 Task: Open an excel sheet and write heading  Catalyst Sales. Add 10 people name  'Alexander Cooper, Victoria Hayes, Daniel Carter, Chloe Murphy, Christopher Ross, Natalie Price, Jack Peterson, Harper Foster, Joseph Gray, Lily Reed'Item code in between  2500-2700. Product range in between  4000-7000. Add Products   ASICS Shoe, Brooks Shoe, Clarks Shoe, Crocs Shoe, Dr. Martens Shoe, Ecco Shoe, Fila Shoe, Hush Puppies Shoe, Jordan Shoe, K-Swiss Shoe.Choose quantity  2 to 5 Tax 12 percent Total Add Amount. Save page  Catalyst Sales review book
Action: Mouse moved to (23, 22)
Screenshot: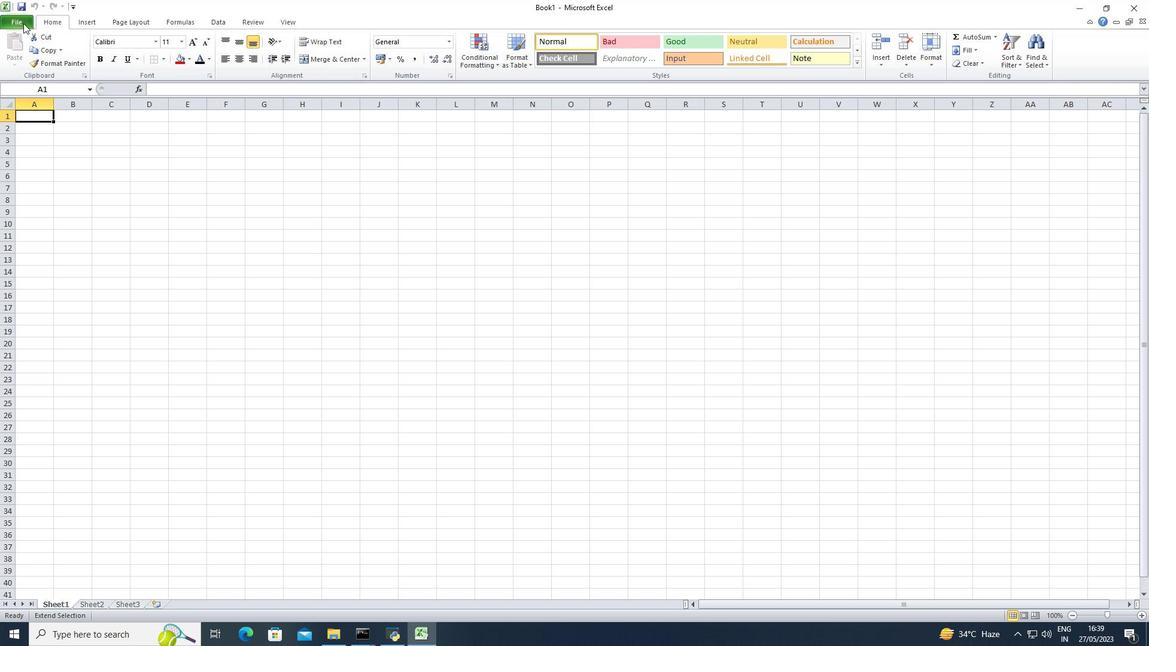 
Action: Mouse pressed left at (23, 22)
Screenshot: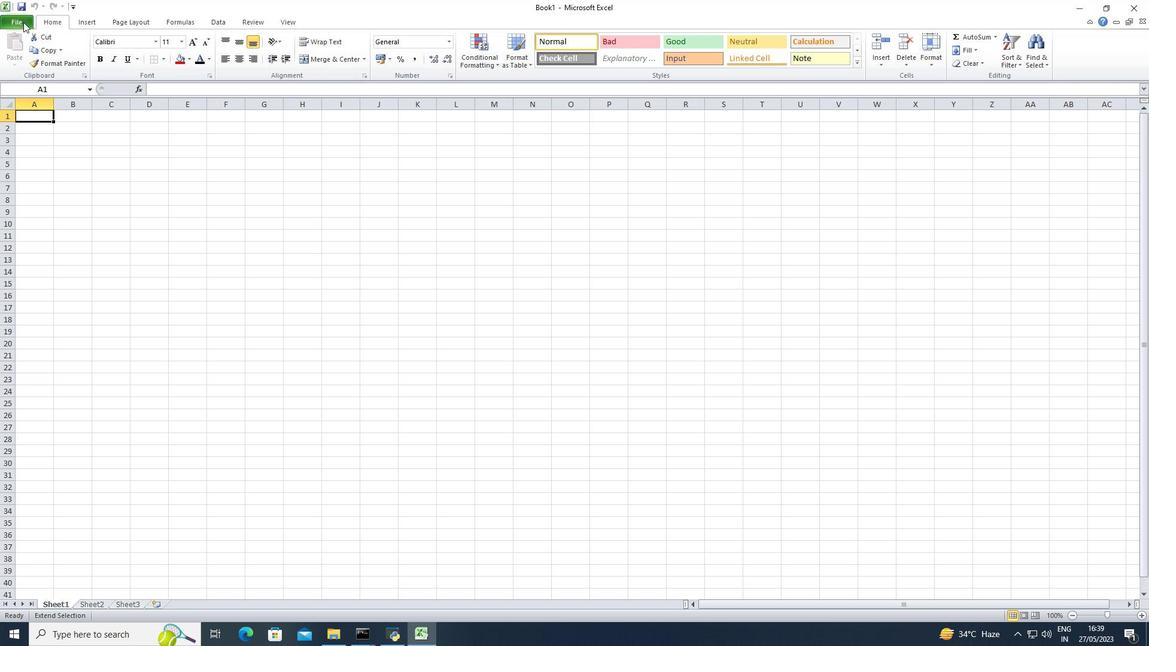 
Action: Mouse moved to (19, 160)
Screenshot: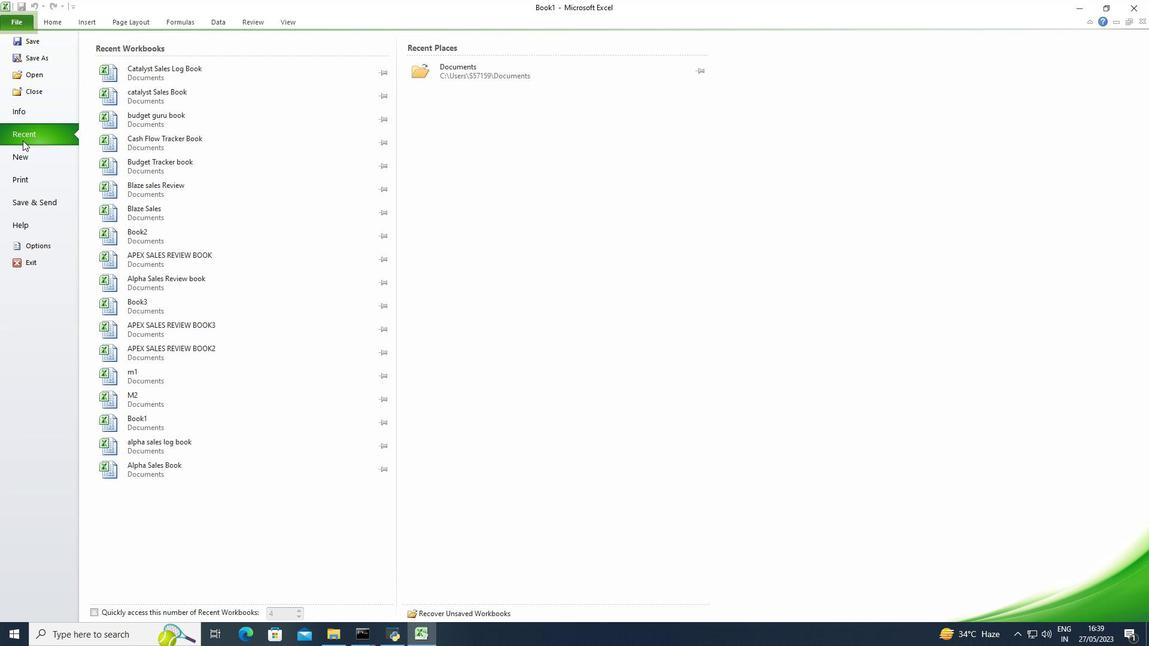 
Action: Mouse pressed left at (19, 160)
Screenshot: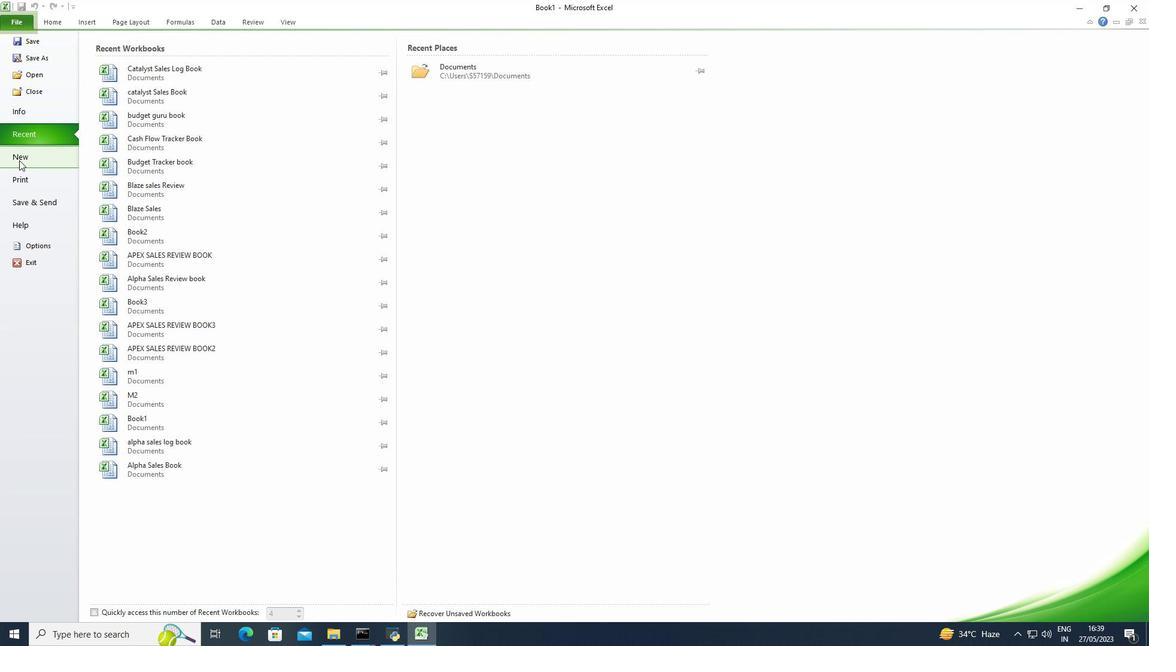 
Action: Mouse moved to (126, 119)
Screenshot: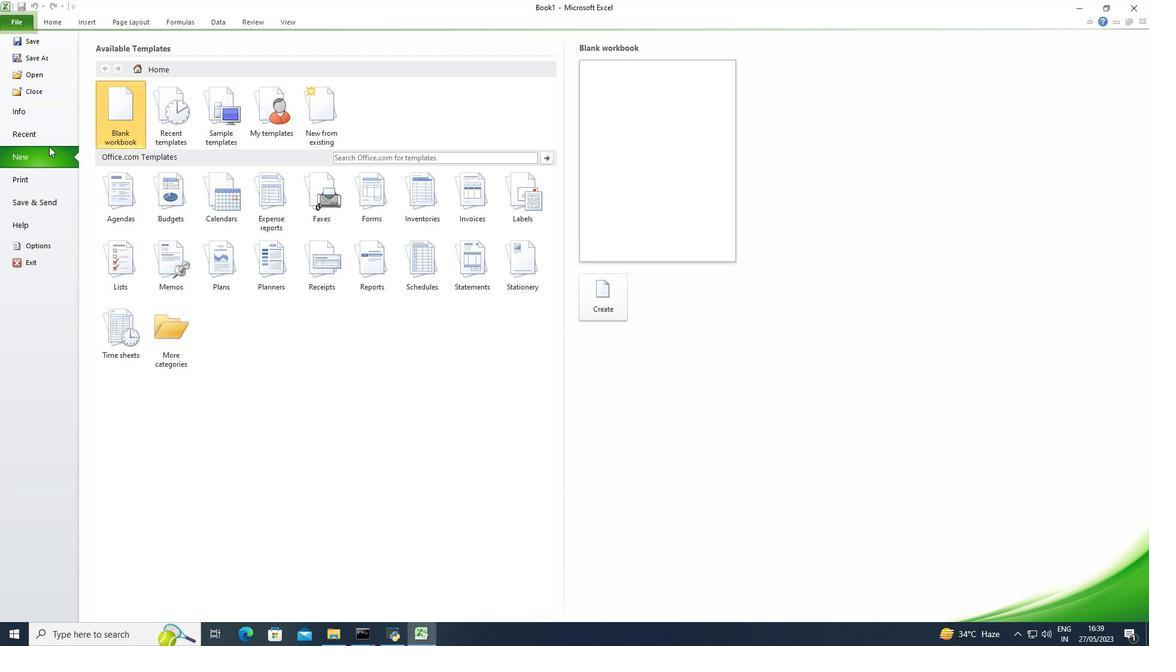 
Action: Mouse pressed left at (126, 119)
Screenshot: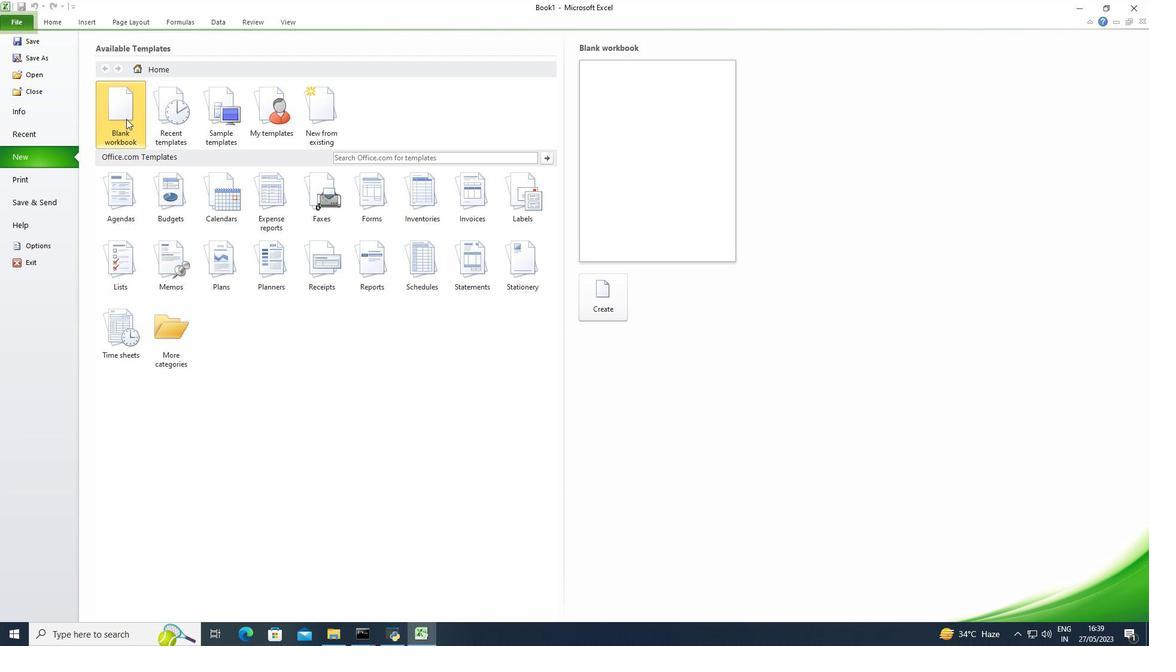 
Action: Mouse moved to (592, 286)
Screenshot: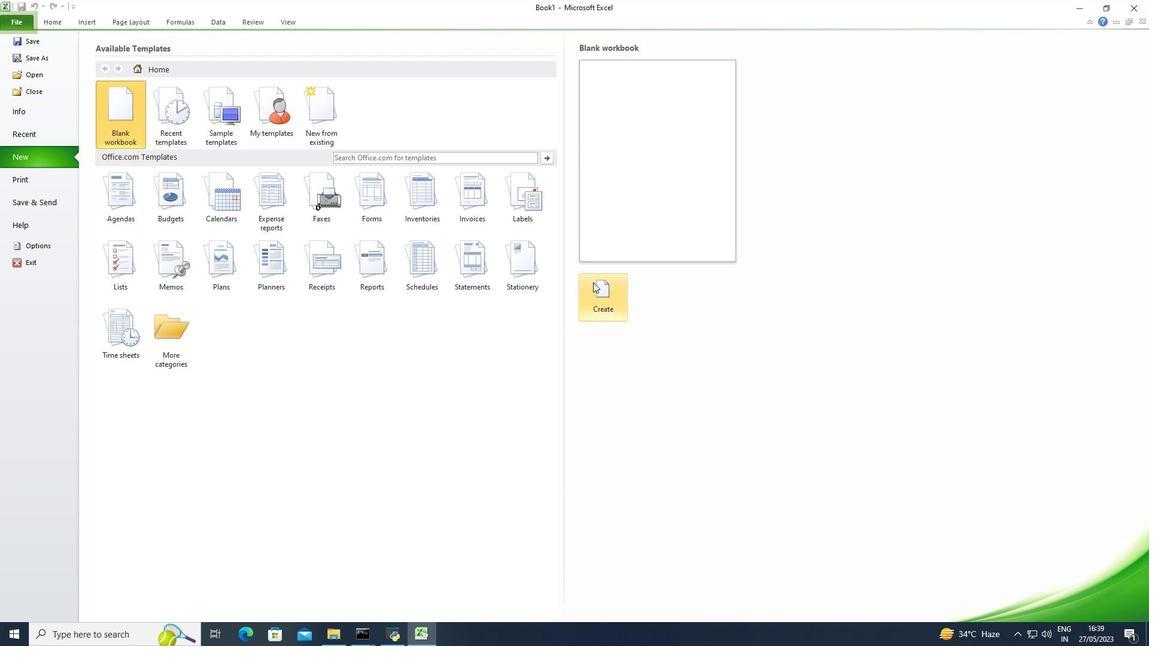 
Action: Mouse pressed left at (592, 286)
Screenshot: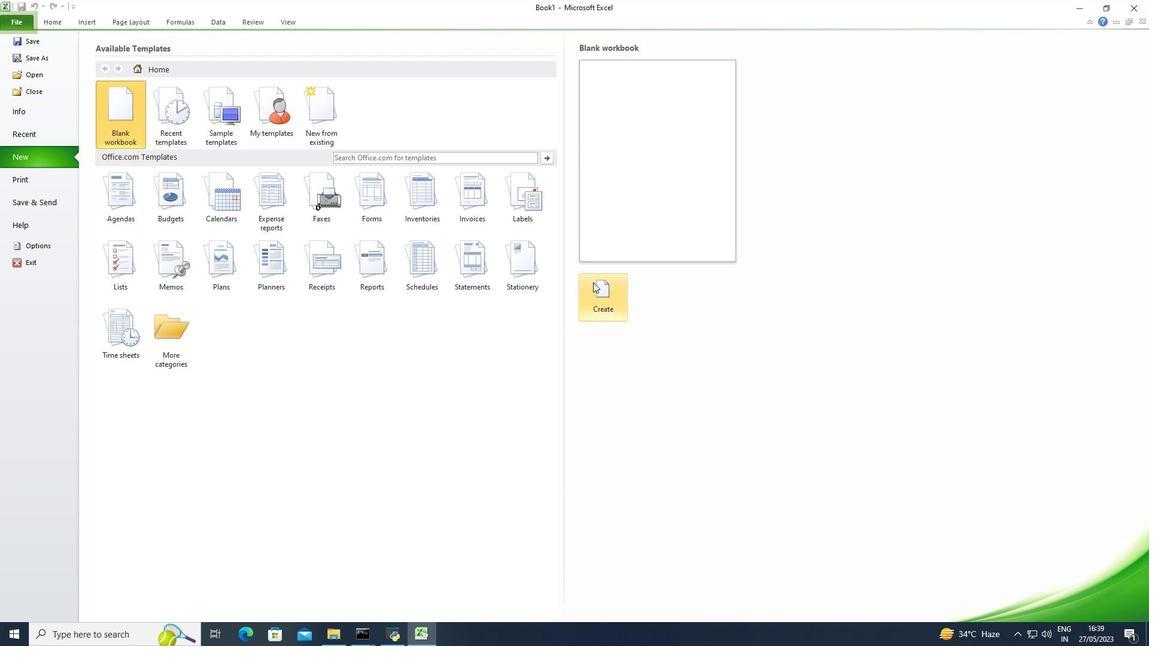 
Action: Mouse moved to (65, 141)
Screenshot: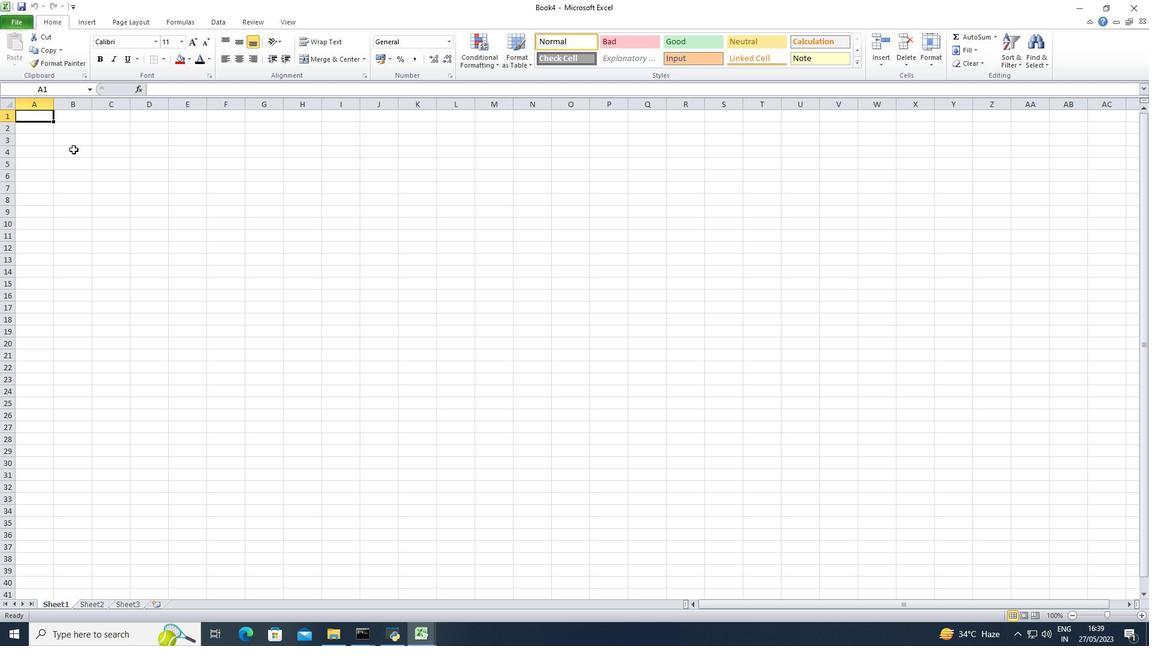 
Action: Key pressed <Key.shift>catalyst<Key.space><Key.shift>Sales
Screenshot: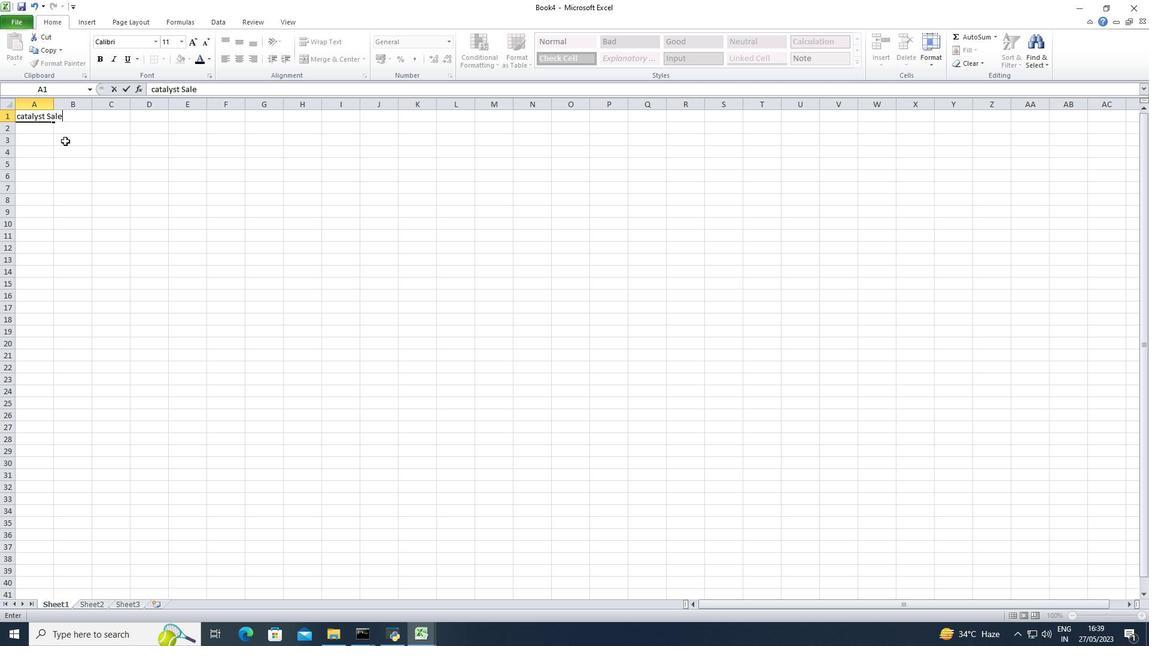 
Action: Mouse moved to (41, 128)
Screenshot: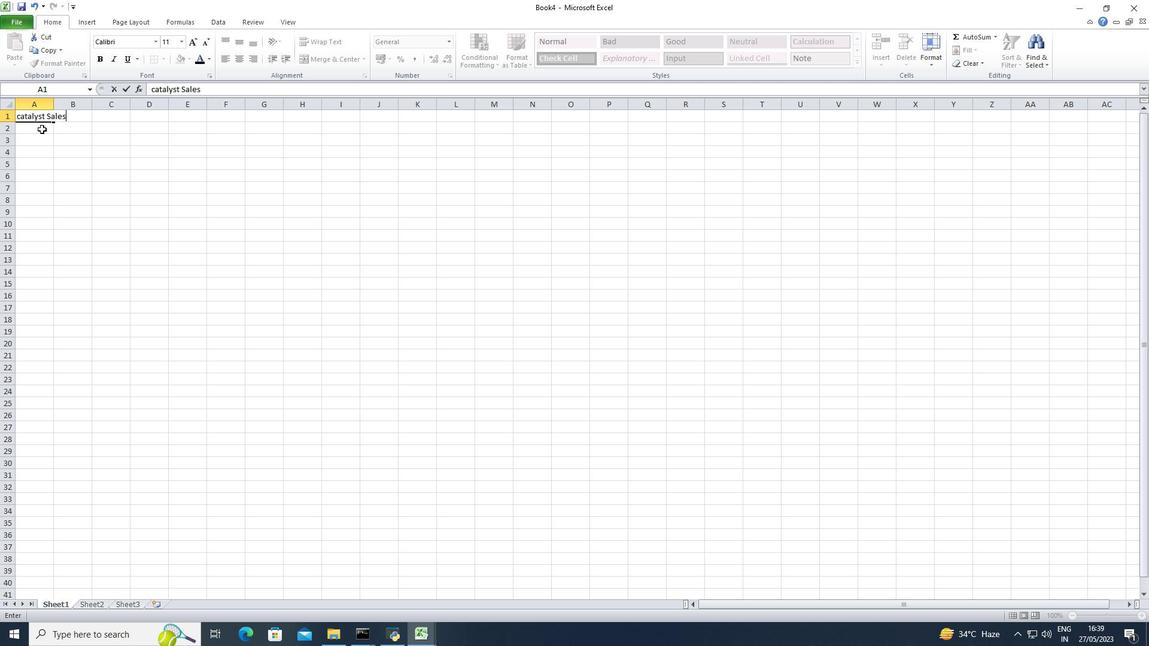 
Action: Mouse pressed left at (41, 128)
Screenshot: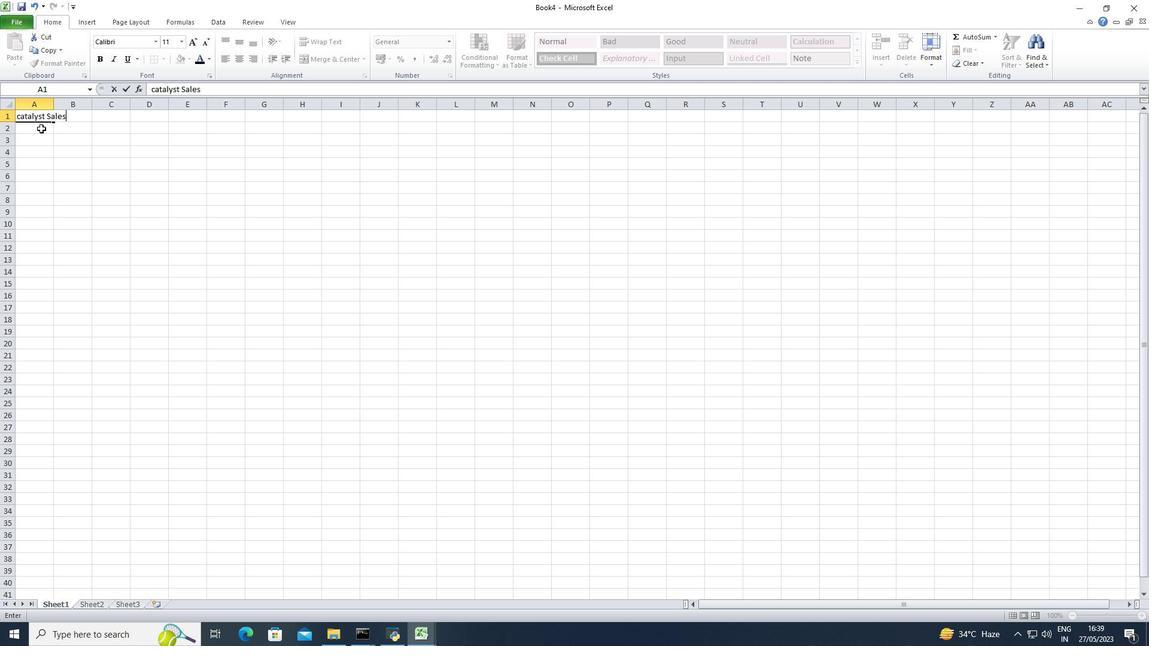 
Action: Key pressed <Key.shift>Name<Key.down><Key.shift>Alexander<Key.space><Key.shift>Cooper<Key.down><Key.shift><Key.shift><Key.shift><Key.shift><Key.shift><Key.shift><Key.shift><Key.shift><Key.shift><Key.shift><Key.shift><Key.shift><Key.shift><Key.shift><Key.shift><Key.shift><Key.shift><Key.shift><Key.shift><Key.shift><Key.shift><Key.shift><Key.shift><Key.shift><Key.shift><Key.shift><Key.shift>Victoria<Key.space><Key.shift>Hayes<Key.enter><Key.shift><Key.shift><Key.shift><Key.shift><Key.shift><Key.shift><Key.shift>Danial<Key.space><Key.shift><Key.shift><Key.shift><Key.shift><Key.shift><Key.shift><Key.shift><Key.shift><Key.shift>Carter<Key.enter><Key.shift><Key.shift><Key.shift><Key.shift><Key.shift><Key.shift><Key.shift>Chloe<Key.space><Key.shift><Key.shift><Key.shift><Key.shift><Key.shift><Key.shift><Key.shift><Key.shift><Key.shift><Key.shift>Murphy<Key.enter><Key.shift><Key.shift><Key.shift><Key.shift><Key.shift><Key.shift><Key.shift><Key.shift>Christopher<Key.space><Key.shift><Key.shift><Key.shift><Key.shift><Key.shift><Key.shift><Key.shift><Key.shift><Key.shift><Key.shift><Key.shift><Key.shift><Key.shift><Key.shift><Key.shift><Key.shift><Key.shift><Key.shift><Key.shift><Key.shift><Key.shift><Key.shift><Key.shift><Key.shift><Key.shift>Ross<Key.enter><Key.shift><Key.shift><Key.shift><Key.shift><Key.shift><Key.shift><Key.shift><Key.shift><Key.shift><Key.shift><Key.shift><Key.shift><Key.shift>Natalie<Key.space><Key.shift><Key.shift><Key.shift><Key.shift><Key.shift><Key.shift><Key.shift><Key.shift><Key.shift><Key.shift><Key.shift><Key.shift><Key.shift><Key.shift><Key.shift><Key.shift><Key.shift><Key.shift><Key.shift><Key.shift>Price<Key.enter><Key.shift>Jack<Key.space><Key.shift>Peterson<Key.enter><Key.shift>Harper<Key.space><Key.shift>Foster<Key.enter><Key.shift><Key.shift><Key.shift><Key.shift>Joseph<Key.space><Key.shift><Key.shift><Key.shift><Key.shift><Key.shift><Key.shift><Key.shift><Key.shift><Key.shift><Key.shift><Key.shift><Key.shift><Key.shift><Key.shift><Key.shift><Key.shift><Key.shift><Key.shift><Key.shift><Key.shift><Key.shift><Key.shift><Key.shift><Key.shift><Key.shift><Key.shift><Key.shift><Key.shift><Key.shift><Key.shift><Key.shift><Key.shift>Gre<Key.backspace>ay<Key.enter><Key.shift>LI<Key.backspace>ily<Key.space><Key.shift><Key.shift><Key.shift><Key.shift><Key.shift><Key.shift><Key.shift><Key.shift><Key.shift><Key.shift><Key.shift><Key.shift><Key.shift><Key.shift><Key.shift>Reed
Screenshot: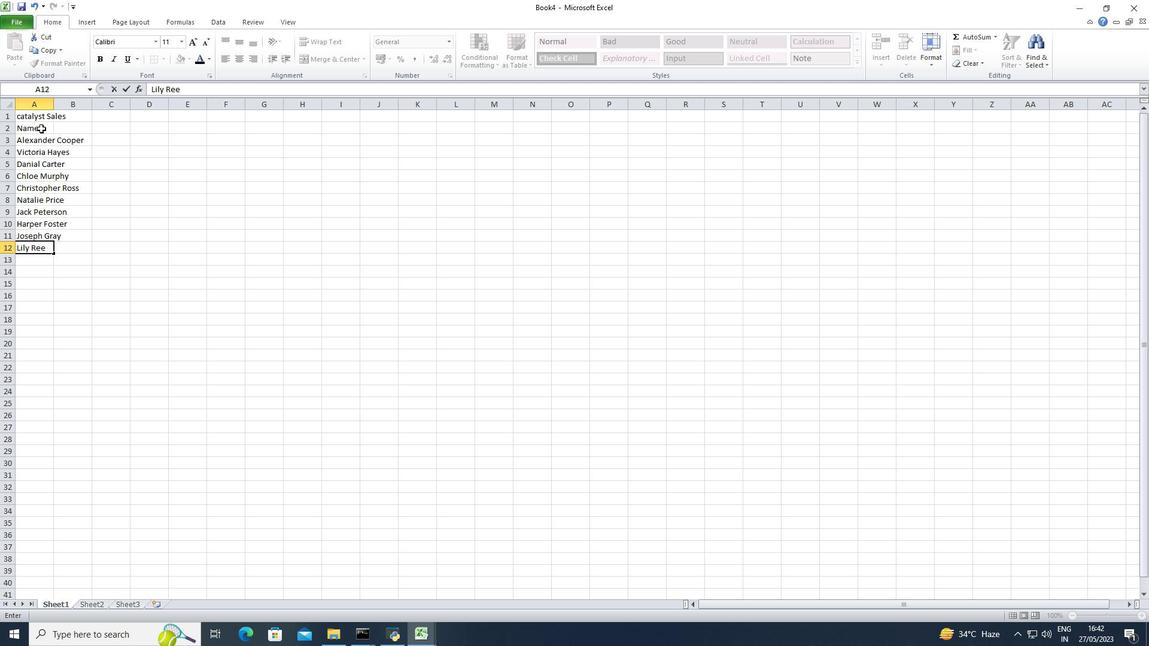 
Action: Mouse moved to (54, 114)
Screenshot: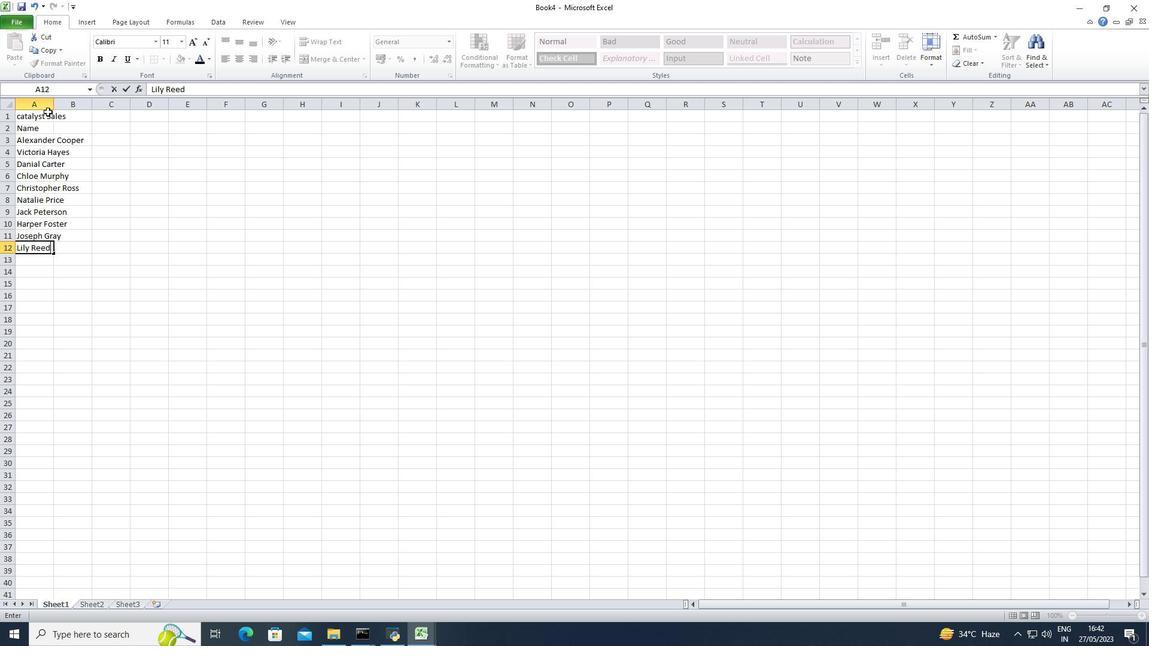 
Action: Mouse pressed left at (54, 114)
Screenshot: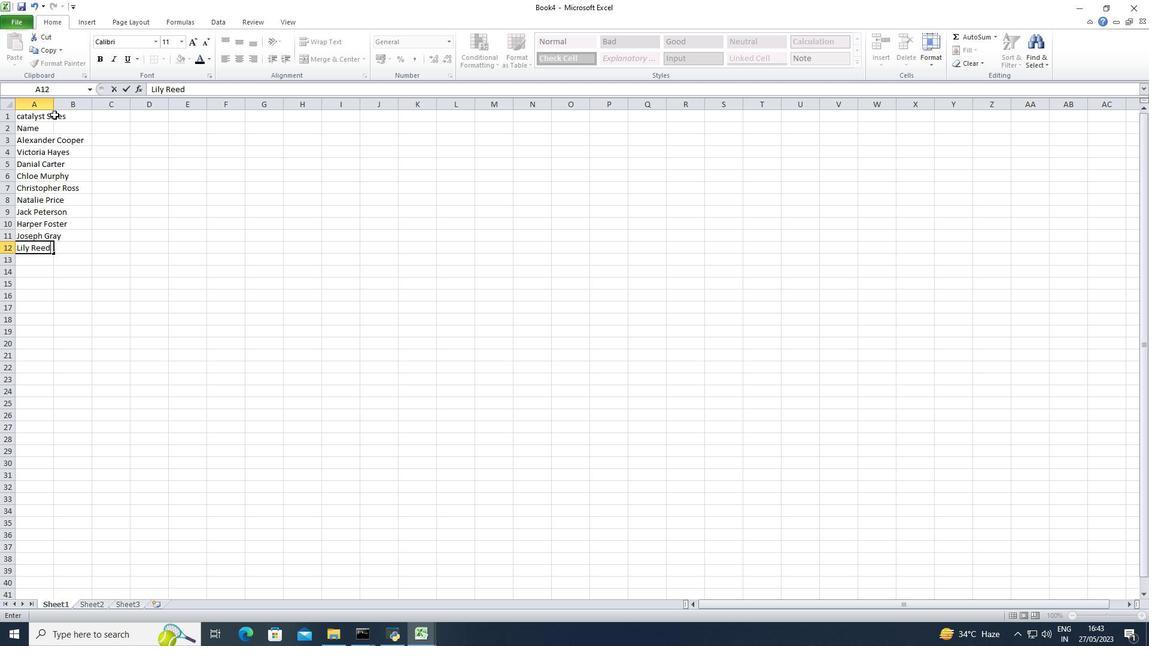 
Action: Mouse pressed left at (54, 114)
Screenshot: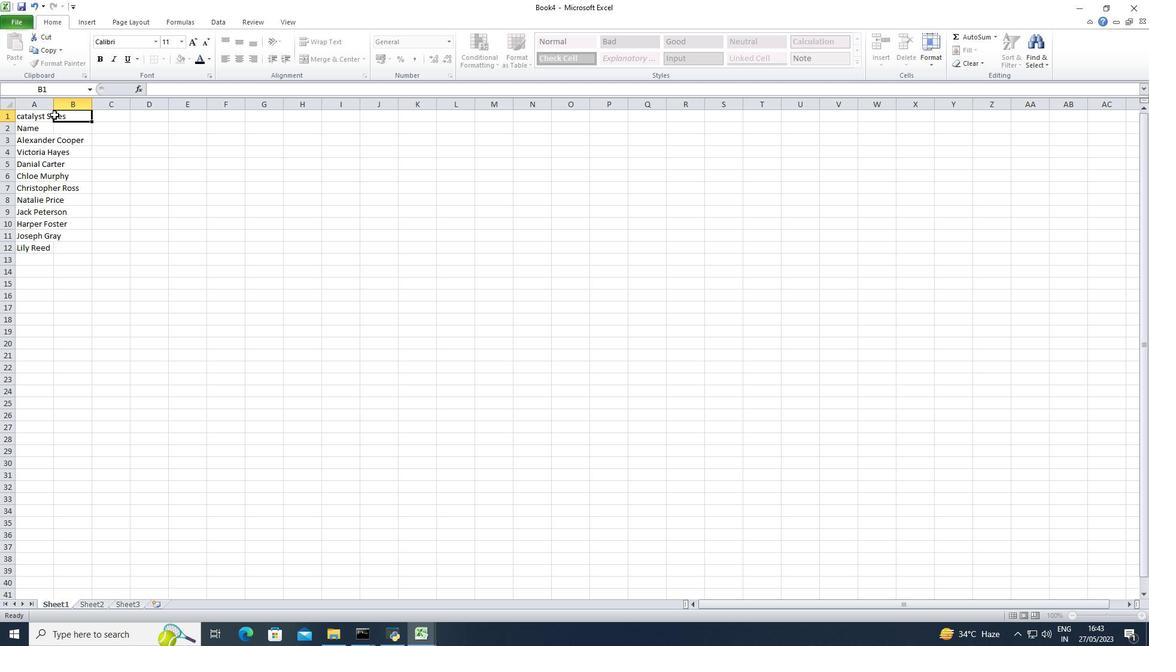 
Action: Mouse moved to (53, 126)
Screenshot: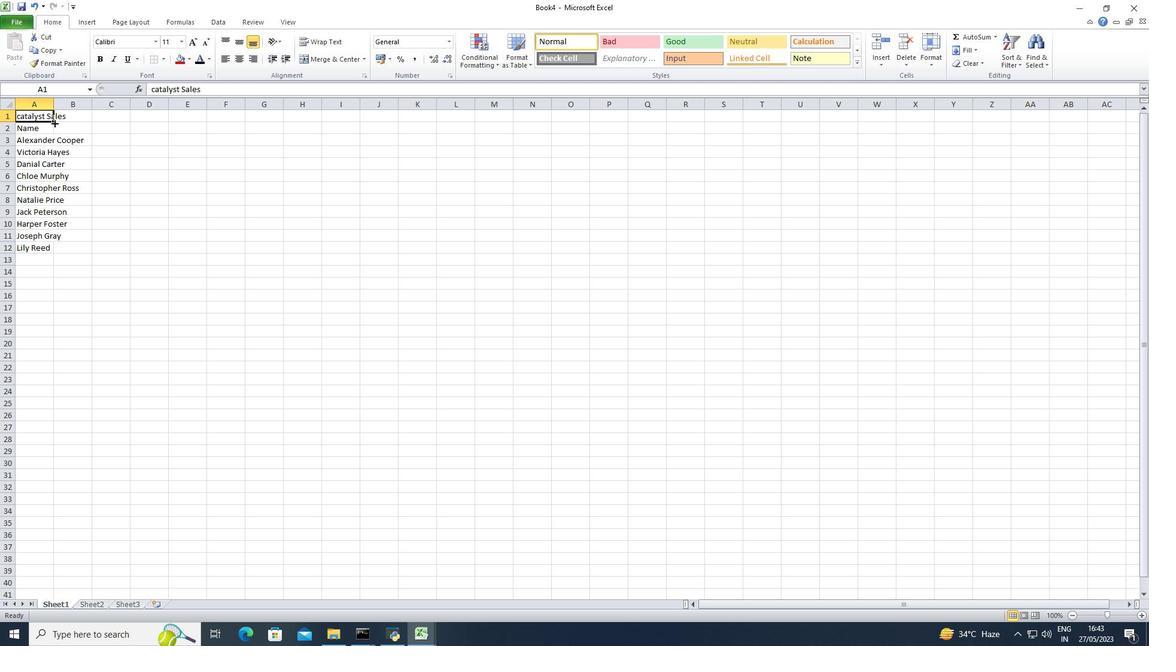 
Action: Mouse pressed left at (53, 126)
Screenshot: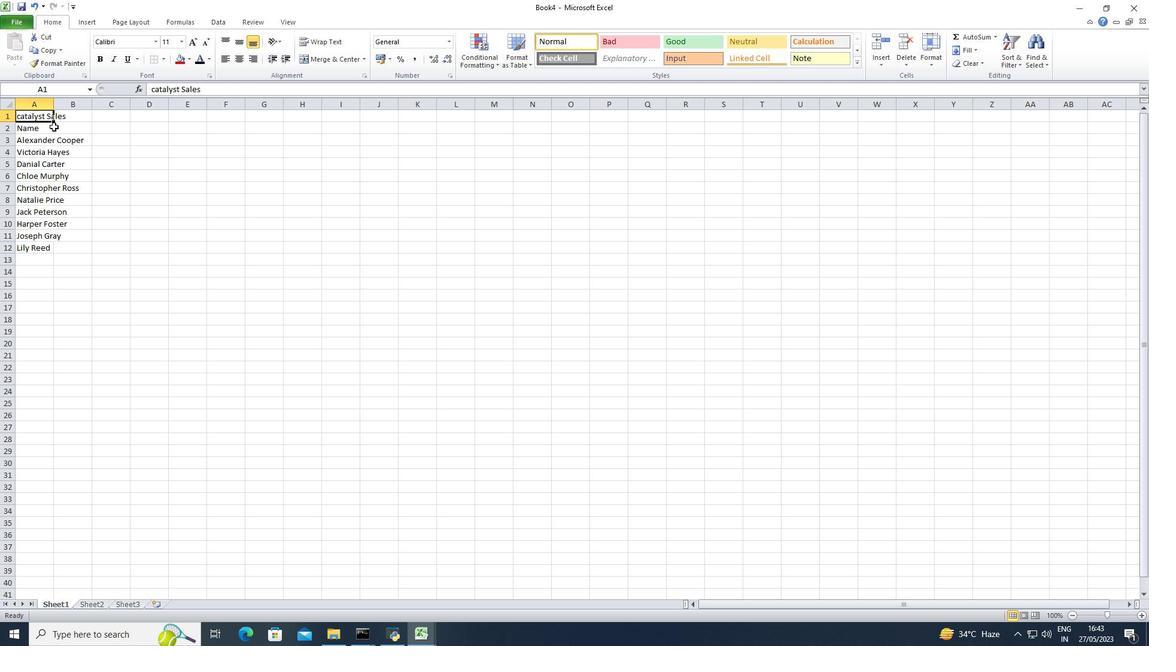 
Action: Mouse pressed left at (53, 126)
Screenshot: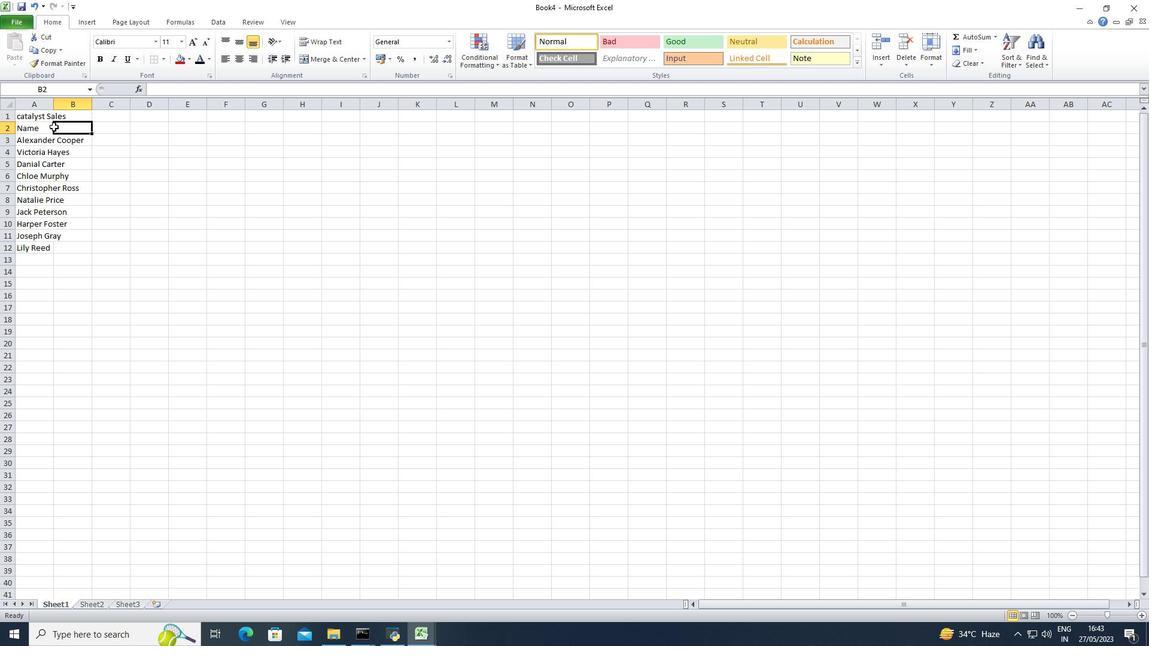 
Action: Mouse pressed left at (53, 126)
Screenshot: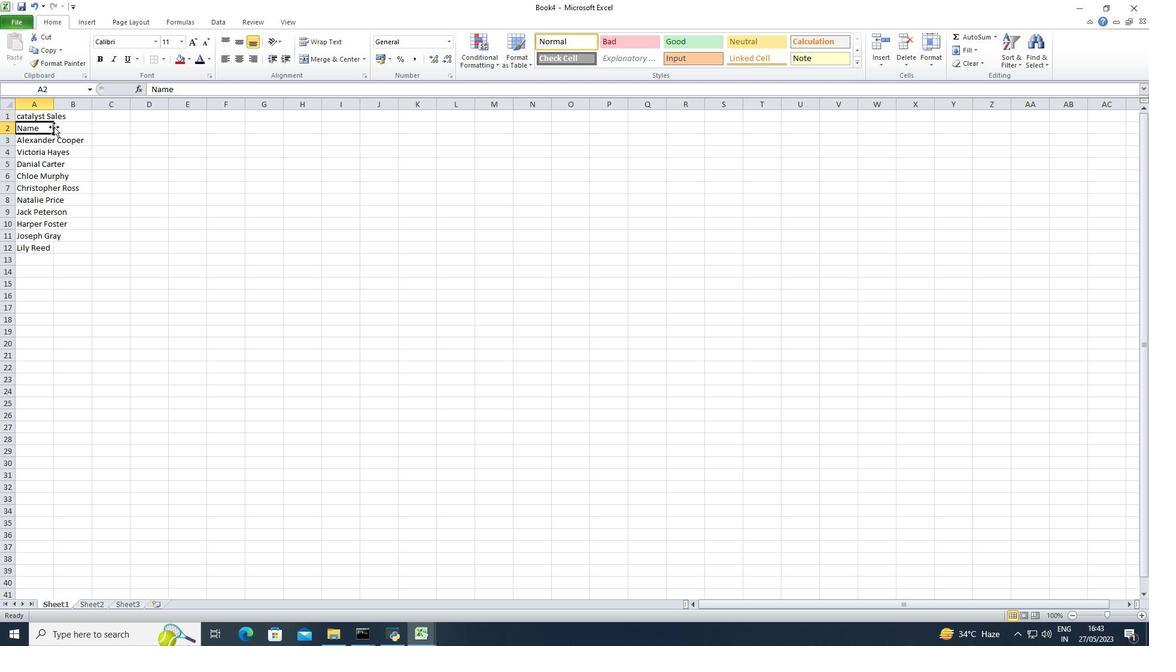 
Action: Mouse moved to (70, 131)
Screenshot: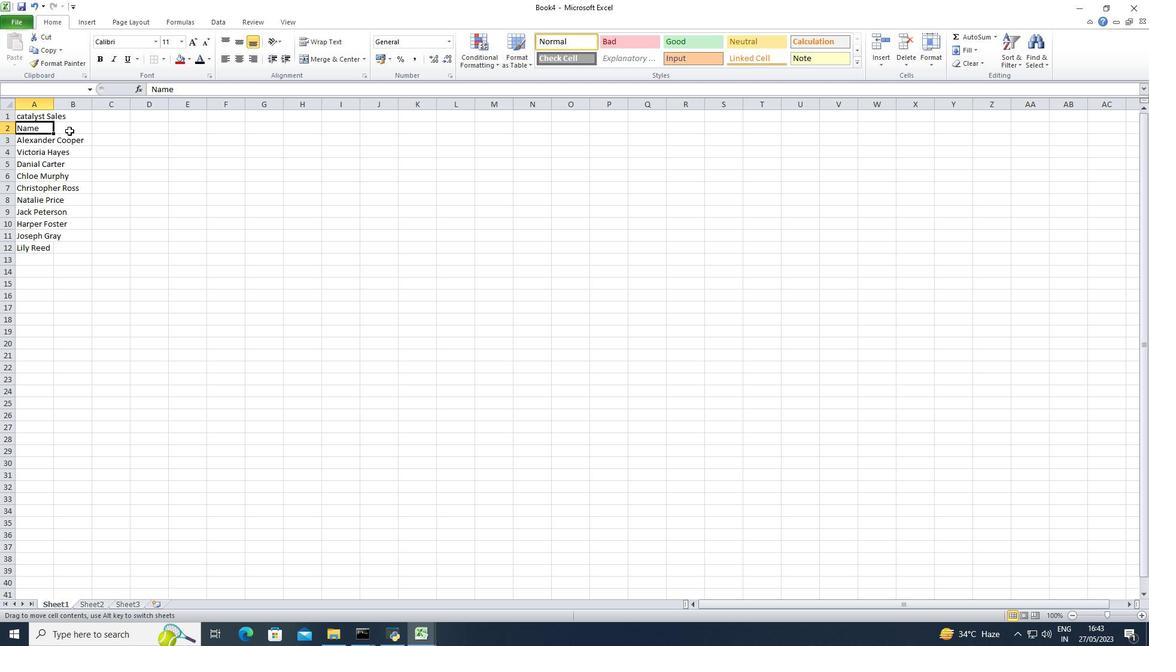 
Action: Mouse pressed left at (70, 131)
Screenshot: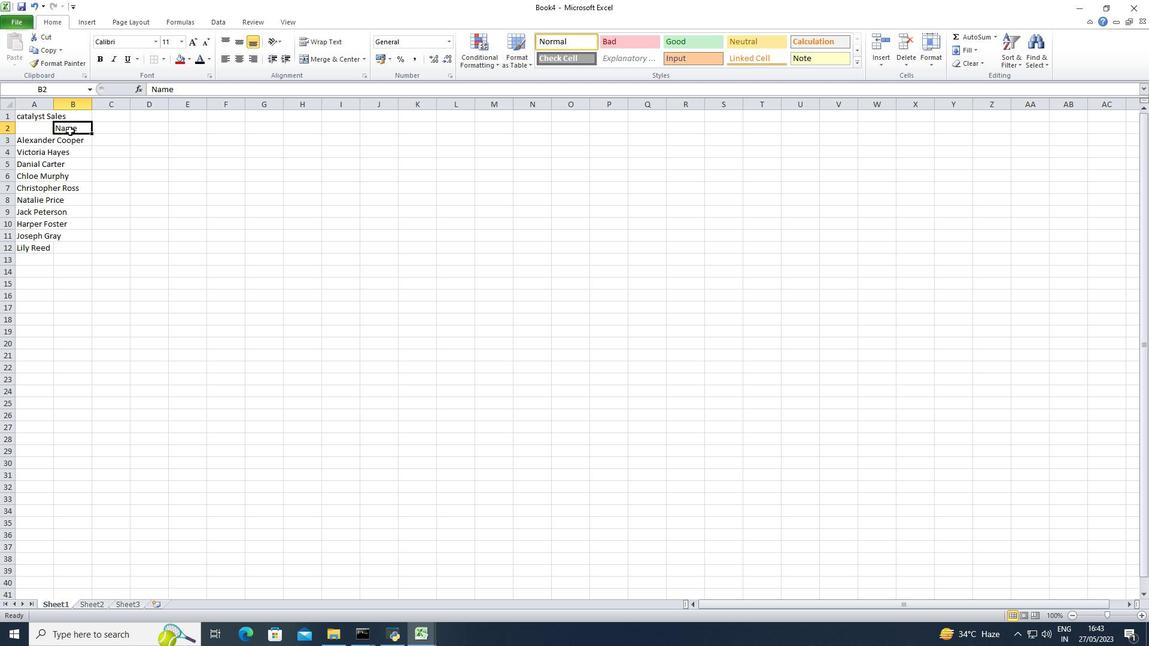 
Action: Mouse moved to (104, 161)
Screenshot: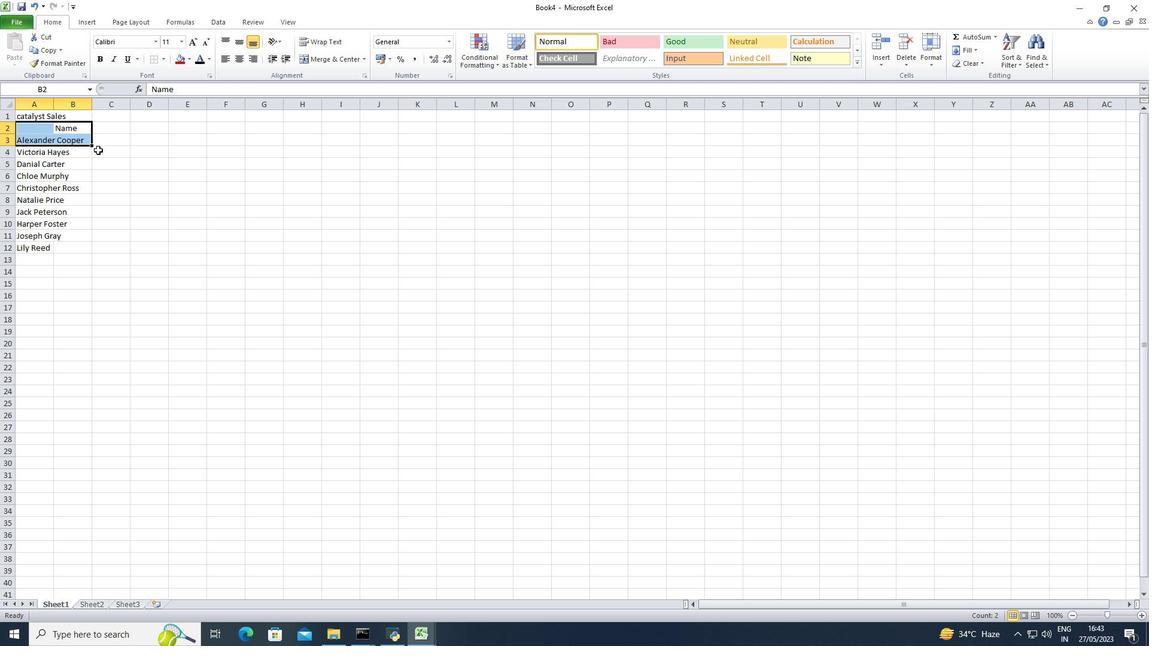 
Action: Mouse pressed left at (104, 161)
Screenshot: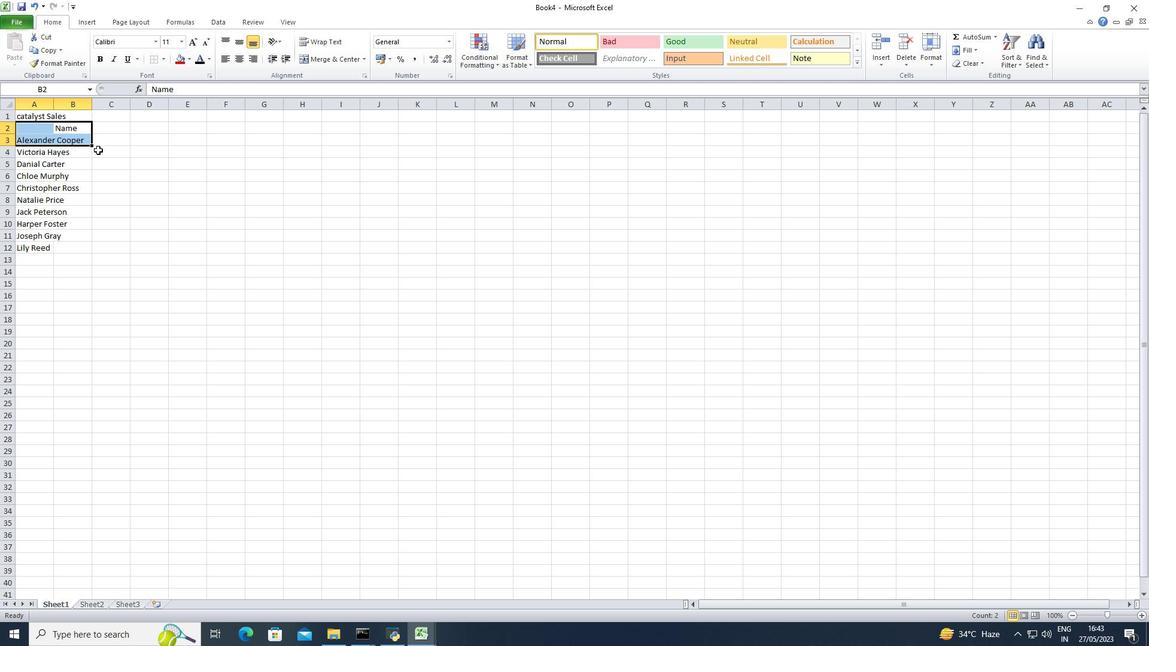 
Action: Mouse moved to (104, 162)
Screenshot: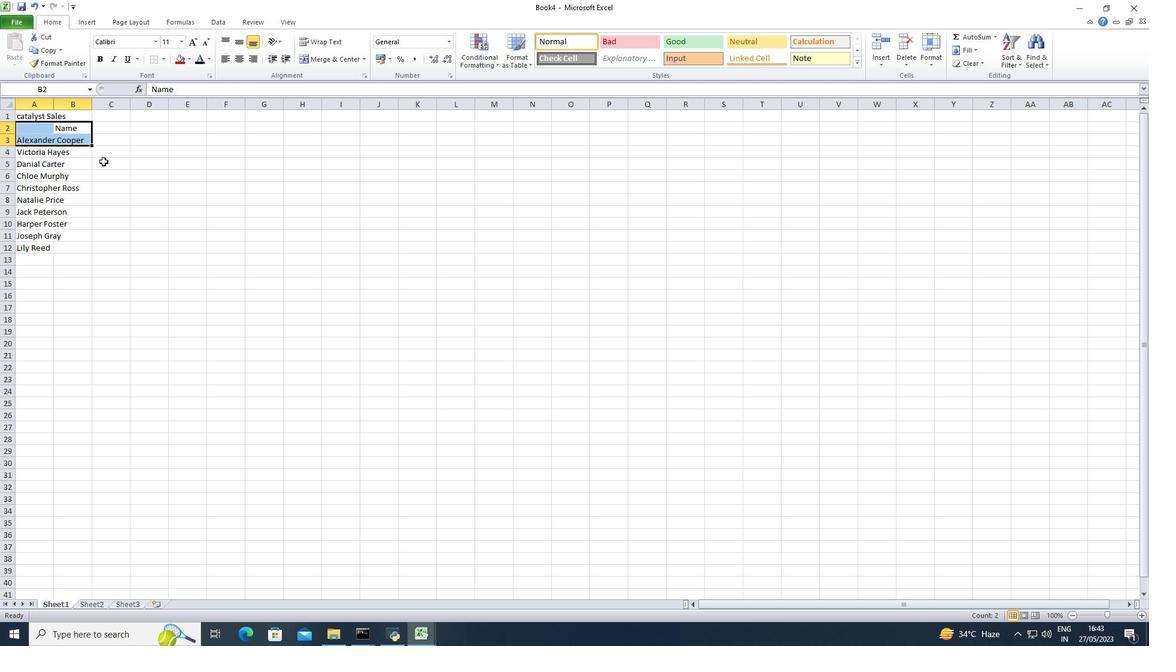 
Action: Mouse pressed left at (104, 162)
Screenshot: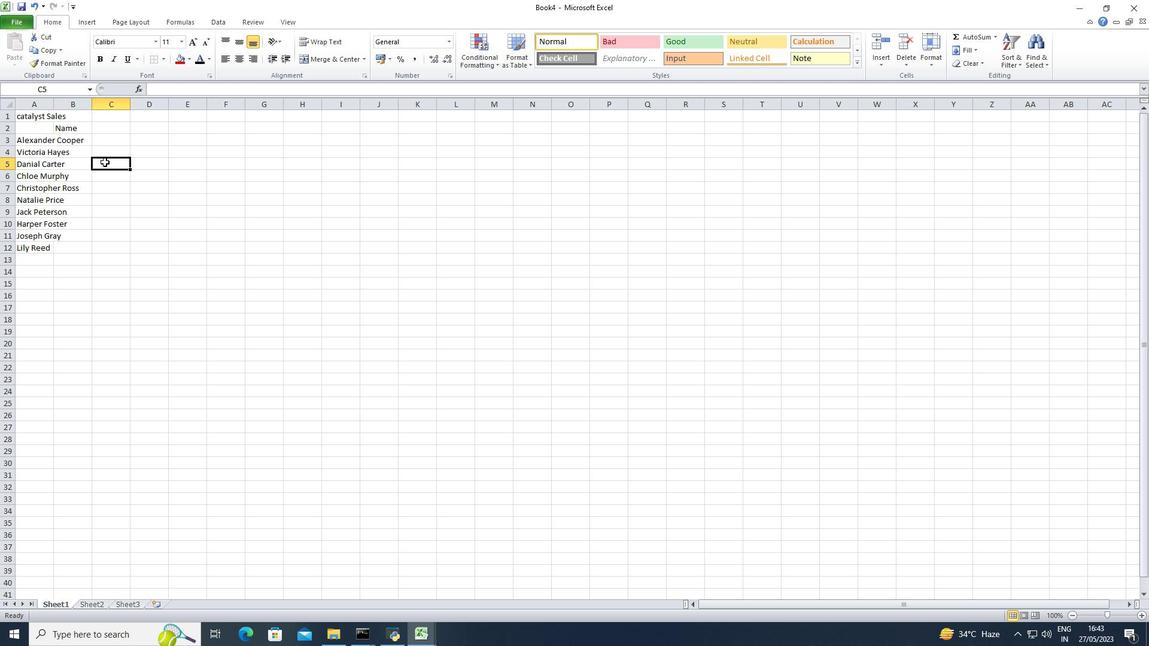 
Action: Mouse moved to (71, 133)
Screenshot: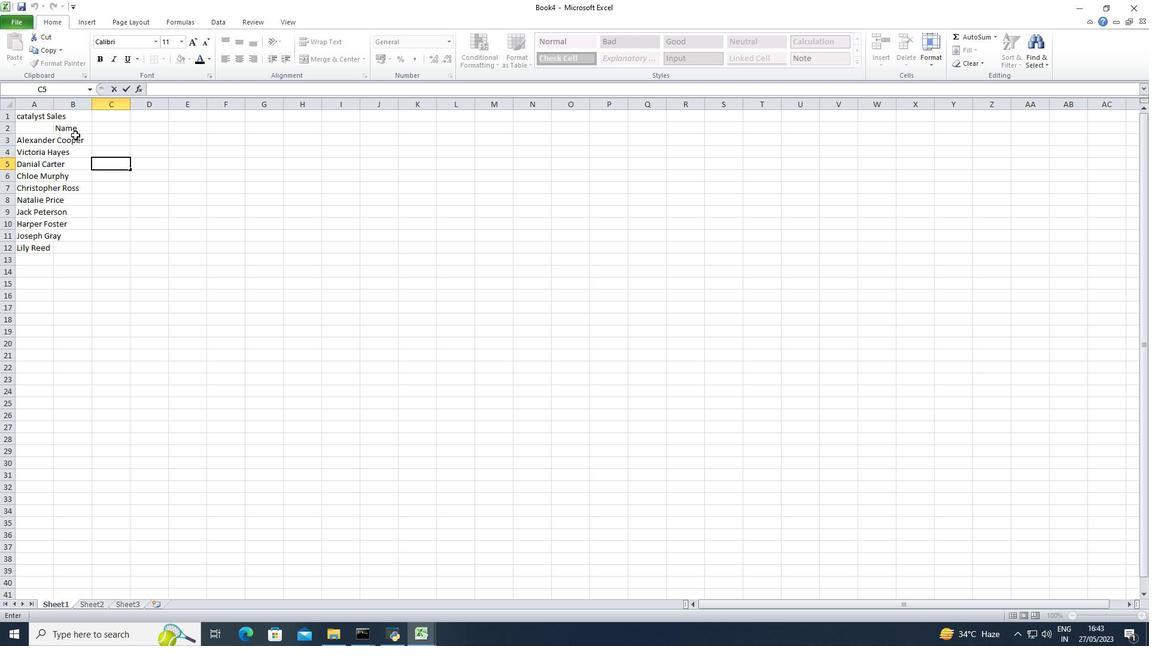 
Action: Mouse pressed left at (71, 133)
Screenshot: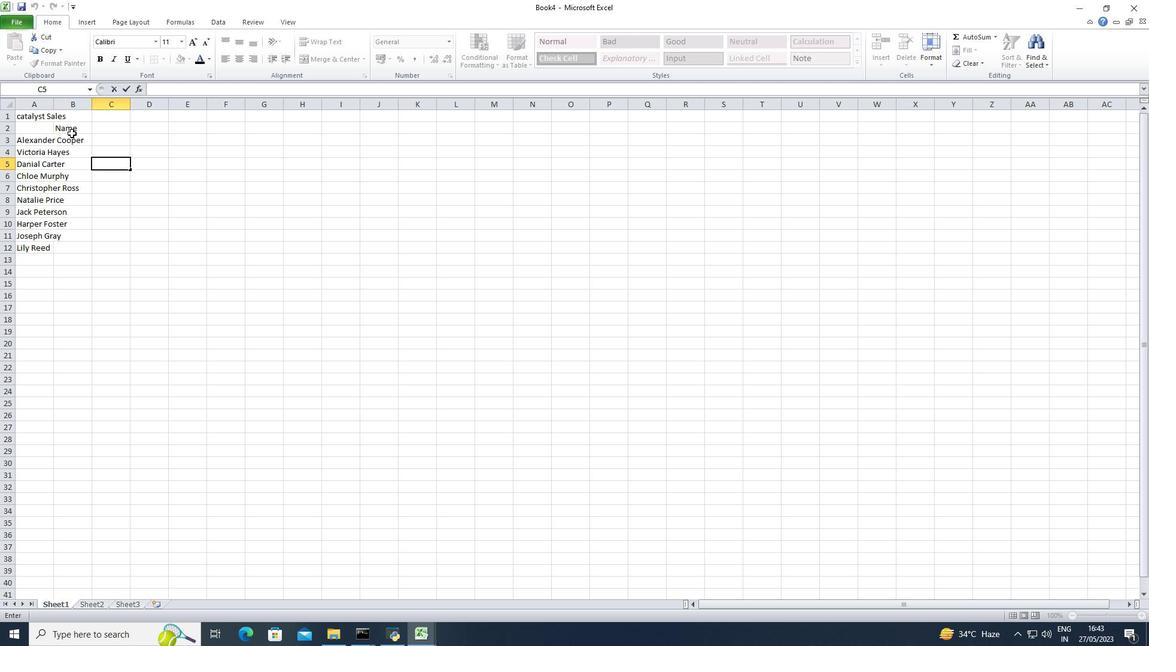 
Action: Mouse moved to (43, 131)
Screenshot: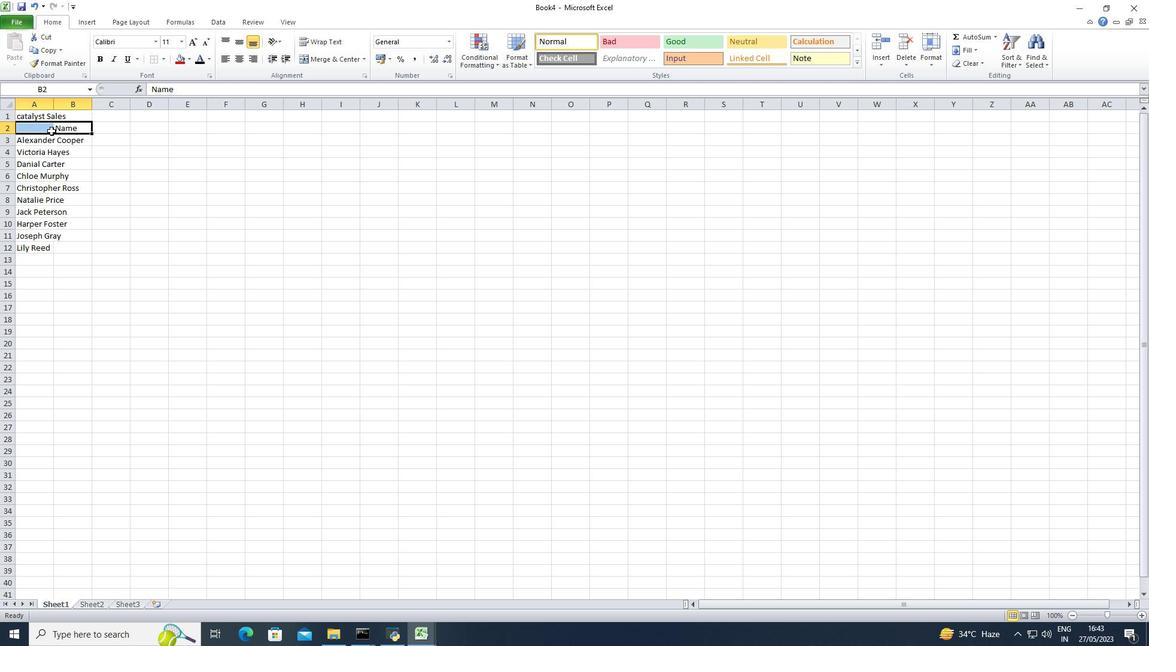 
Action: Mouse pressed left at (43, 131)
Screenshot: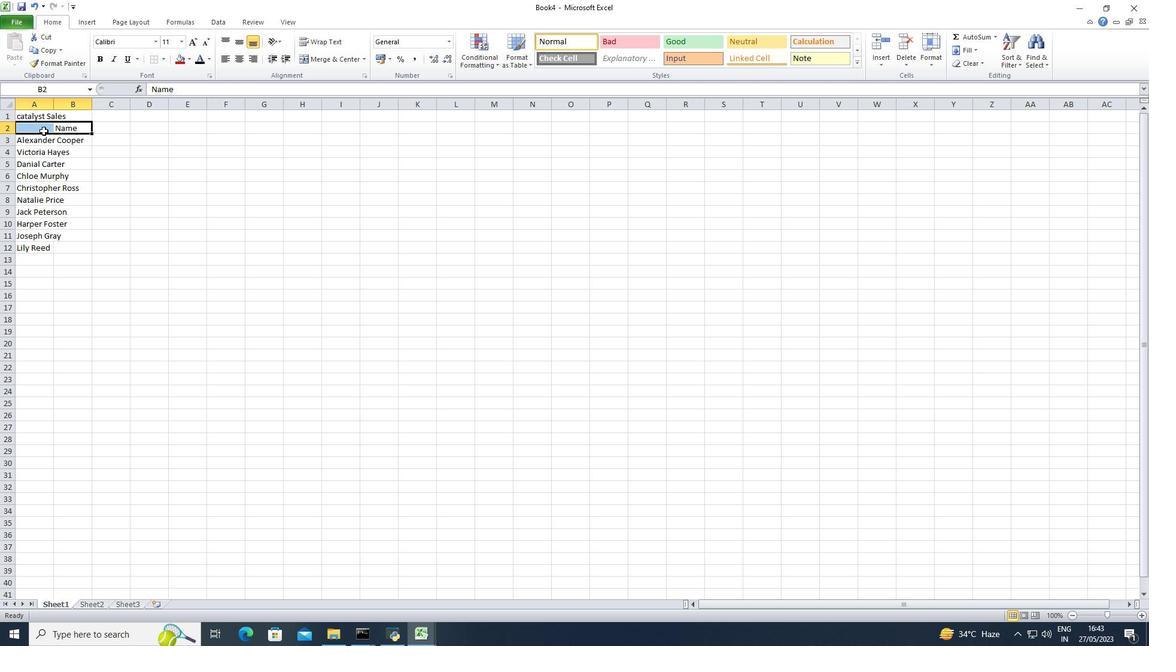 
Action: Mouse moved to (64, 130)
Screenshot: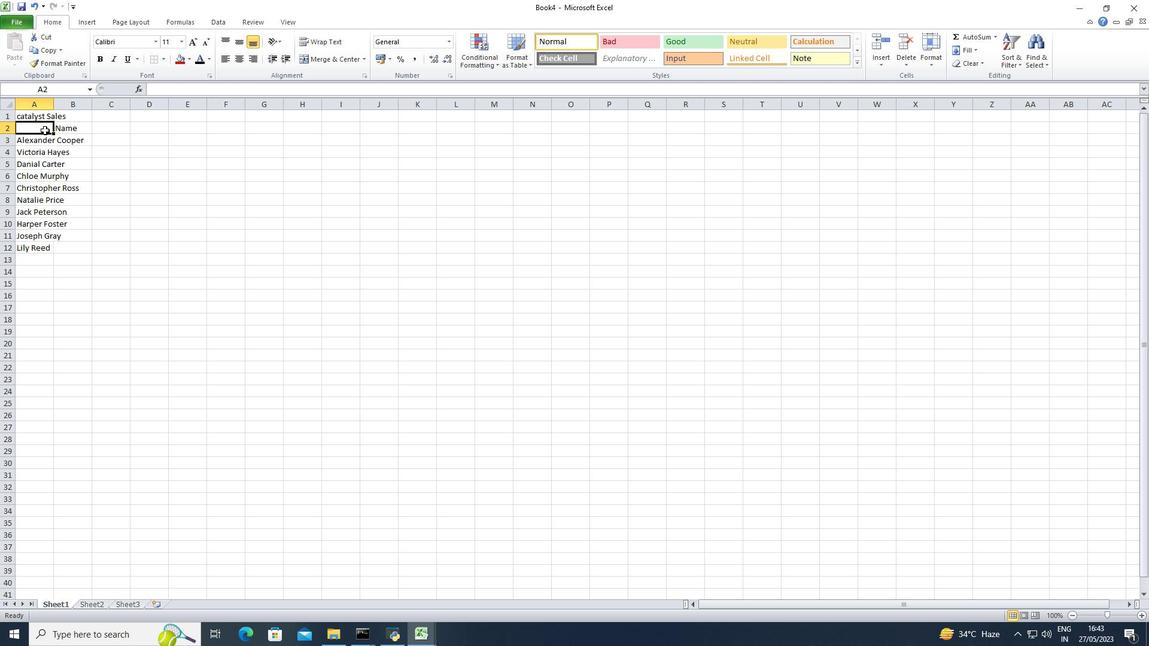 
Action: Mouse pressed left at (64, 130)
Screenshot: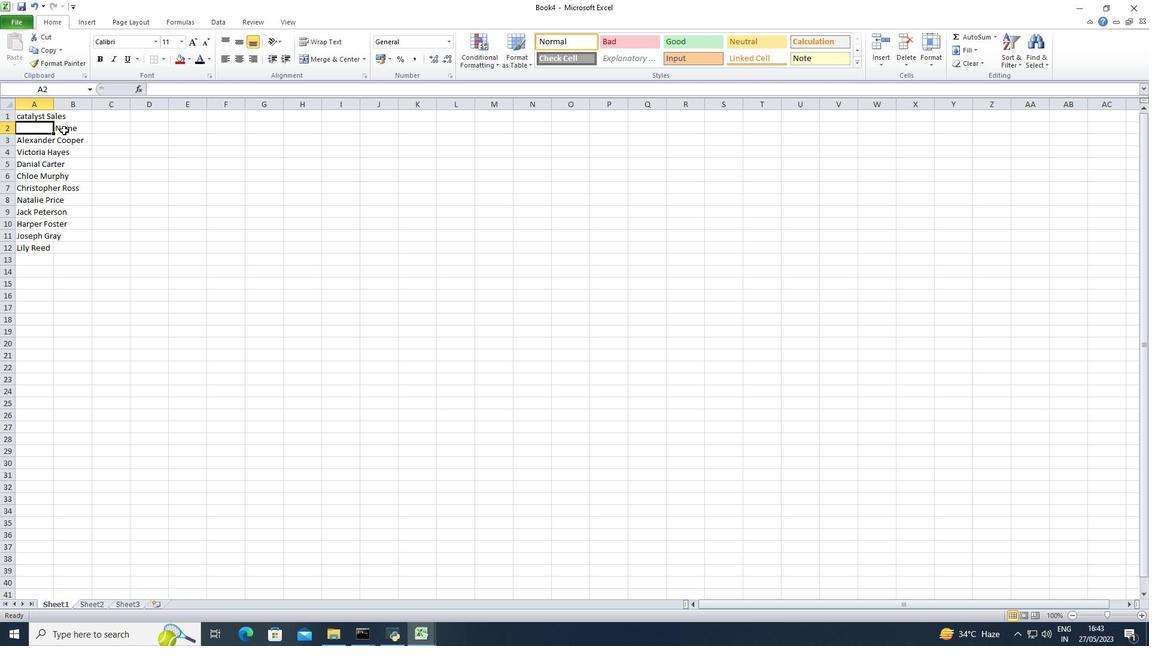 
Action: Mouse pressed left at (64, 130)
Screenshot: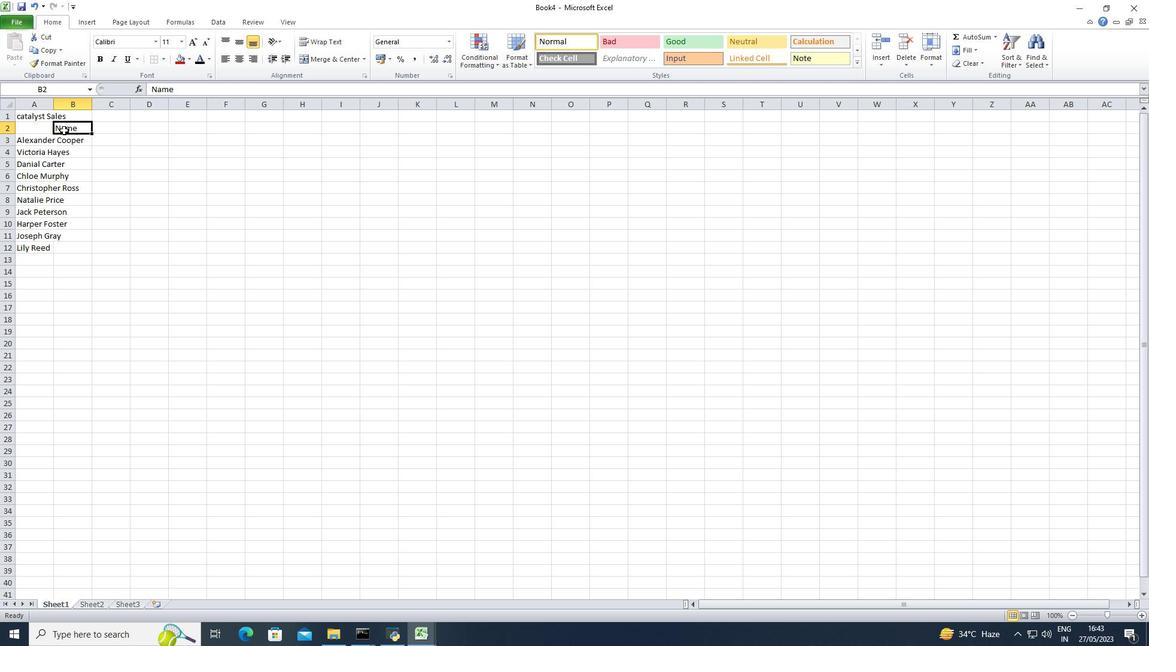 
Action: Mouse moved to (66, 132)
Screenshot: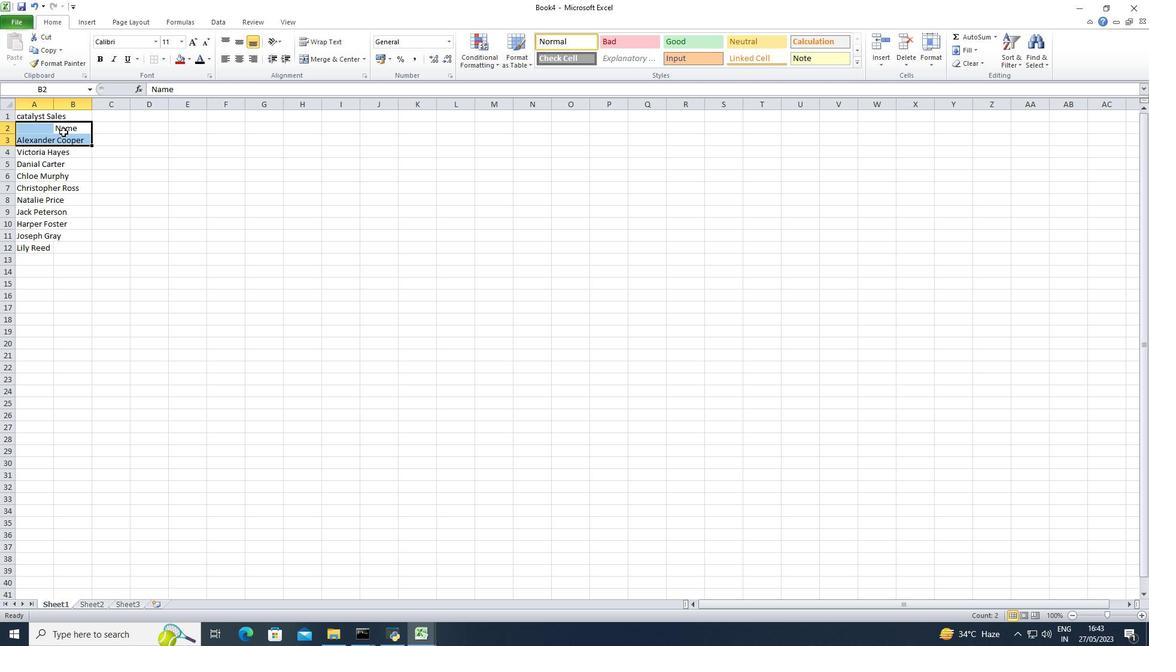 
Action: Mouse pressed left at (66, 132)
Screenshot: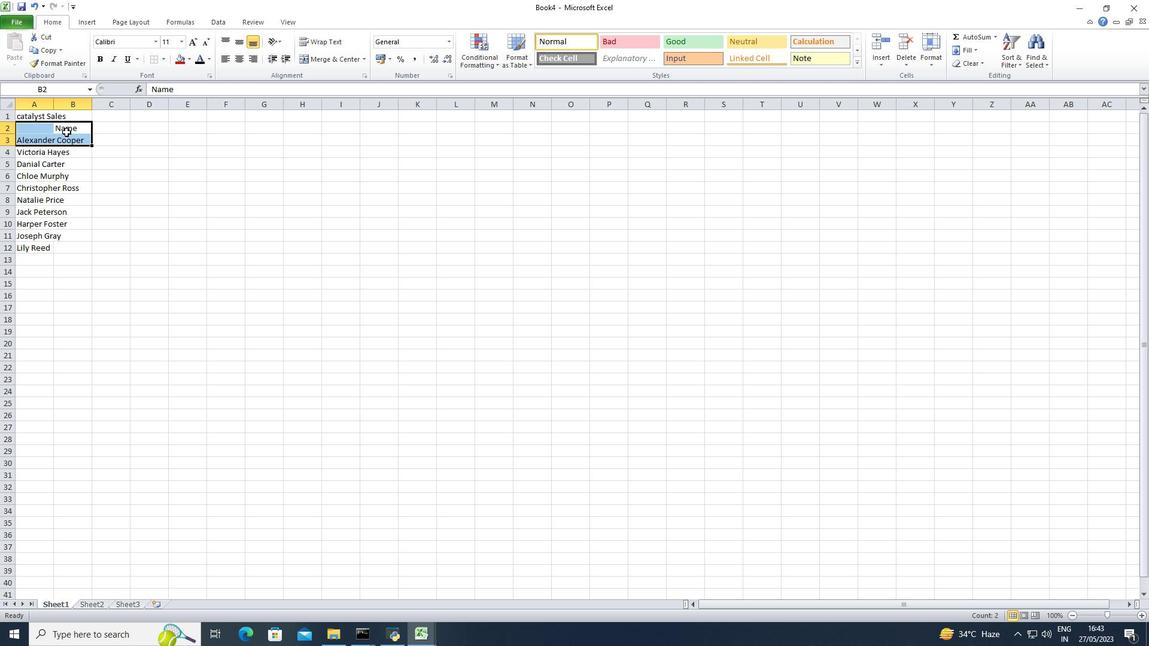 
Action: Mouse moved to (67, 131)
Screenshot: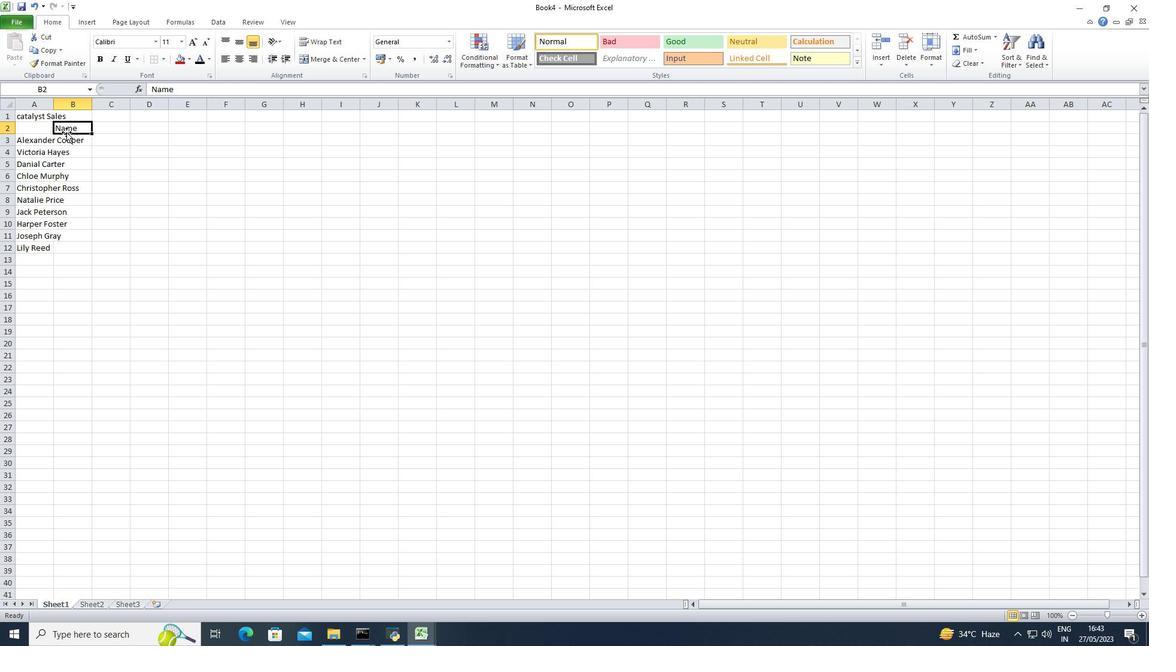 
Action: Mouse pressed left at (67, 131)
Screenshot: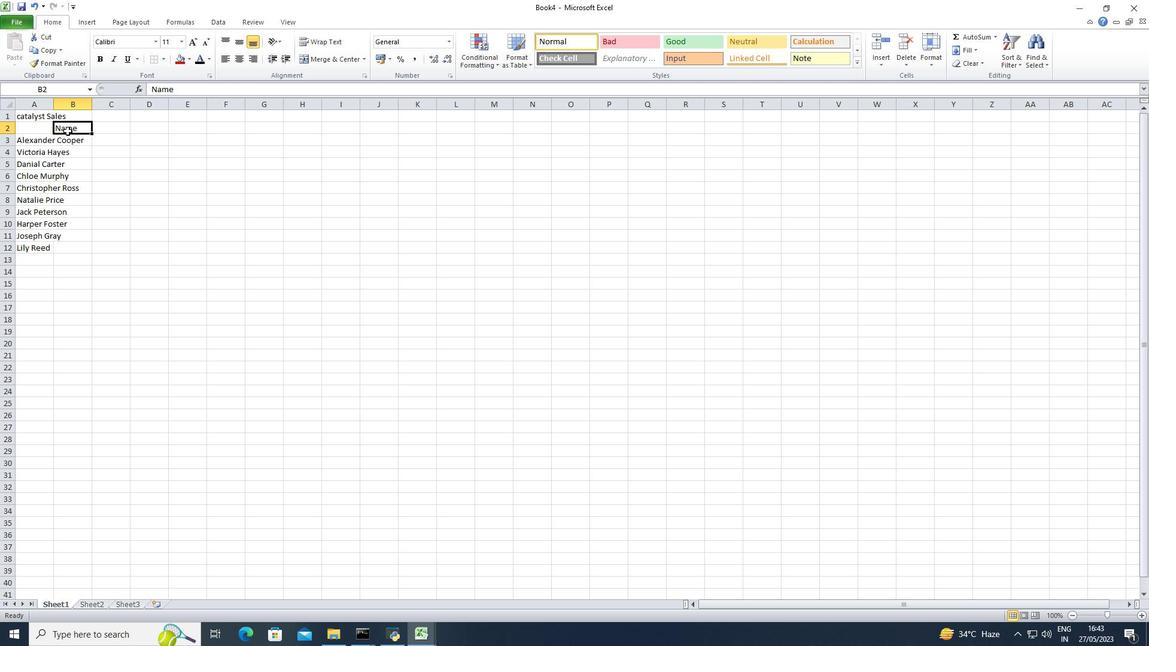 
Action: Mouse moved to (108, 130)
Screenshot: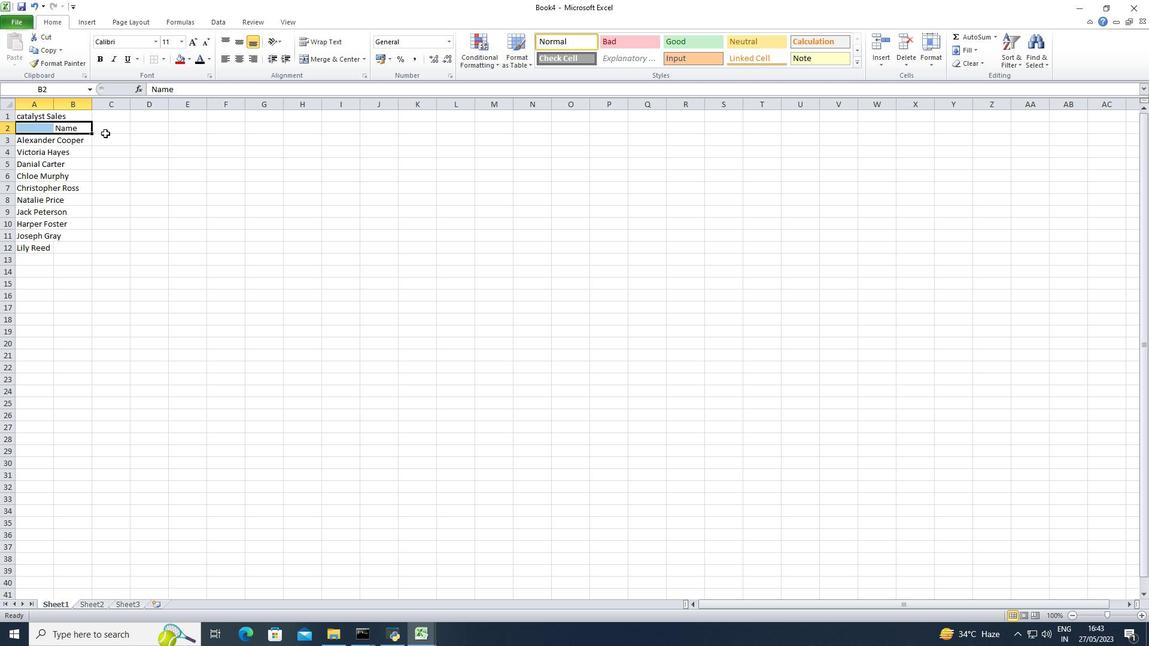 
Action: Mouse pressed left at (108, 130)
Screenshot: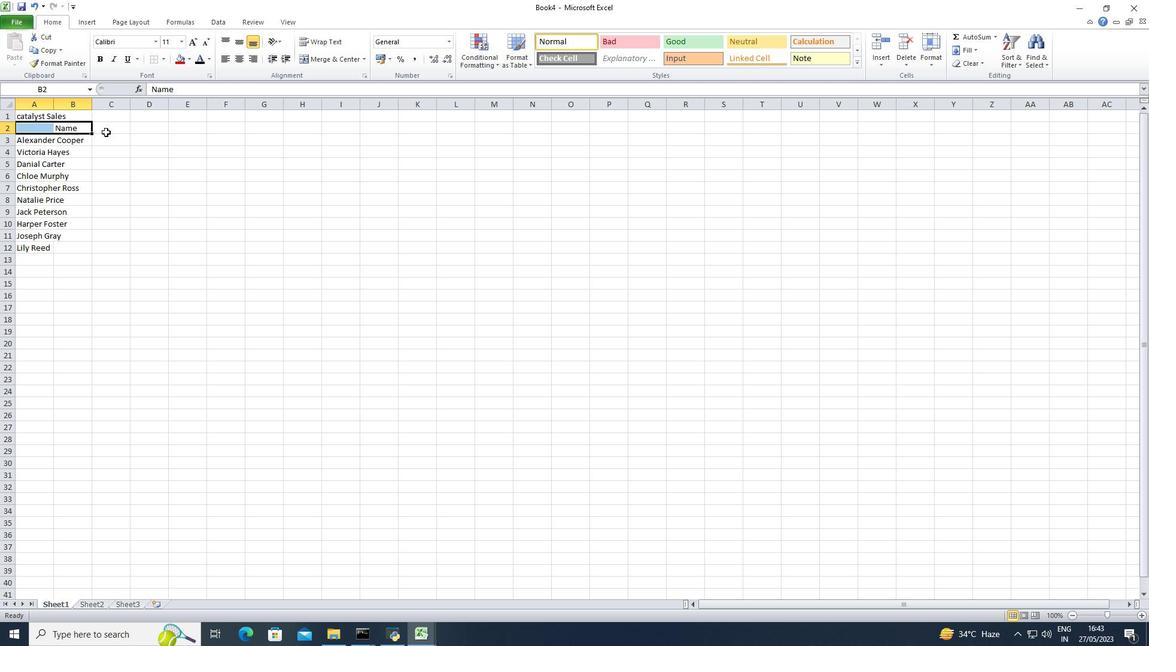 
Action: Mouse moved to (96, 152)
Screenshot: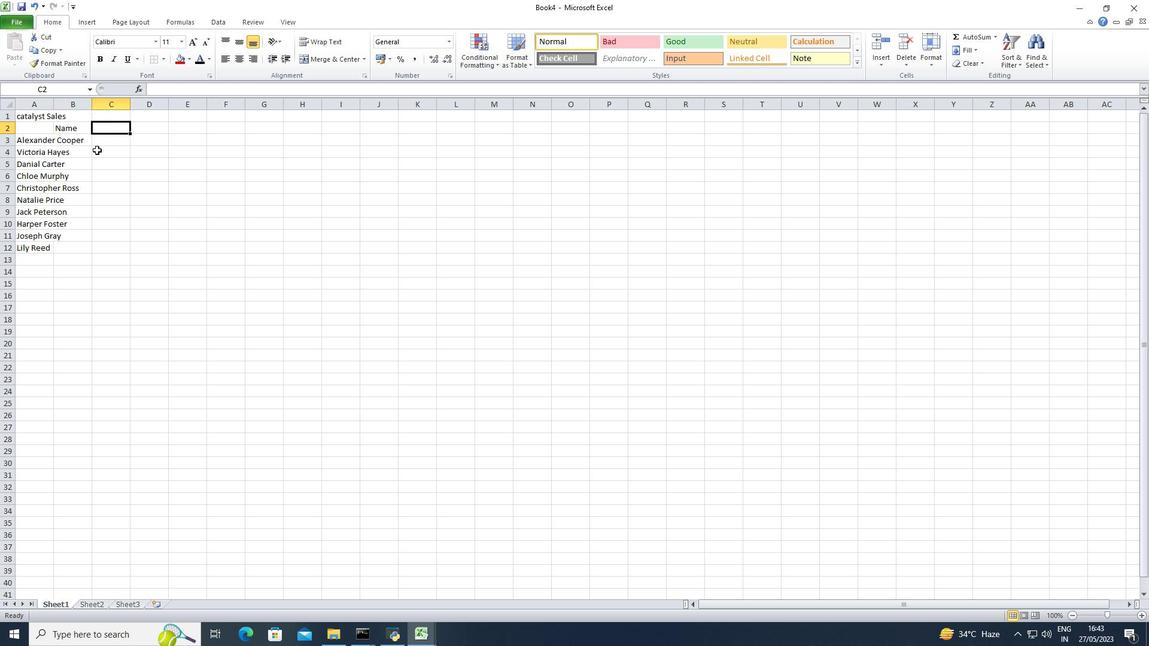 
Action: Key pressed <Key.shift>Item<Key.space><Key.shift>Code<Key.enter>2563<Key.enter>2591<Key.enter>2654<Key.enter>2648<Key.enter>2598<Key.enter>2536<Key.enter>2649<Key.enter>2679<Key.enter>2145<Key.backspace><Key.backspace><Key.backspace>546<Key.enter>2637<Key.enter>
Screenshot: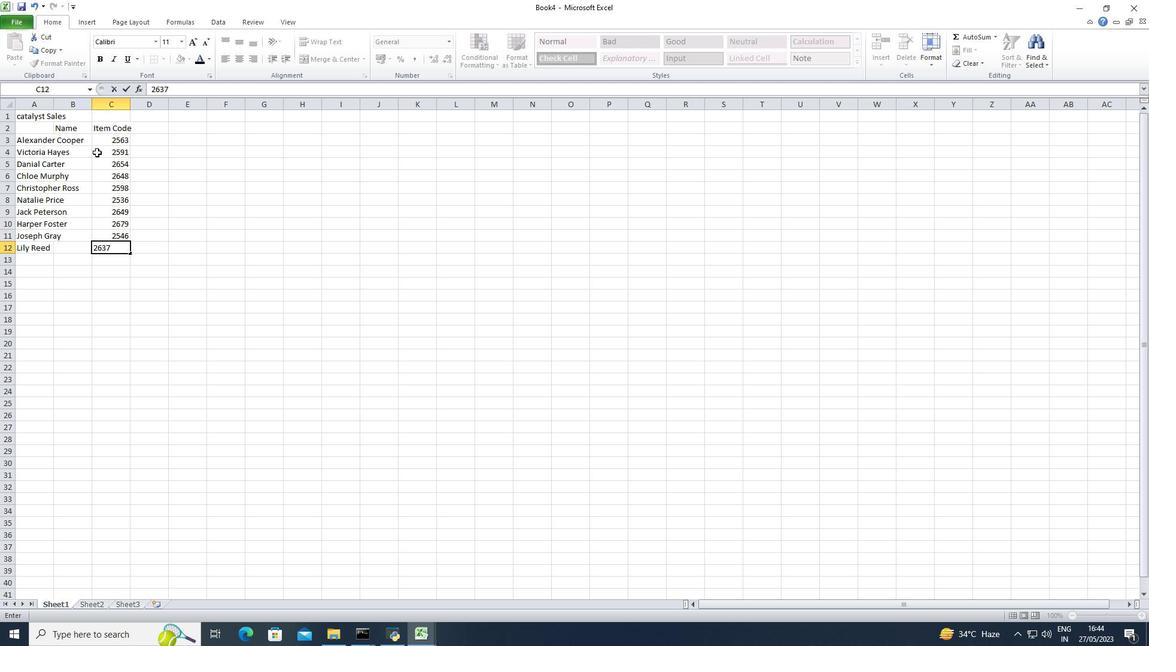
Action: Mouse moved to (138, 131)
Screenshot: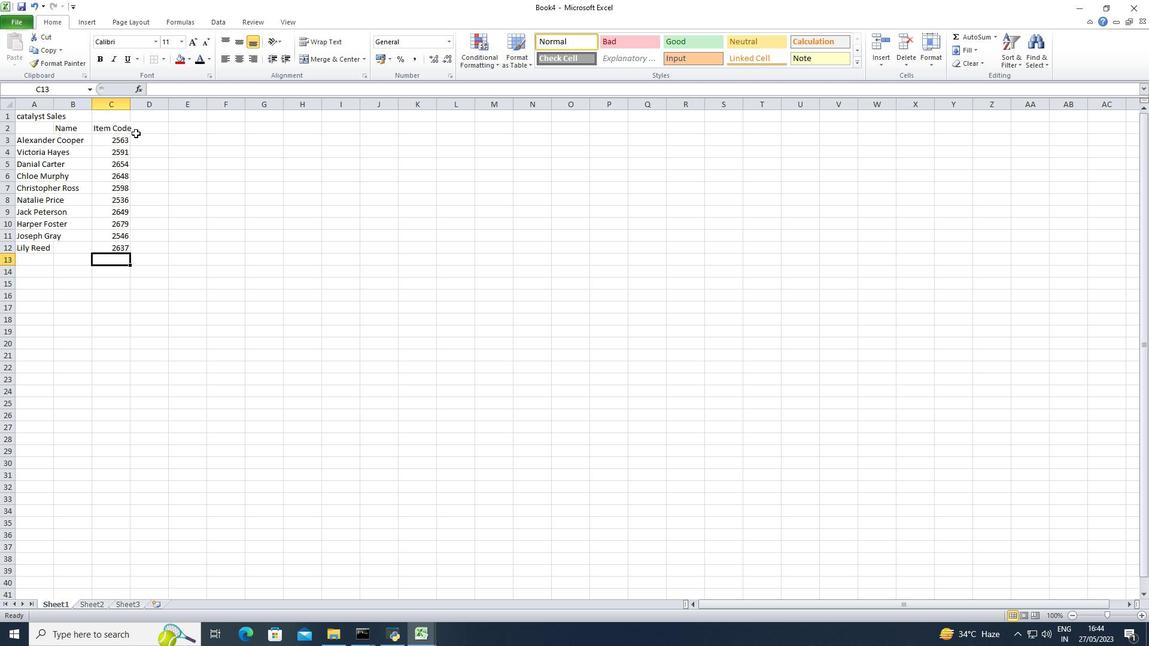 
Action: Mouse pressed left at (138, 131)
Screenshot: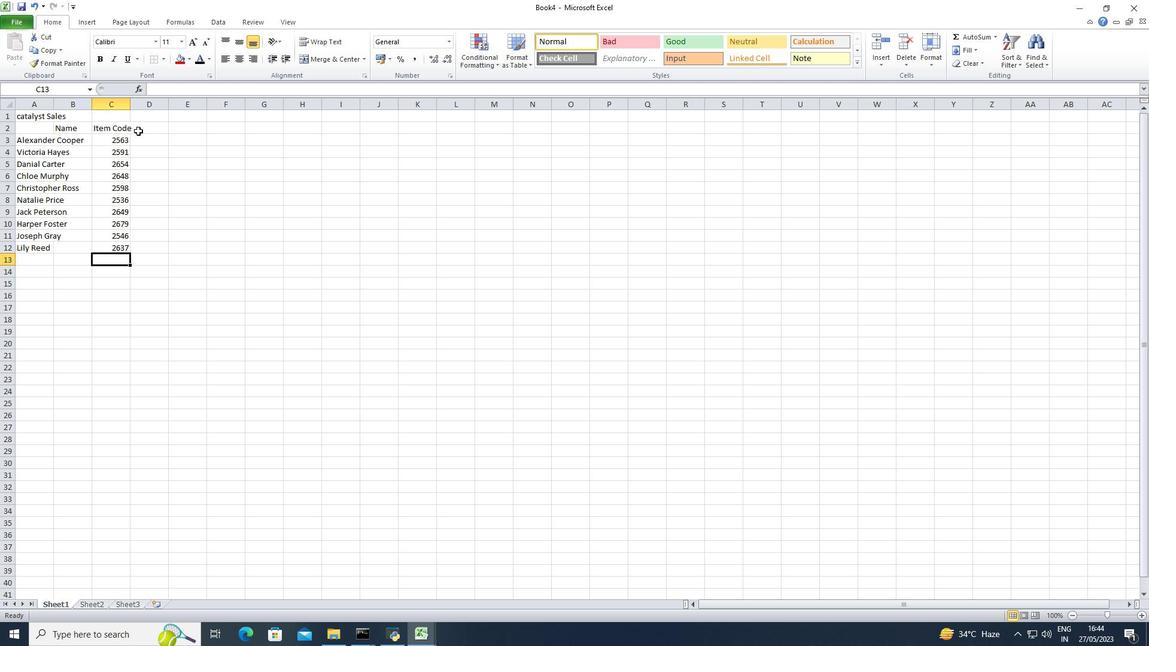 
Action: Mouse moved to (67, 125)
Screenshot: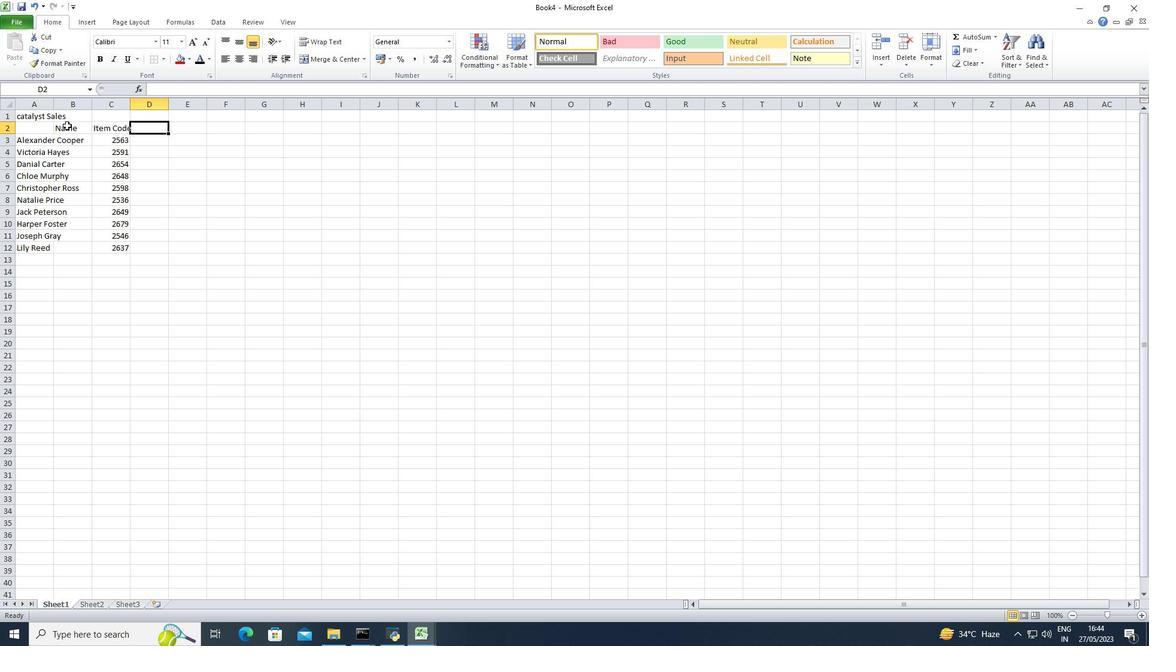 
Action: Mouse pressed left at (67, 125)
Screenshot: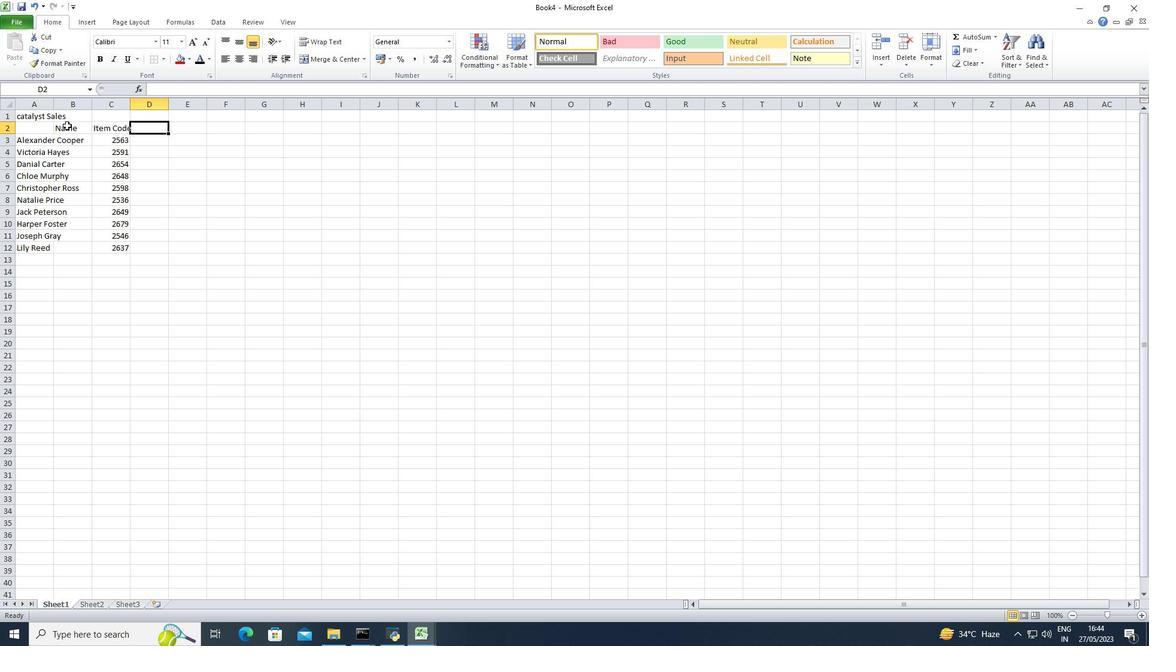 
Action: Mouse moved to (67, 125)
Screenshot: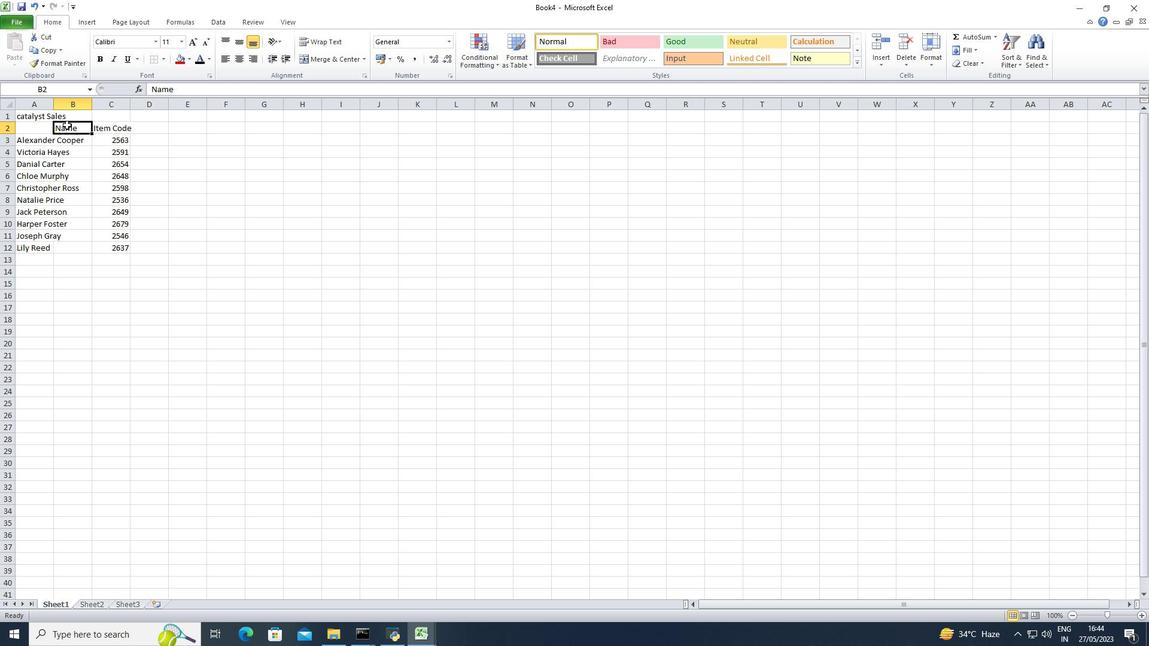 
Action: Key pressed ctrl+X
Screenshot: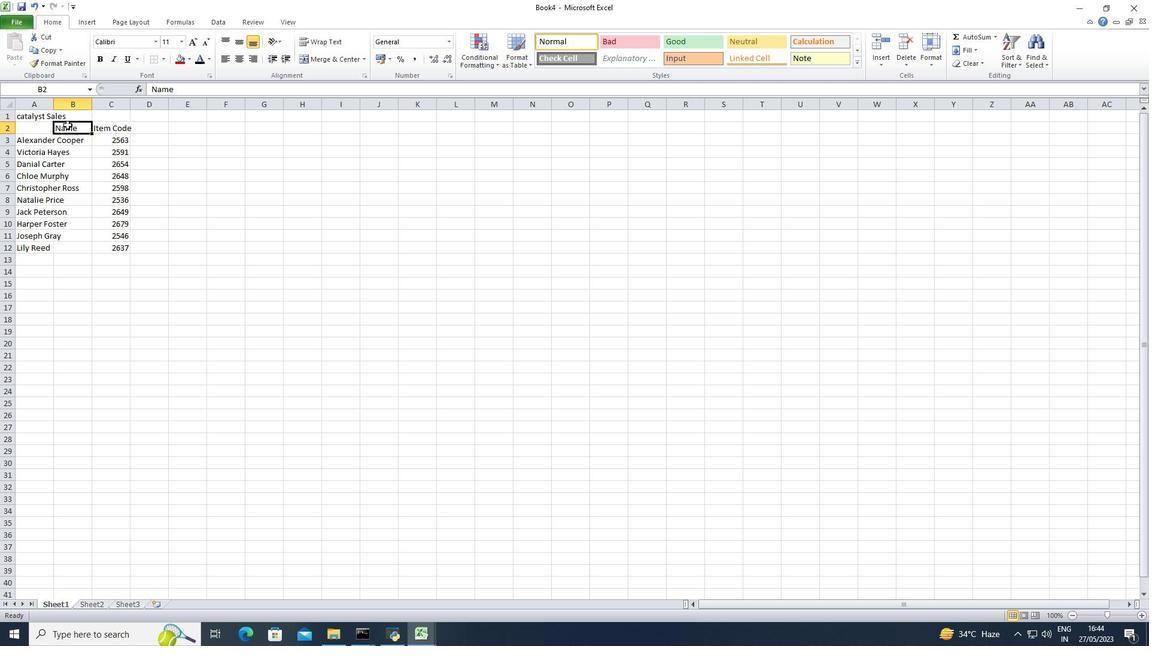 
Action: Mouse moved to (32, 129)
Screenshot: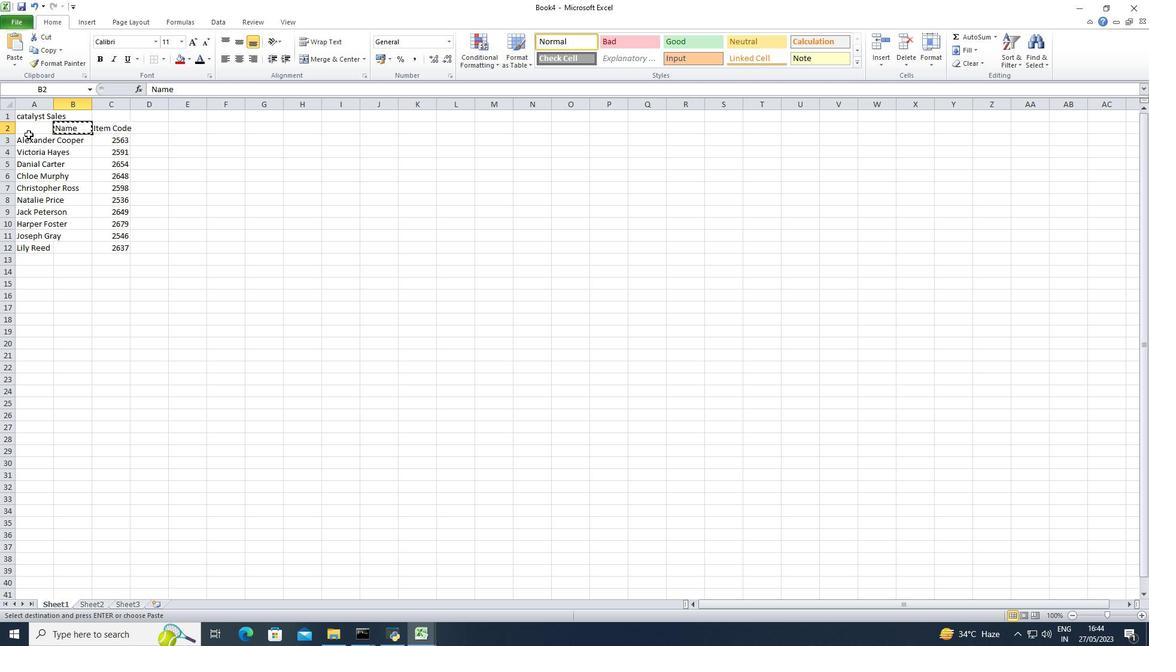 
Action: Mouse pressed left at (32, 129)
Screenshot: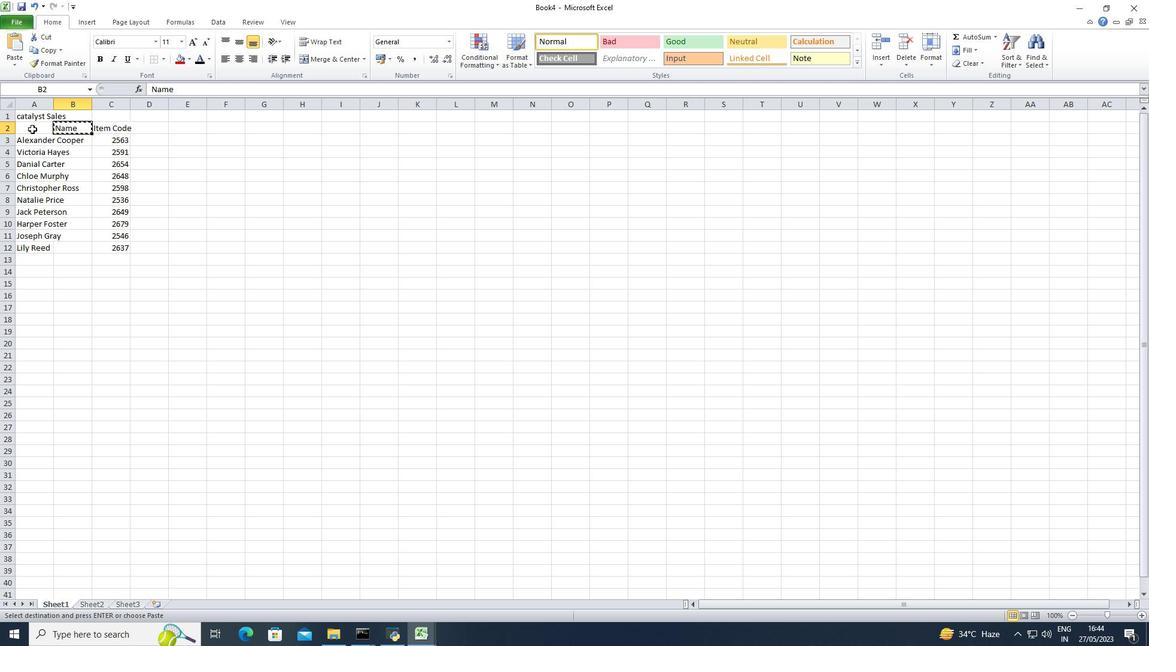 
Action: Key pressed ctrl+V
Screenshot: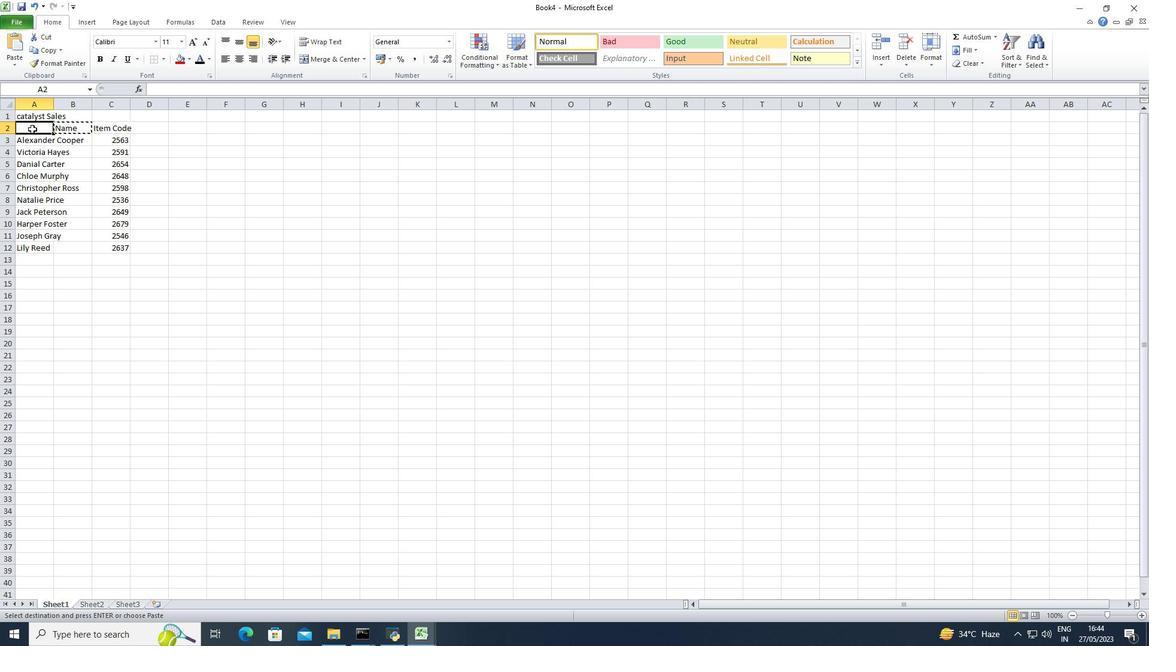 
Action: Mouse moved to (101, 127)
Screenshot: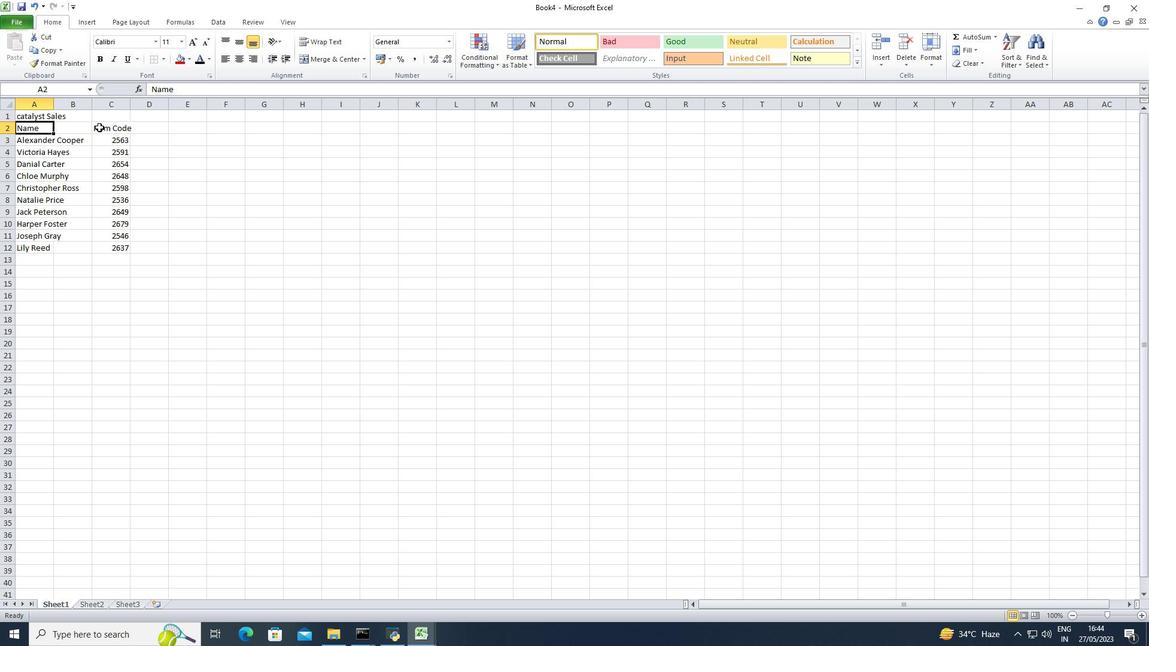
Action: Mouse pressed left at (101, 127)
Screenshot: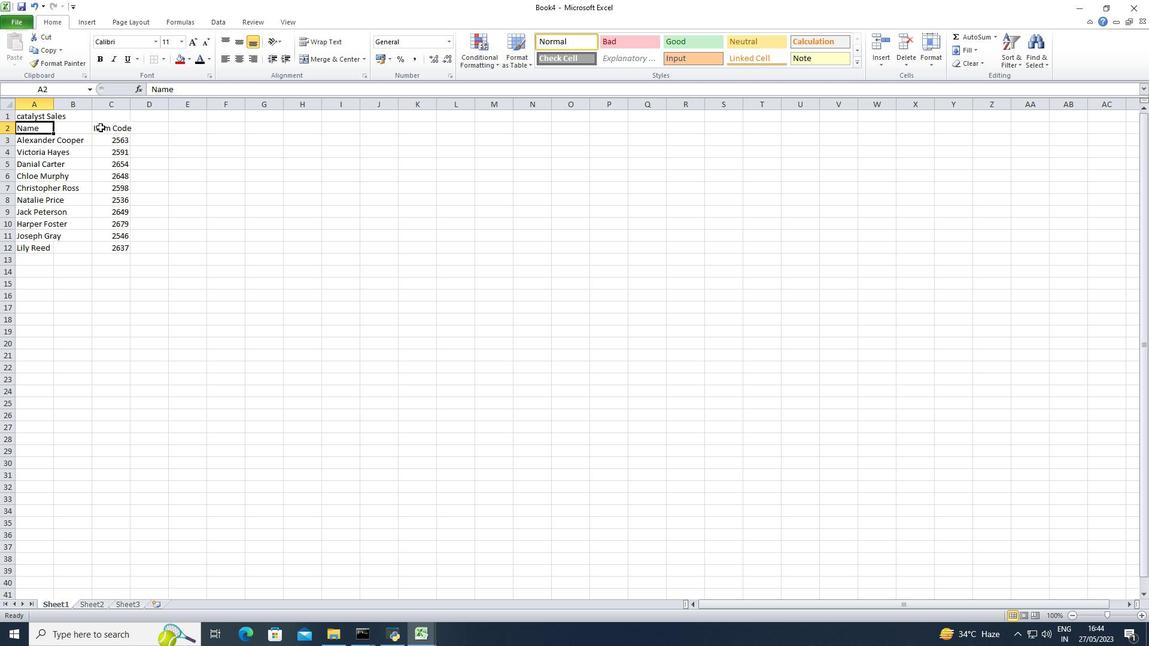 
Action: Mouse moved to (125, 251)
Screenshot: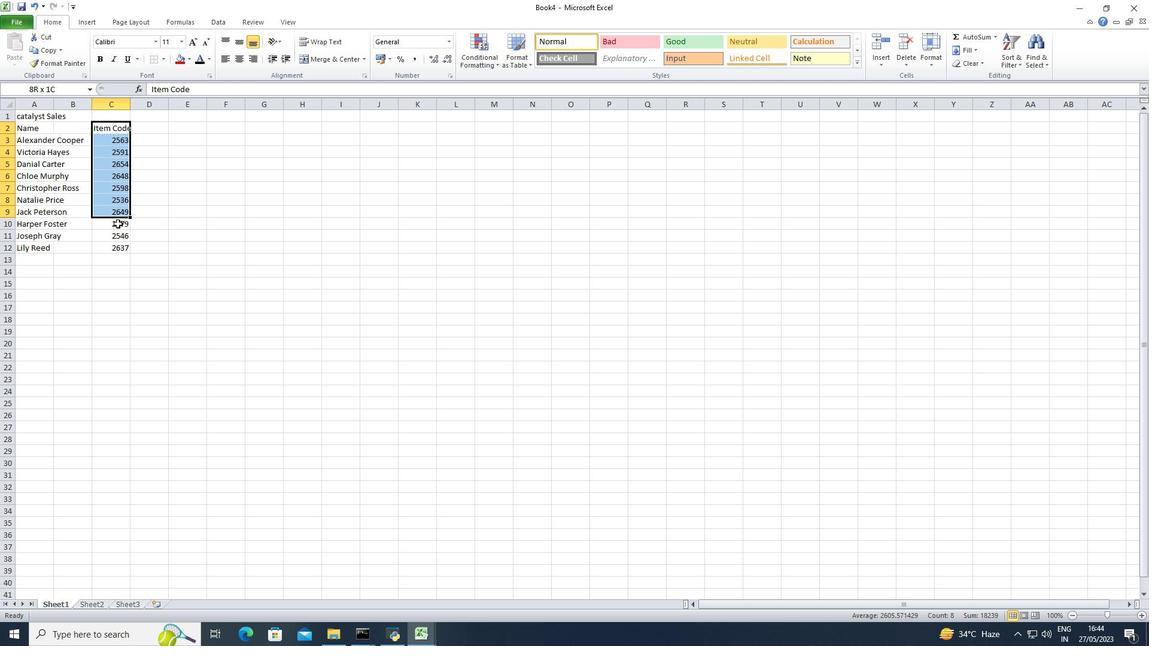
Action: Key pressed ctrl+X
Screenshot: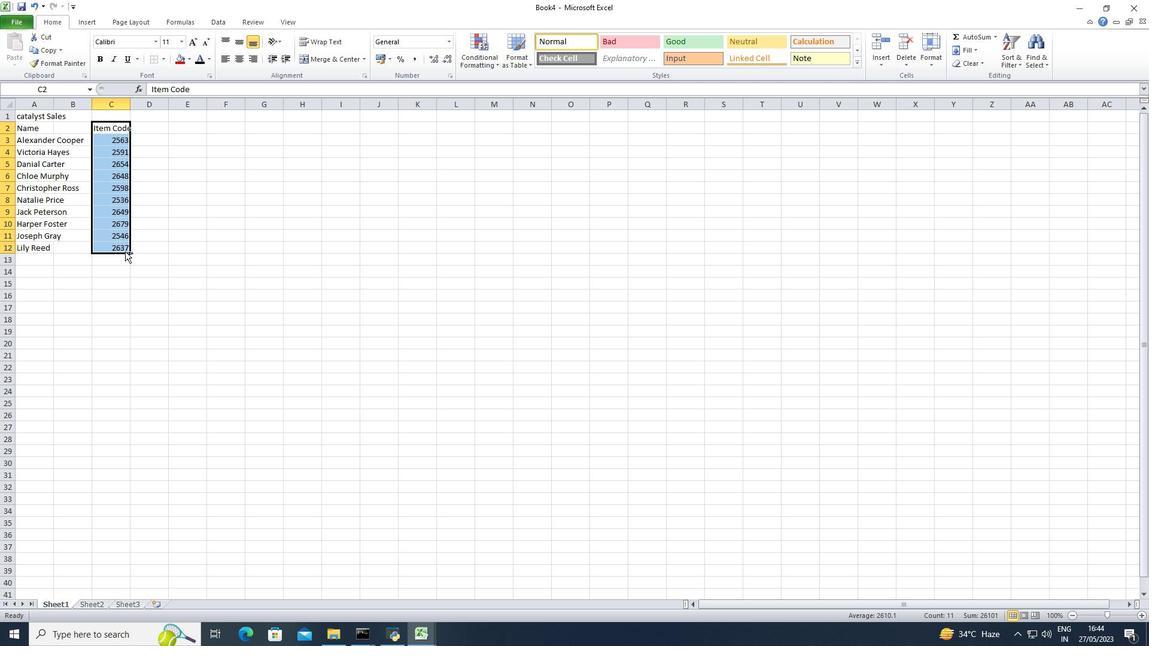 
Action: Mouse moved to (70, 130)
Screenshot: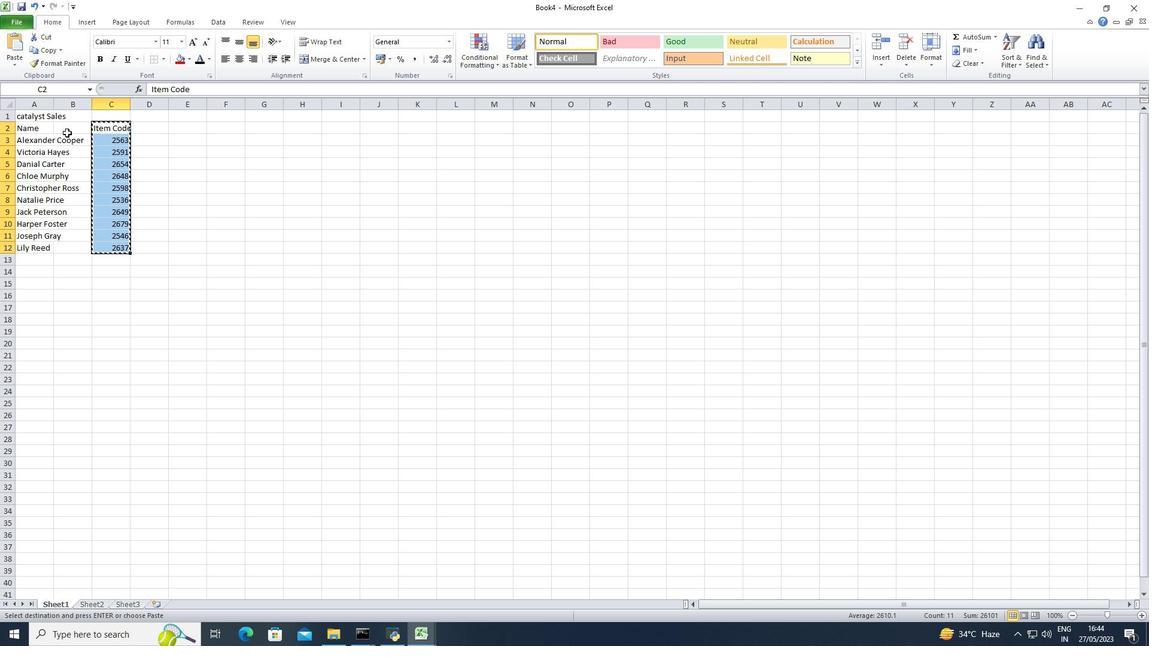 
Action: Mouse pressed left at (70, 130)
Screenshot: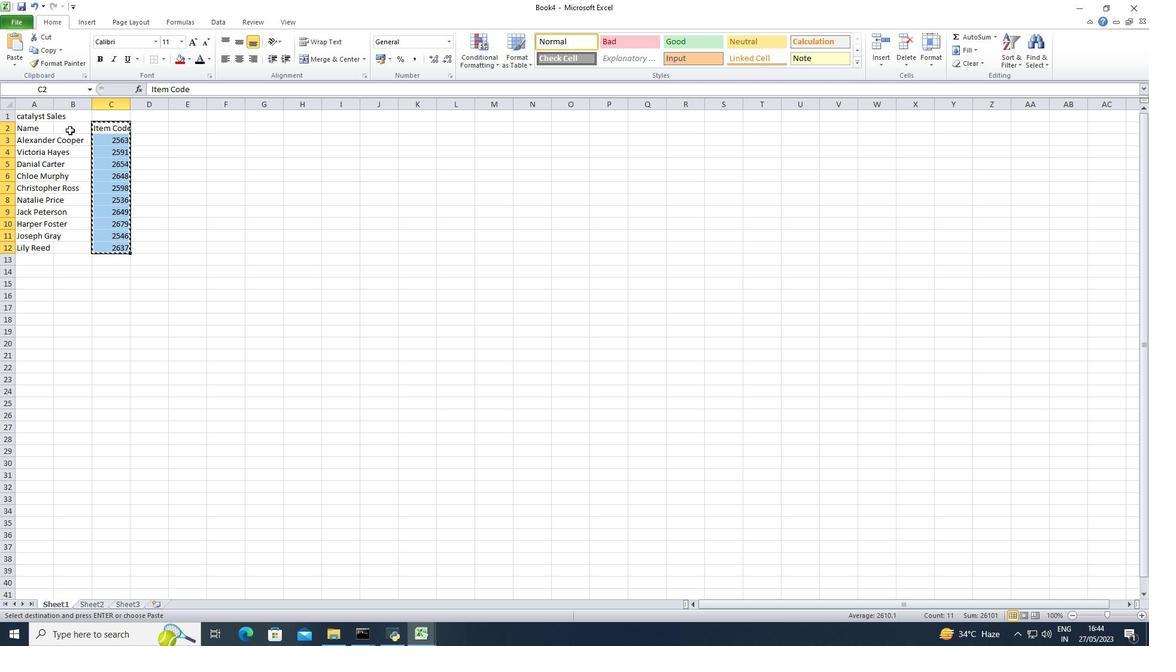 
Action: Key pressed ctrl+V
Screenshot: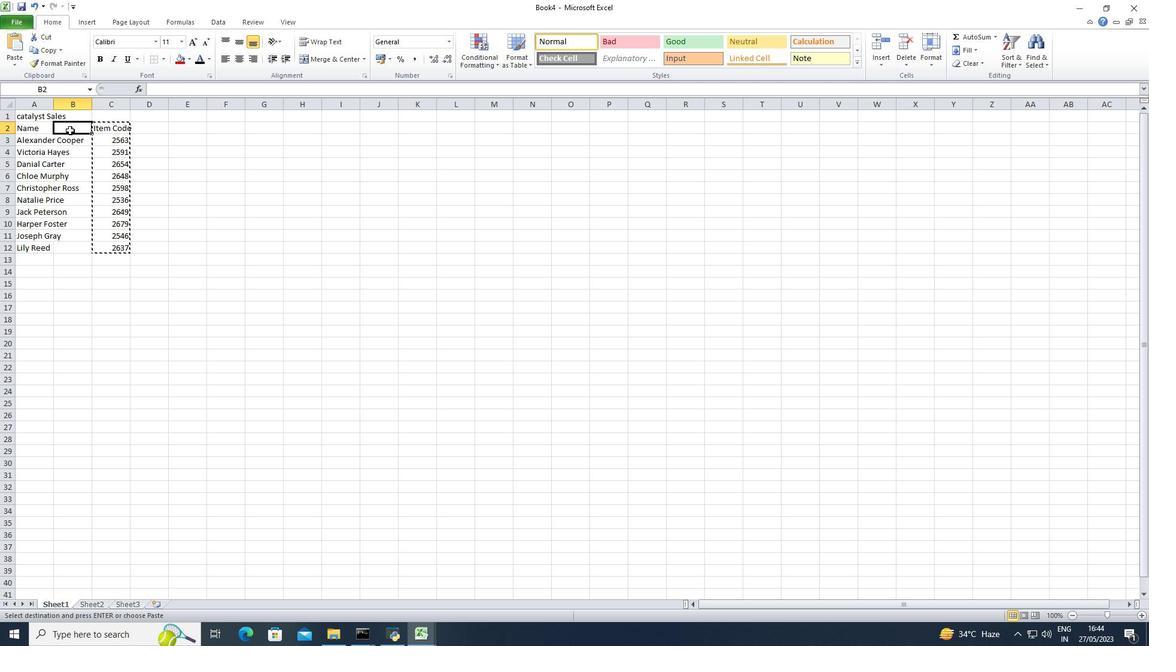 
Action: Mouse moved to (55, 109)
Screenshot: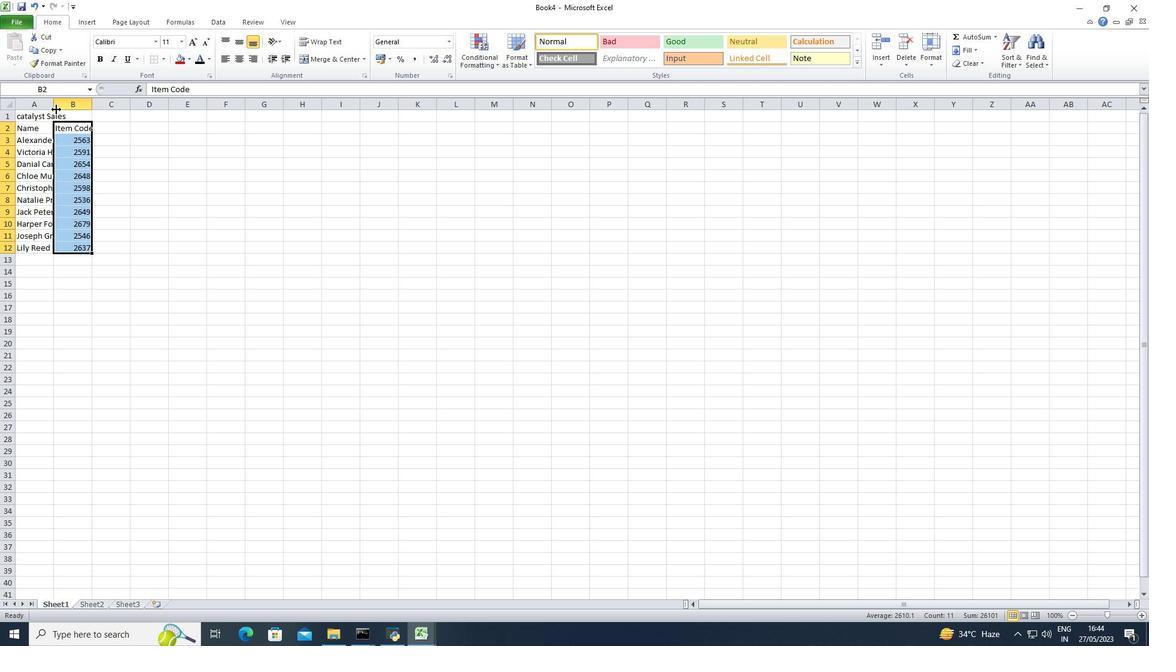 
Action: Mouse pressed left at (55, 109)
Screenshot: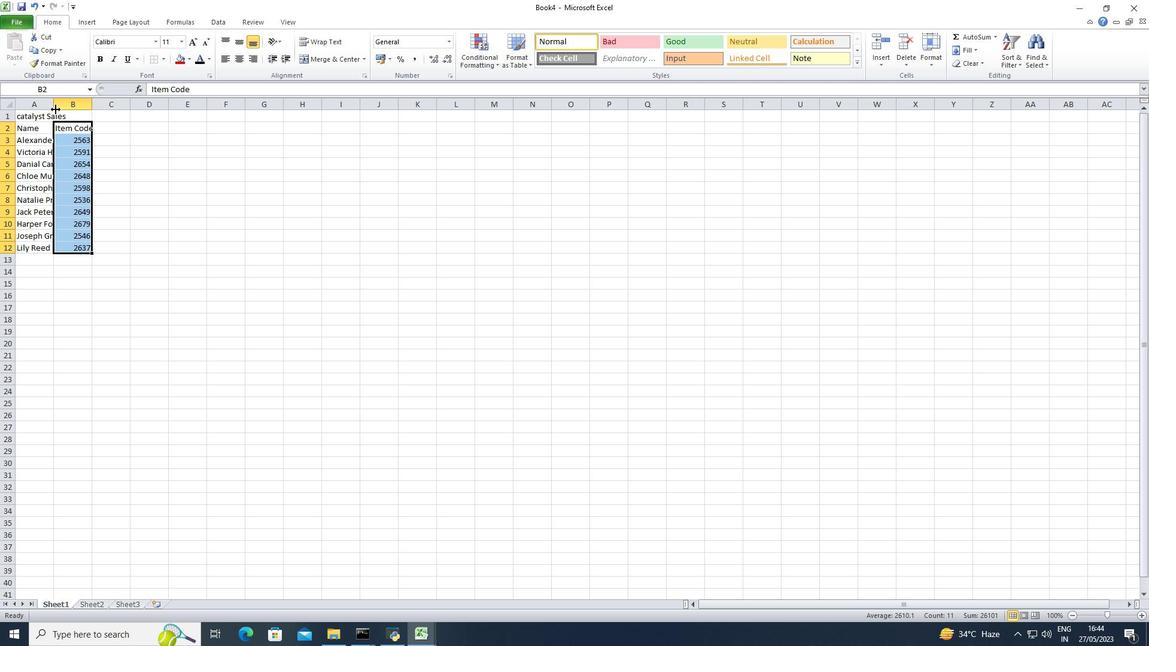
Action: Mouse pressed left at (55, 109)
Screenshot: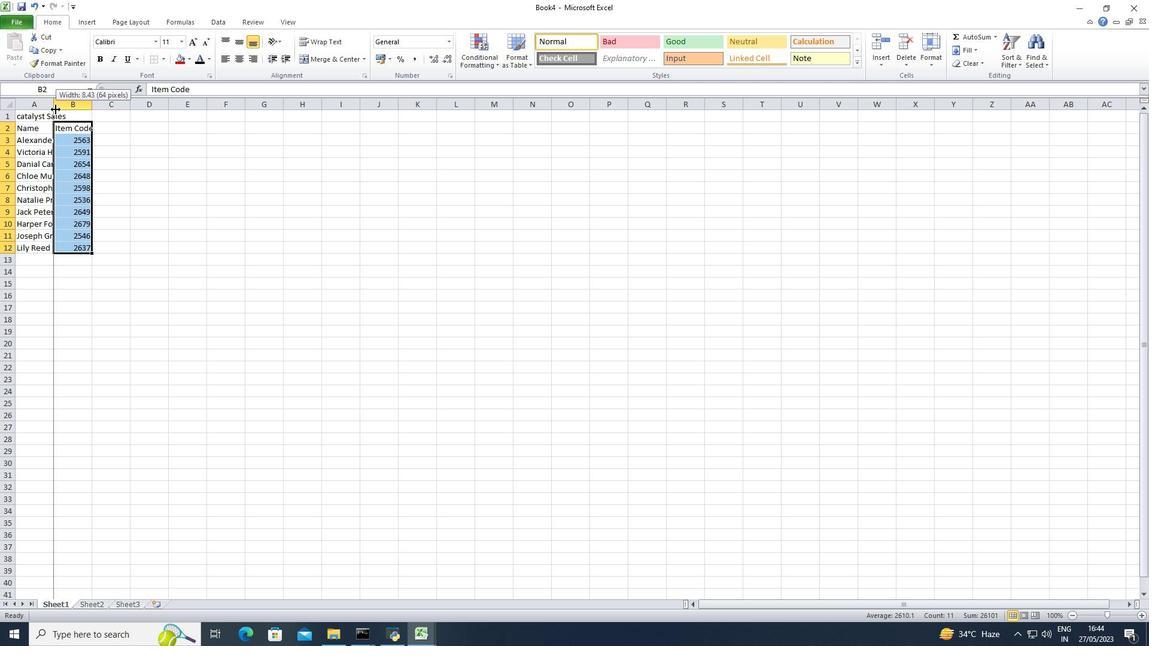 
Action: Mouse moved to (126, 107)
Screenshot: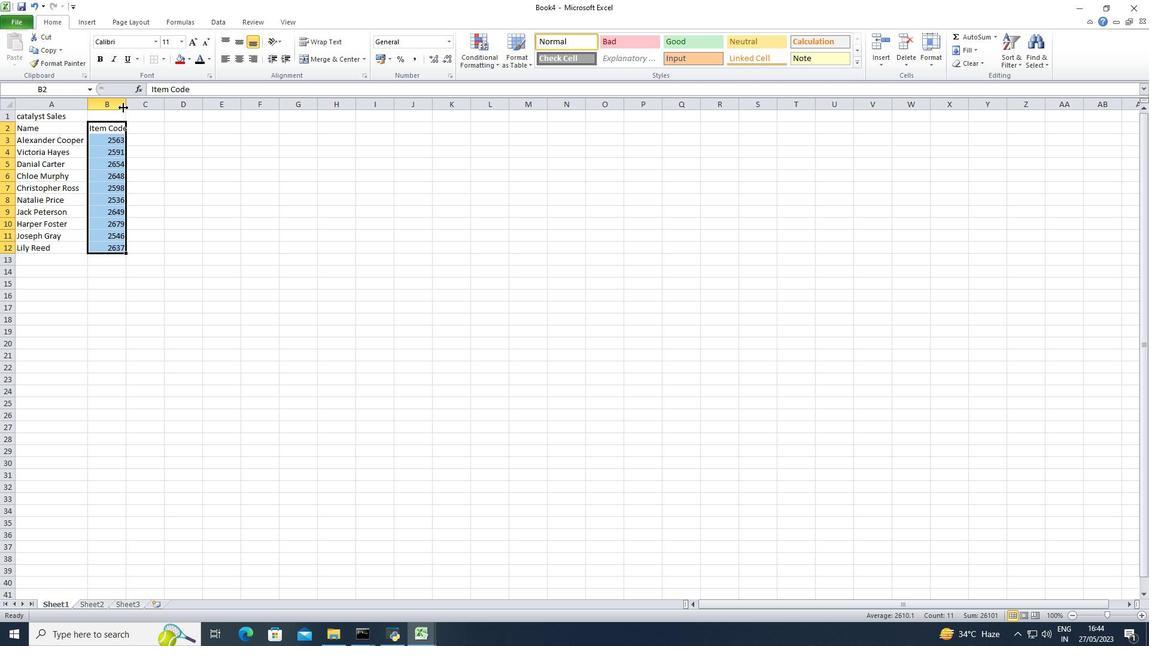 
Action: Mouse pressed left at (126, 107)
Screenshot: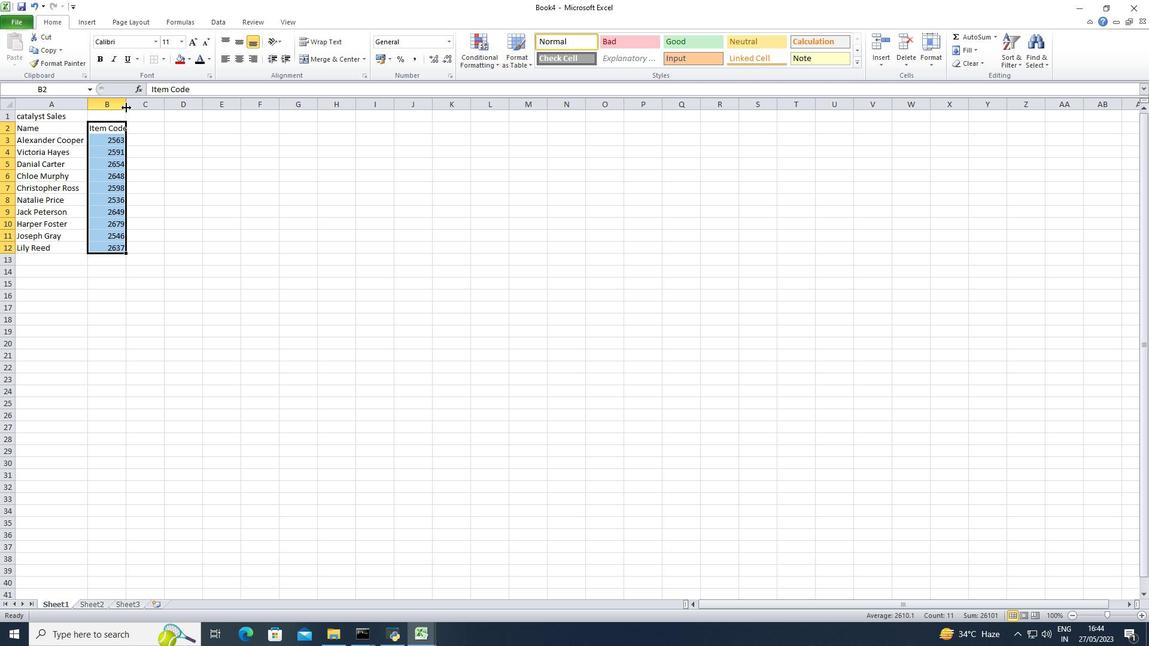 
Action: Mouse pressed left at (126, 107)
Screenshot: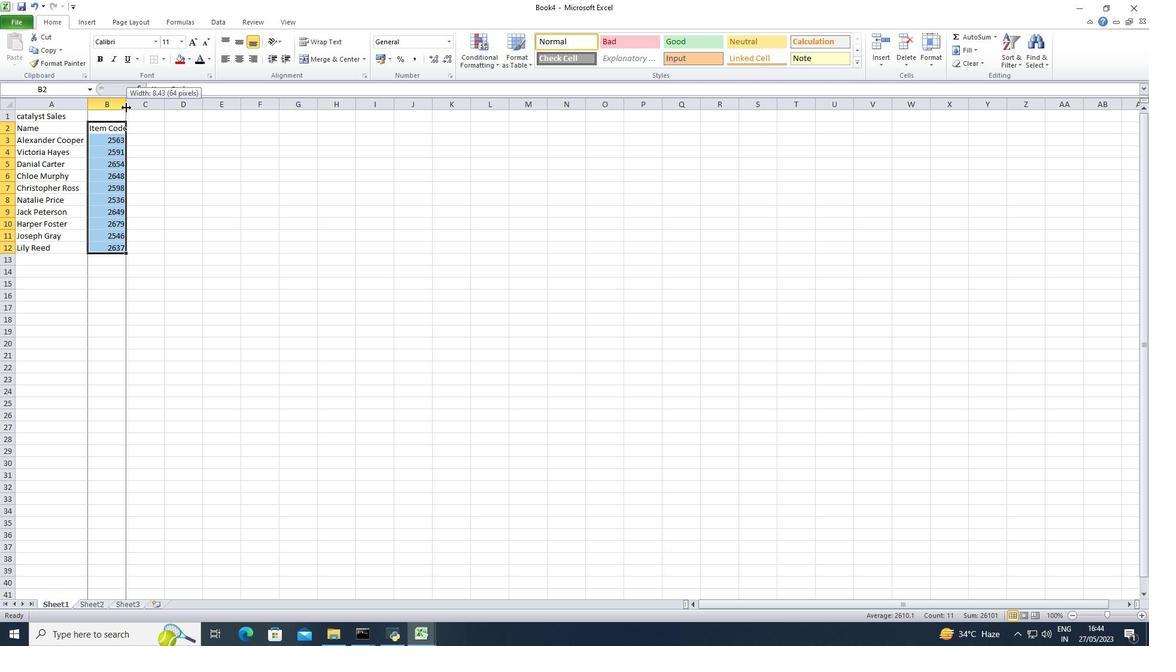 
Action: Mouse moved to (145, 128)
Screenshot: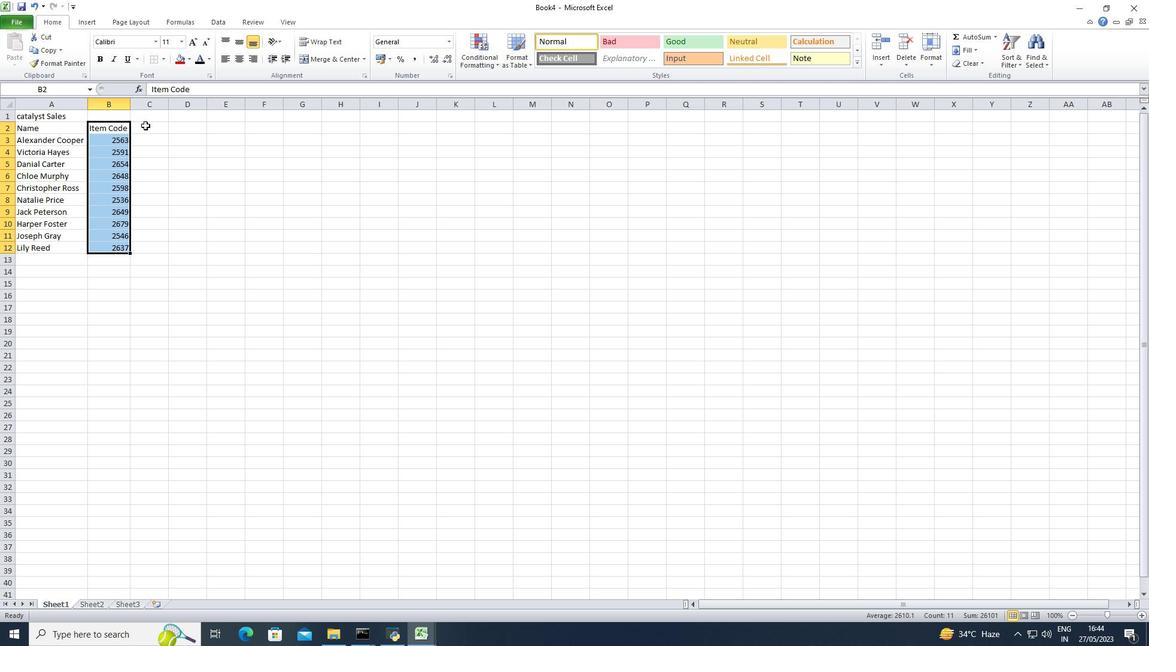 
Action: Mouse pressed left at (145, 128)
Screenshot: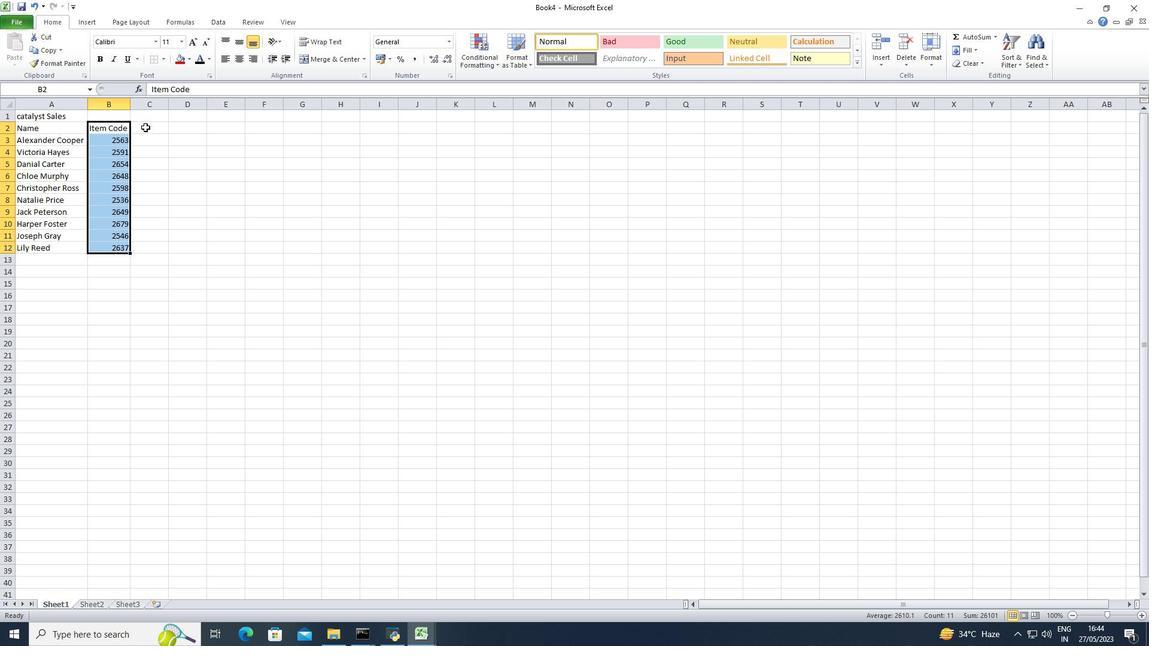 
Action: Mouse moved to (144, 128)
Screenshot: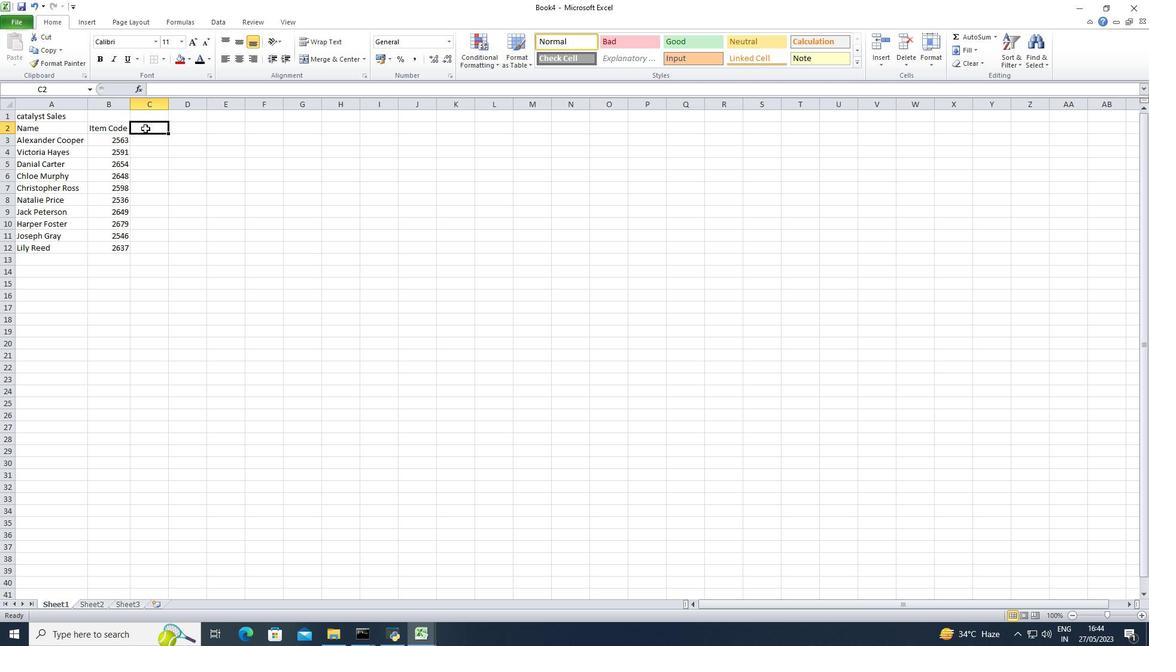 
Action: Key pressed products<Key.space><Key.shift>Range
Screenshot: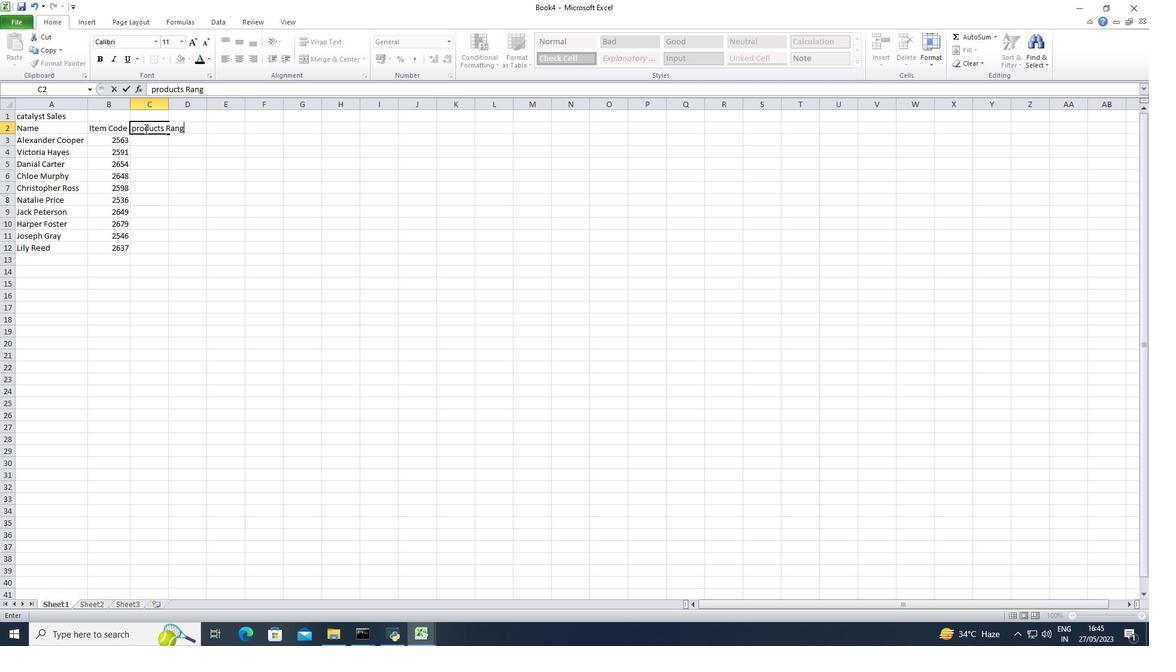
Action: Mouse moved to (135, 129)
Screenshot: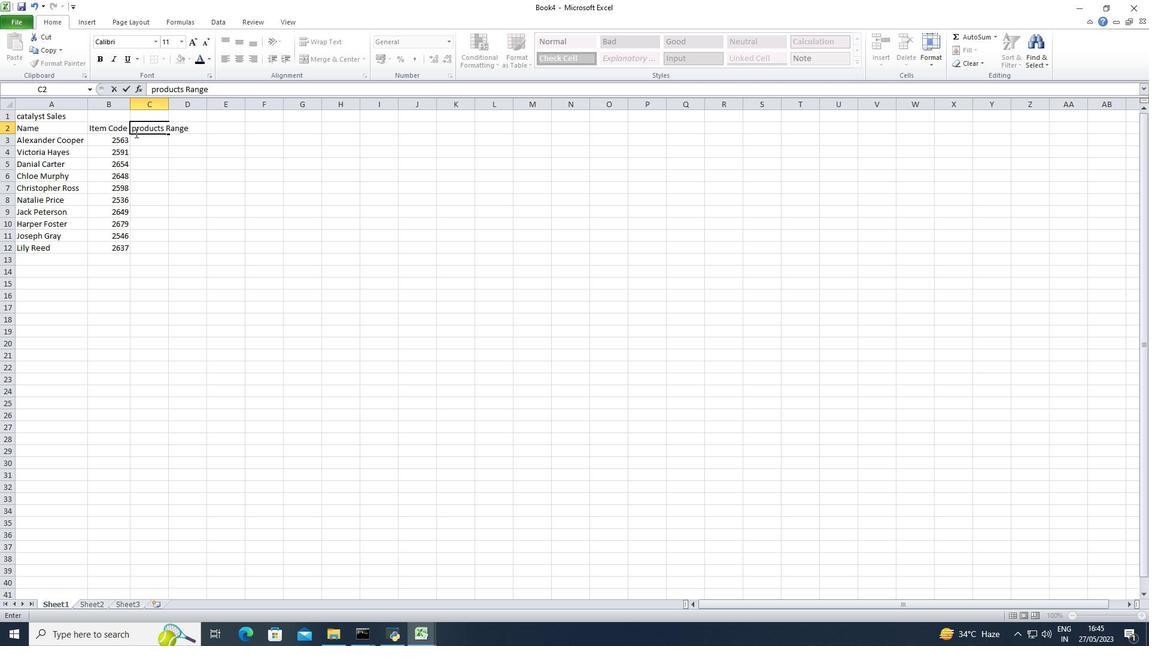 
Action: Mouse pressed left at (135, 129)
Screenshot: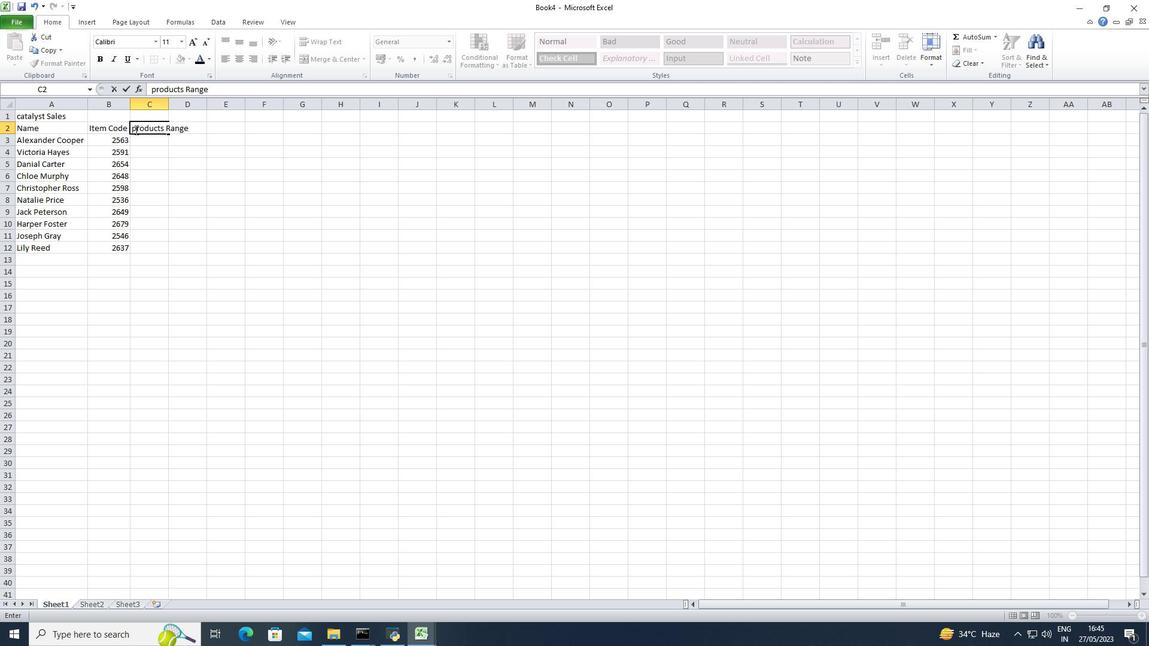 
Action: Key pressed <Key.backspace><Key.shift>P
Screenshot: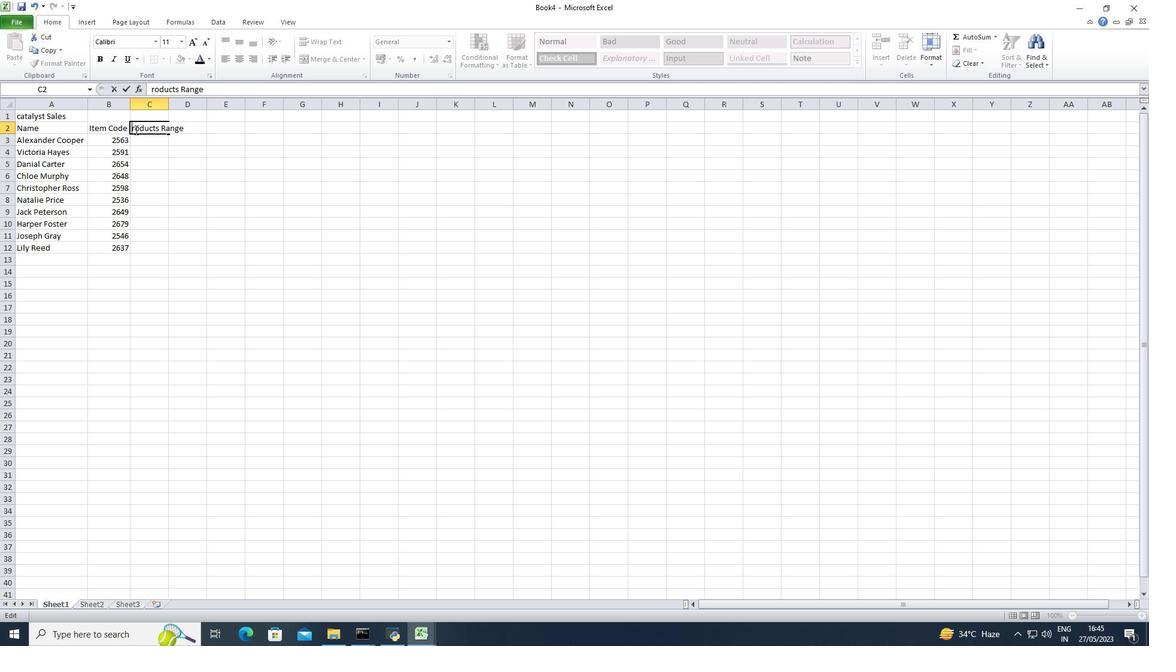 
Action: Mouse moved to (146, 143)
Screenshot: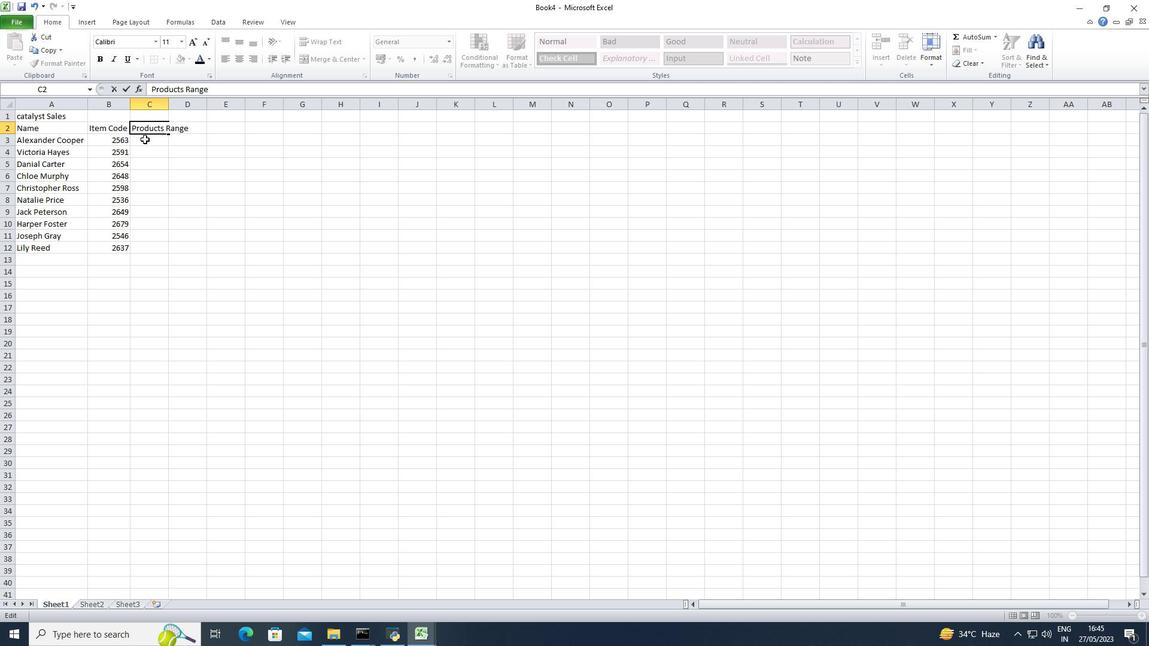 
Action: Mouse pressed left at (146, 143)
Screenshot: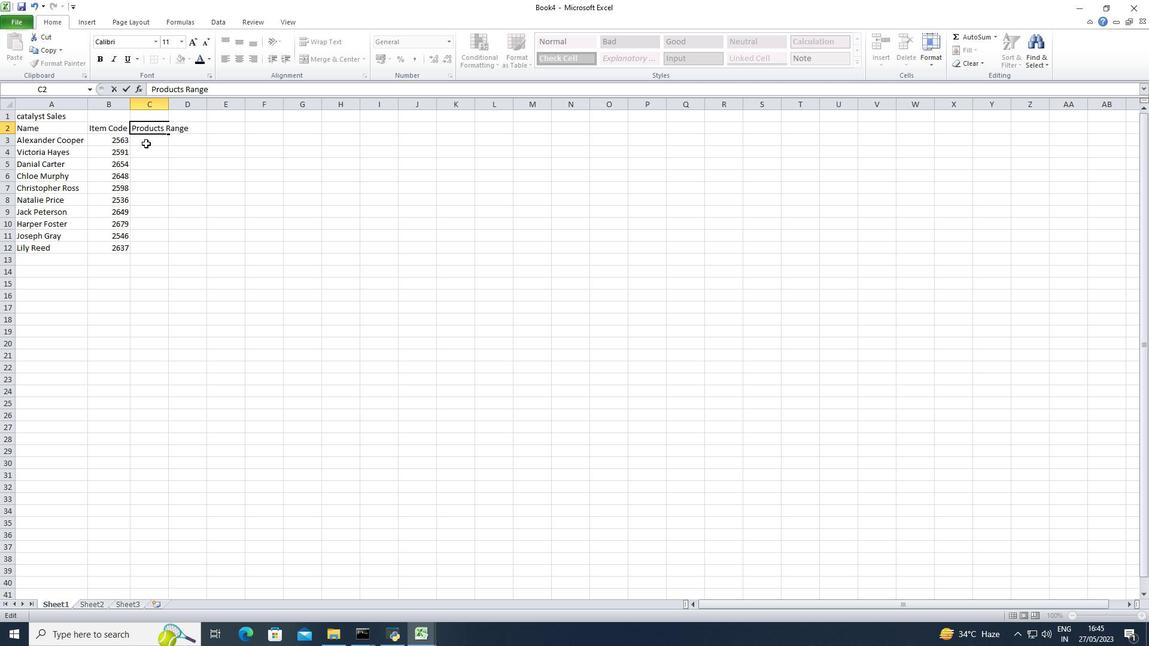 
Action: Key pressed 4005<Key.down>4521<Key.down>6852<Key.down>5789<Key.down>3654<Key.backspace><Key.backspace><Key.backspace><Key.backspace>4968<Key.down>5289<Key.down>68452<Key.backspace><Key.down>5732<Key.down>6189<Key.down>5276<Key.right>
Screenshot: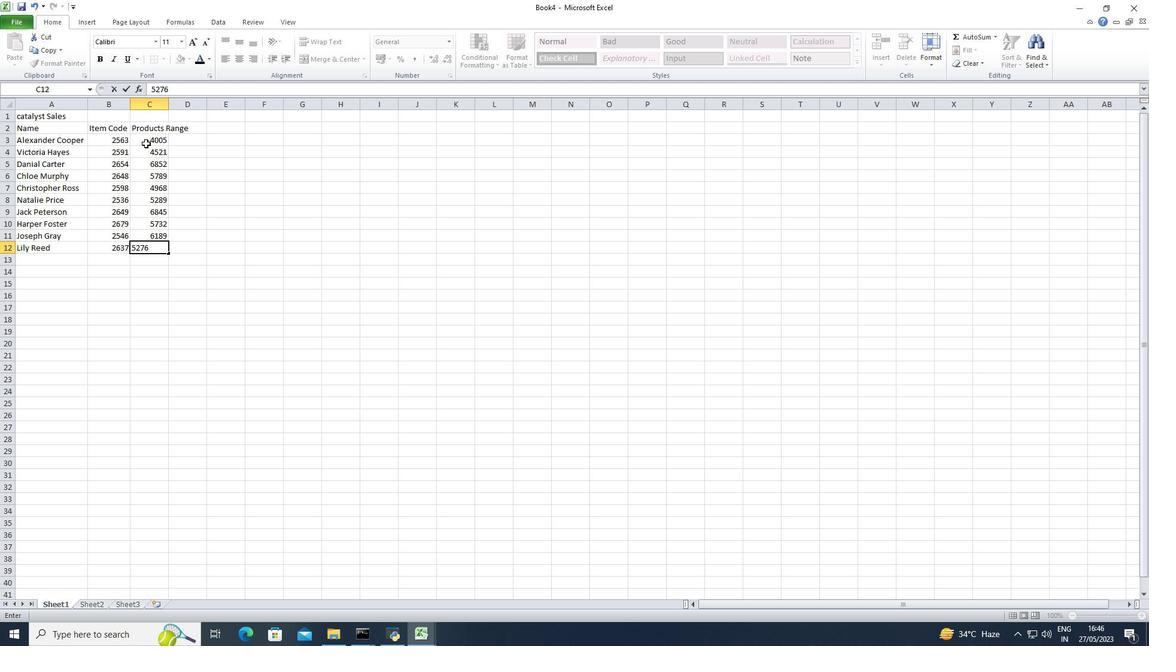 
Action: Mouse moved to (169, 108)
Screenshot: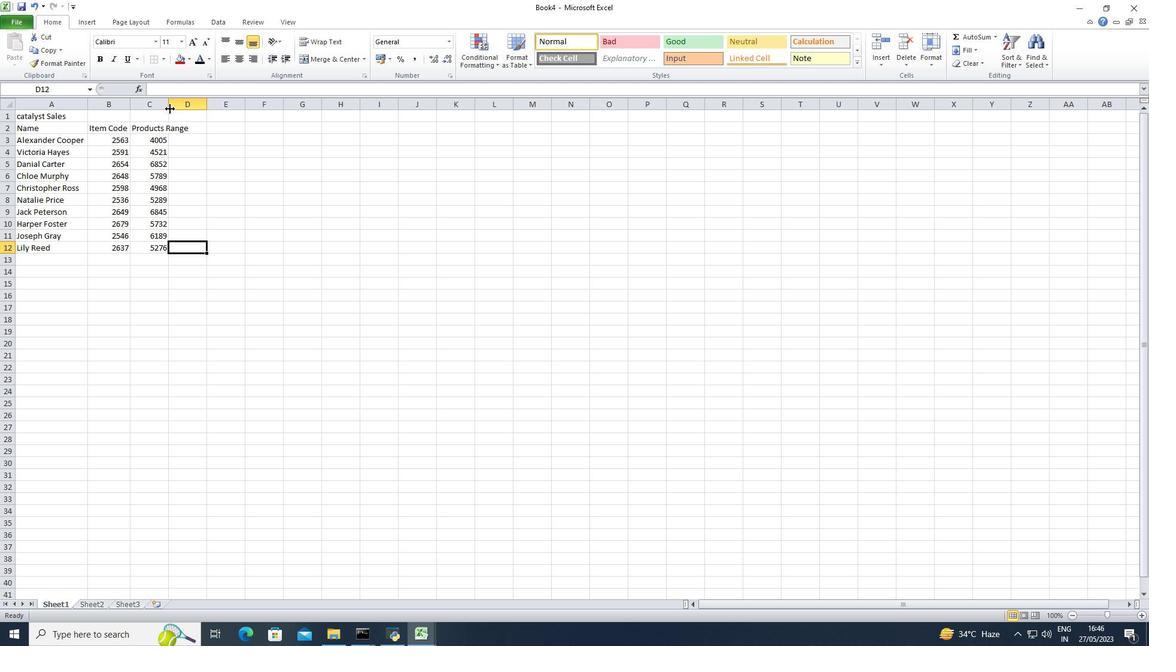 
Action: Mouse pressed left at (169, 108)
Screenshot: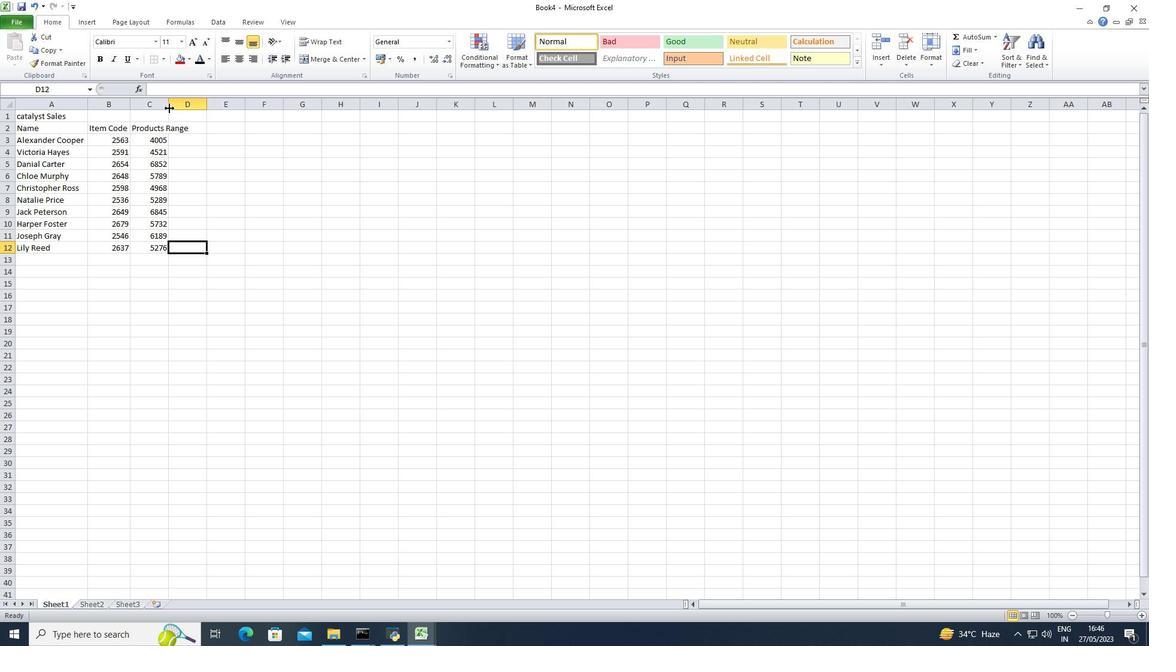 
Action: Mouse pressed left at (169, 108)
Screenshot: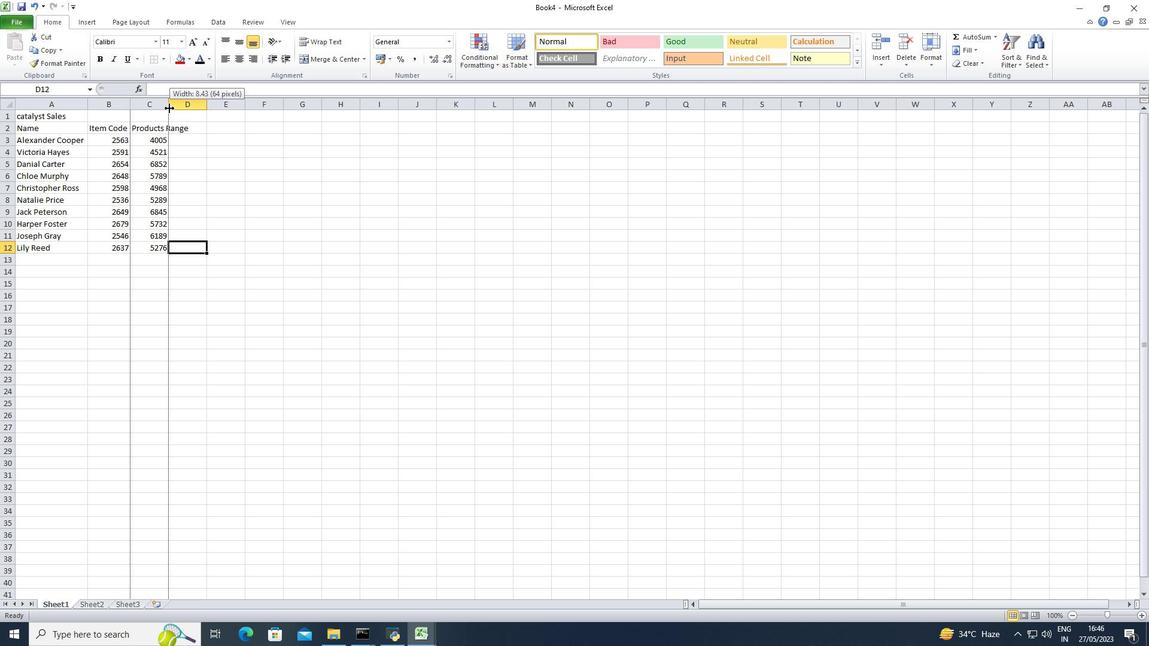 
Action: Mouse moved to (214, 125)
Screenshot: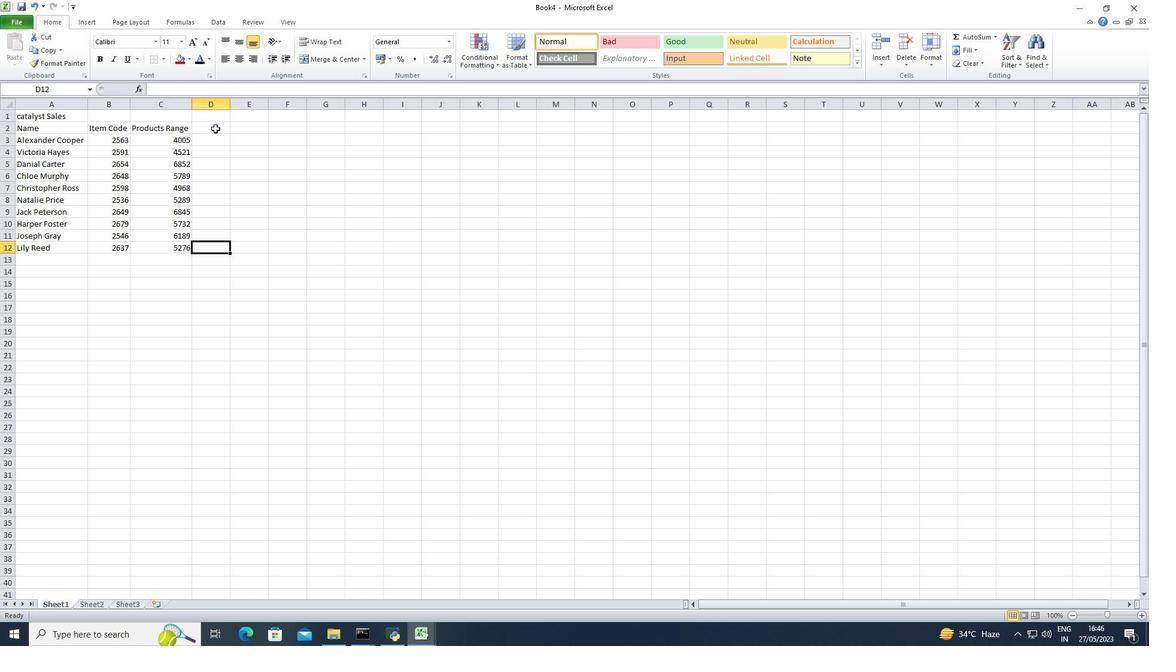 
Action: Mouse pressed left at (214, 125)
Screenshot: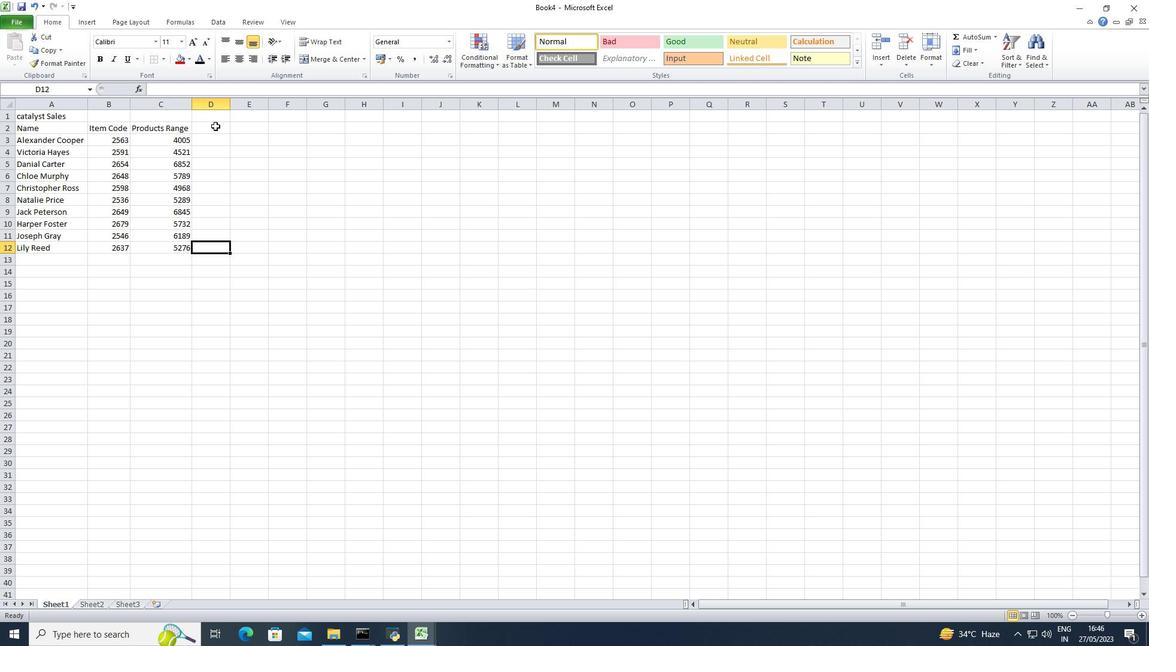 
Action: Key pressed <Key.shift><Key.shift><Key.shift><Key.shift><Key.shift><Key.shift><Key.shift><Key.shift><Key.shift><Key.shift><Key.shift><Key.shift><Key.shift><Key.shift><Key.shift>Products<Key.down><Key.shift>A<Key.shift>SICS<Key.space><Key.shift>Show<Key.backspace>e<Key.down><Key.shift>Brooks<Key.space><Key.shift><Key.shift><Key.shift><Key.shift><Key.shift><Key.shift><Key.shift>Shoe<Key.enter><Key.shift><Key.shift><Key.shift>Clarks<Key.space><Key.shift>Shoe<Key.enter><Key.shift>Crocs<Key.space><Key.shift><Key.shift><Key.shift><Key.shift><Key.shift><Key.shift><Key.shift><Key.shift><Key.shift><Key.shift><Key.shift><Key.shift><Key.shift><Key.shift><Key.shift><Key.shift><Key.shift><Key.shift><Key.shift><Key.shift><Key.shift><Key.shift><Key.shift><Key.shift><Key.shift><Key.shift><Key.shift><Key.shift><Key.shift><Key.shift><Key.shift><Key.shift><Key.shift>Shoe<Key.enter><Key.shift><Key.shift><Key.shift><Key.shift><Key.shift><Key.shift><Key.shift><Key.shift><Key.shift><Key.shift><Key.shift><Key.shift><Key.shift><Key.shift><Key.shift><Key.shift><Key.shift><Key.shift><Key.shift><Key.shift><Key.shift><Key.shift><Key.shift><Key.shift><Key.shift><Key.shift><Key.shift><Key.shift><Key.shift><Key.shift><Key.shift><Key.shift><Key.shift><Key.shift><Key.shift><Key.shift><Key.shift><Key.shift><Key.shift><Key.shift><Key.shift><Key.shift>Dr.<Key.shift>Martens<Key.space><Key.shift><Key.shift>Shoe<Key.enter><Key.shift><Key.shift><Key.shift><Key.shift><Key.shift><Key.shift><Key.shift><Key.shift>Ecco<Key.space><Key.shift>Shoe<Key.down><Key.shift><Key.shift><Key.shift><Key.shift><Key.shift><Key.shift><Key.shift><Key.shift><Key.shift><Key.shift><Key.shift><Key.shift><Key.shift><Key.shift><Key.shift><Key.shift><Key.shift><Key.shift><Key.shift><Key.shift><Key.shift><Key.shift><Key.shift><Key.shift><Key.shift><Key.shift><Key.shift><Key.shift><Key.shift><Key.shift><Key.shift><Key.shift><Key.shift><Key.shift><Key.shift><Key.shift><Key.shift><Key.shift><Key.shift><Key.shift><Key.shift><Key.shift><Key.shift>Fila<Key.space><Key.shift><Key.shift><Key.shift><Key.shift><Key.shift>Shoe<Key.down><Key.shift><Key.shift><Key.shift><Key.shift><Key.shift><Key.shift><Key.shift><Key.shift><Key.shift><Key.shift><Key.shift><Key.shift><Key.shift><Key.shift><Key.shift><Key.shift><Key.shift><Key.shift><Key.shift><Key.shift><Key.shift><Key.shift><Key.shift><Key.shift><Key.shift><Key.shift><Key.shift><Key.shift><Key.shift><Key.shift><Key.shift><Key.shift><Key.shift><Key.shift><Key.shift><Key.shift><Key.shift><Key.shift><Key.shift><Key.shift><Key.shift><Key.shift><Key.shift><Key.shift><Key.shift><Key.shift><Key.shift><Key.shift><Key.shift><Key.shift><Key.shift><Key.shift><Key.shift><Key.shift><Key.shift><Key.shift><Key.shift><Key.shift><Key.shift><Key.shift><Key.shift><Key.shift><Key.shift><Key.shift><Key.shift><Key.shift>Hush<Key.space><Key.shift>Puppies<Key.down><Key.up>
Screenshot: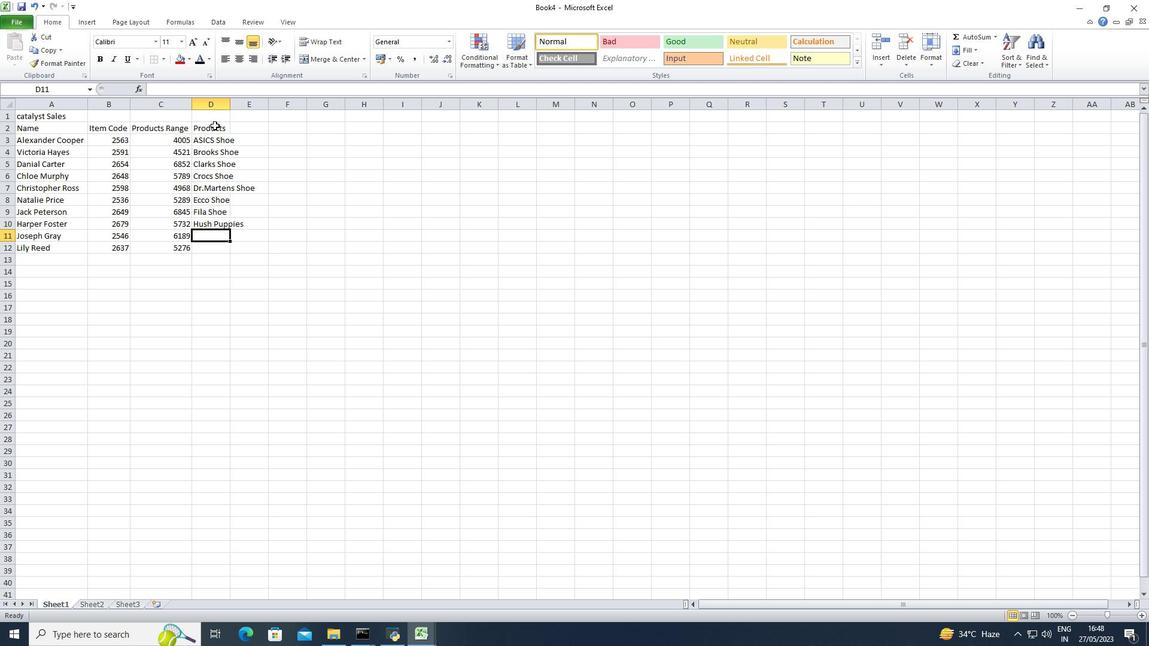 
Action: Mouse moved to (211, 91)
Screenshot: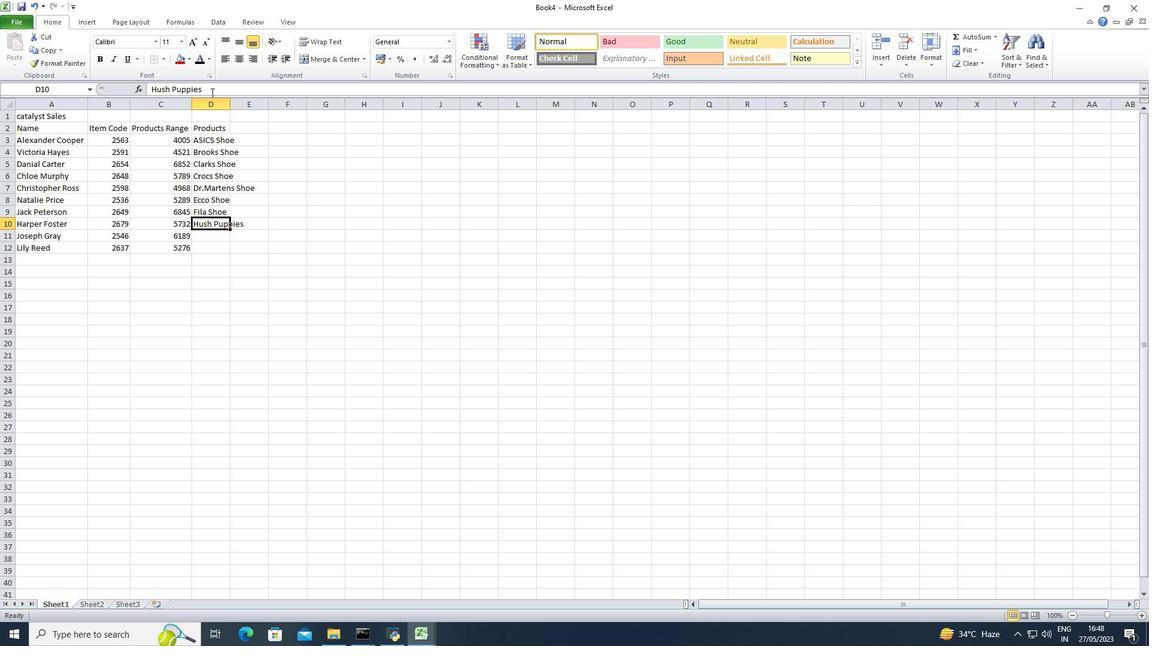 
Action: Mouse pressed left at (211, 91)
Screenshot: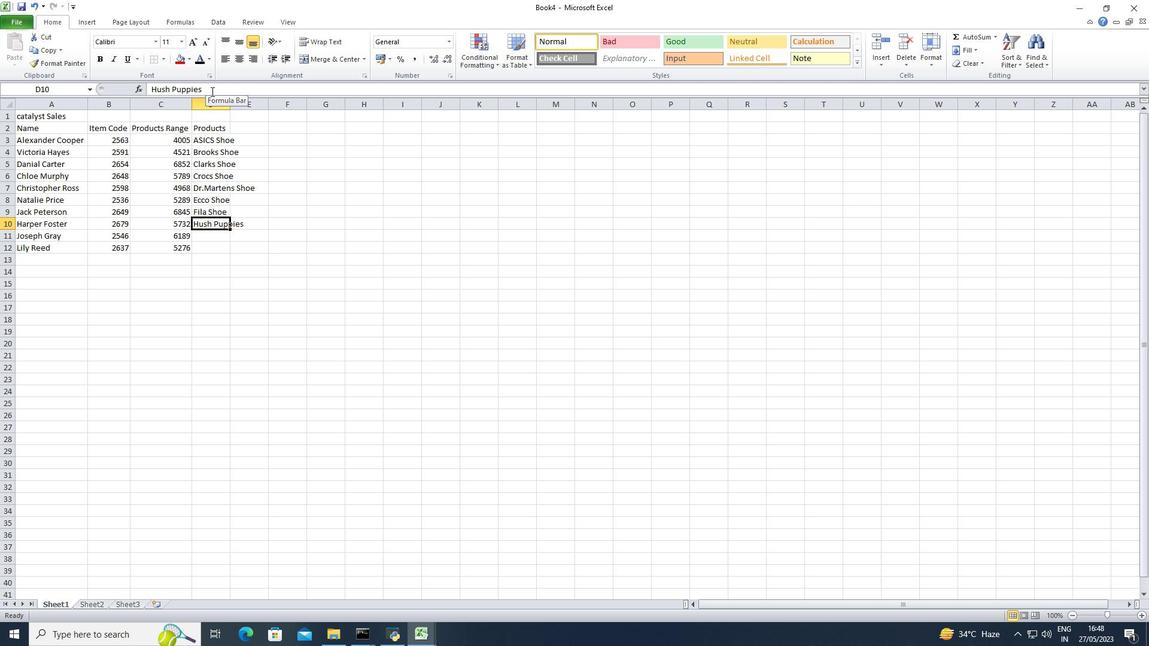 
Action: Key pressed <Key.space><Key.shift>Shoe<Key.down><Key.enter><Key.shift><Key.shift><Key.shift><Key.shift><Key.shift><Key.shift><Key.shift><Key.shift><Key.shift><Key.shift><Key.shift><Key.shift><Key.shift><Key.shift><Key.shift><Key.shift><Key.shift><Key.shift><Key.shift><Key.shift><Key.shift><Key.shift><Key.shift><Key.shift><Key.shift><Key.shift><Key.shift><Key.shift><Key.shift><Key.shift><Key.shift><Key.shift><Key.shift><Key.shift><Key.shift><Key.shift><Key.shift><Key.shift><Key.shift><Key.shift><Key.shift>Jordan<Key.space><Key.shift>Shoe<Key.down><Key.shift>K-<Key.shift>Swiss<Key.space><Key.shift>Shoe<Key.right>
Screenshot: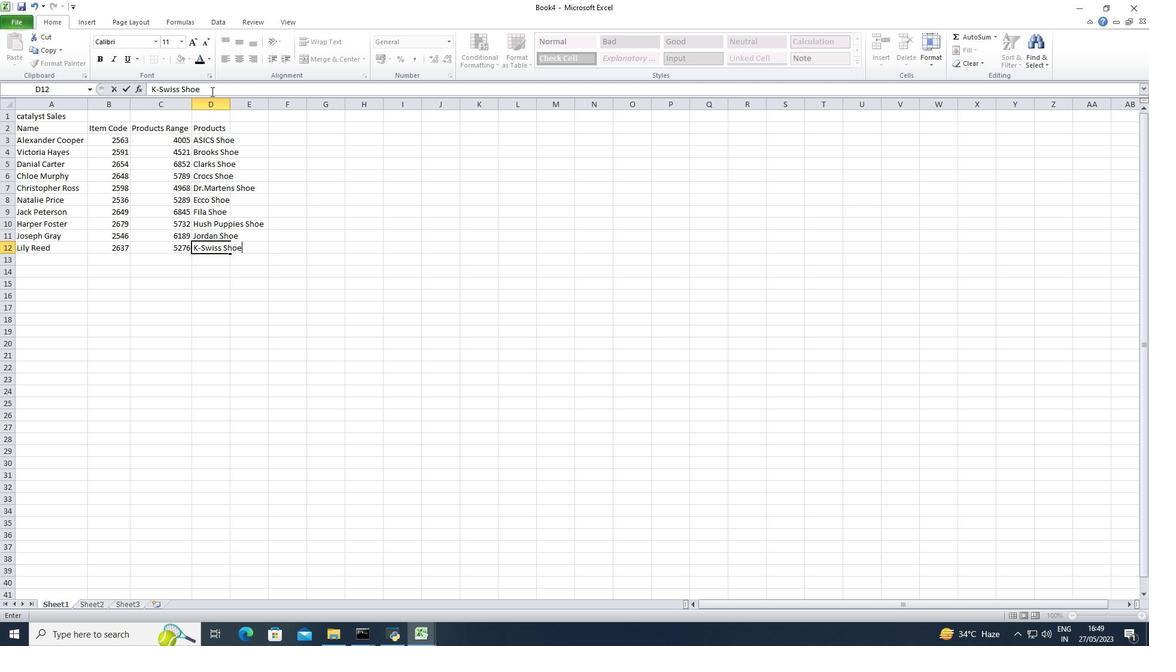 
Action: Mouse moved to (231, 104)
Screenshot: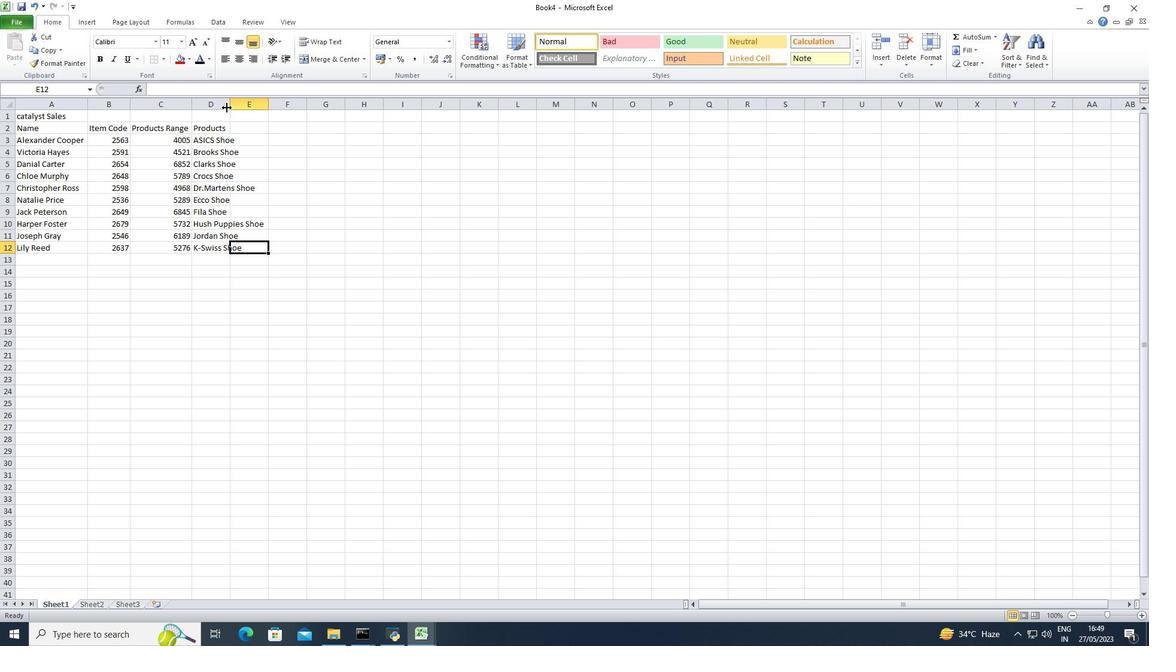 
Action: Mouse pressed left at (231, 104)
Screenshot: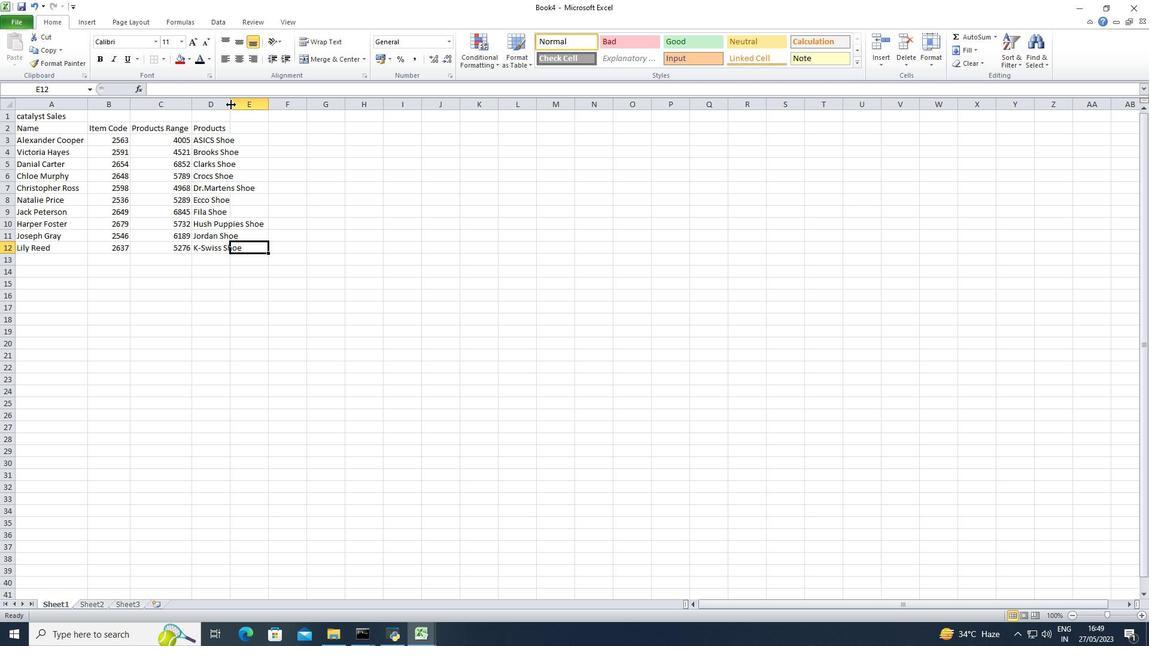 
Action: Mouse pressed left at (231, 104)
Screenshot: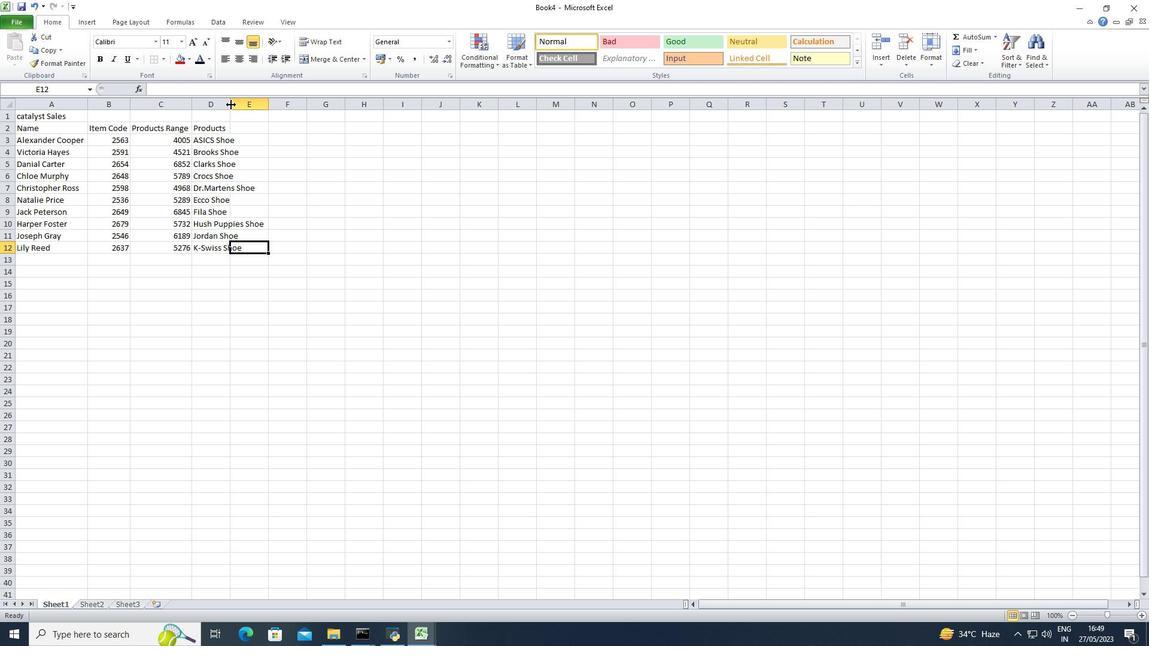 
Action: Mouse moved to (289, 128)
Screenshot: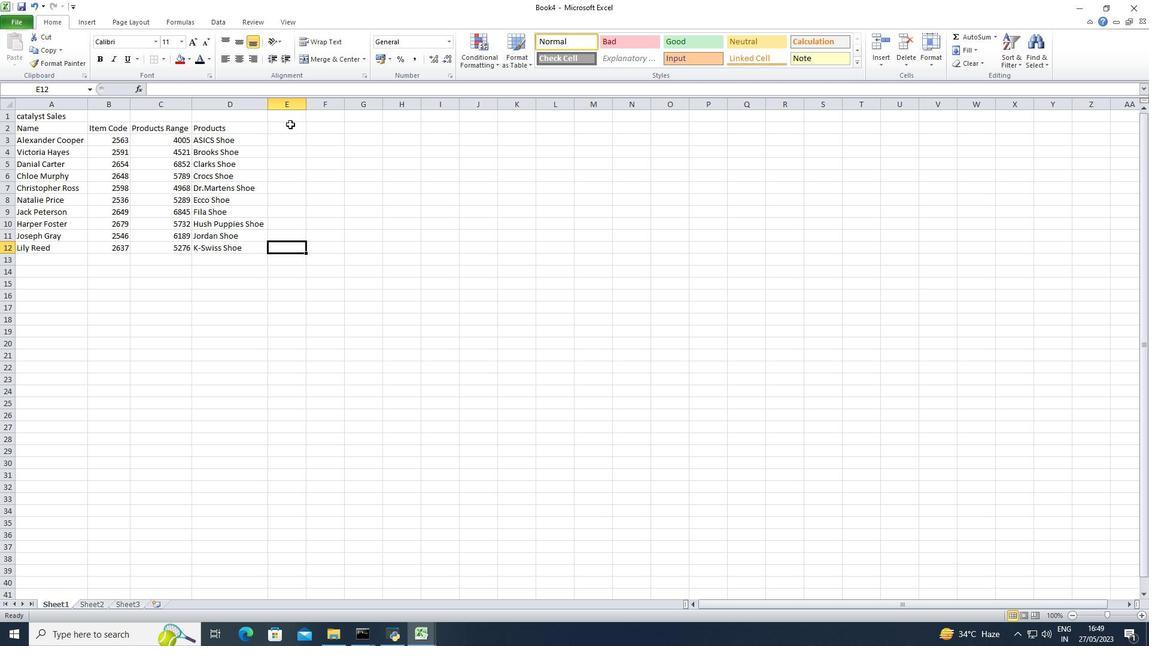 
Action: Mouse pressed left at (289, 128)
Screenshot: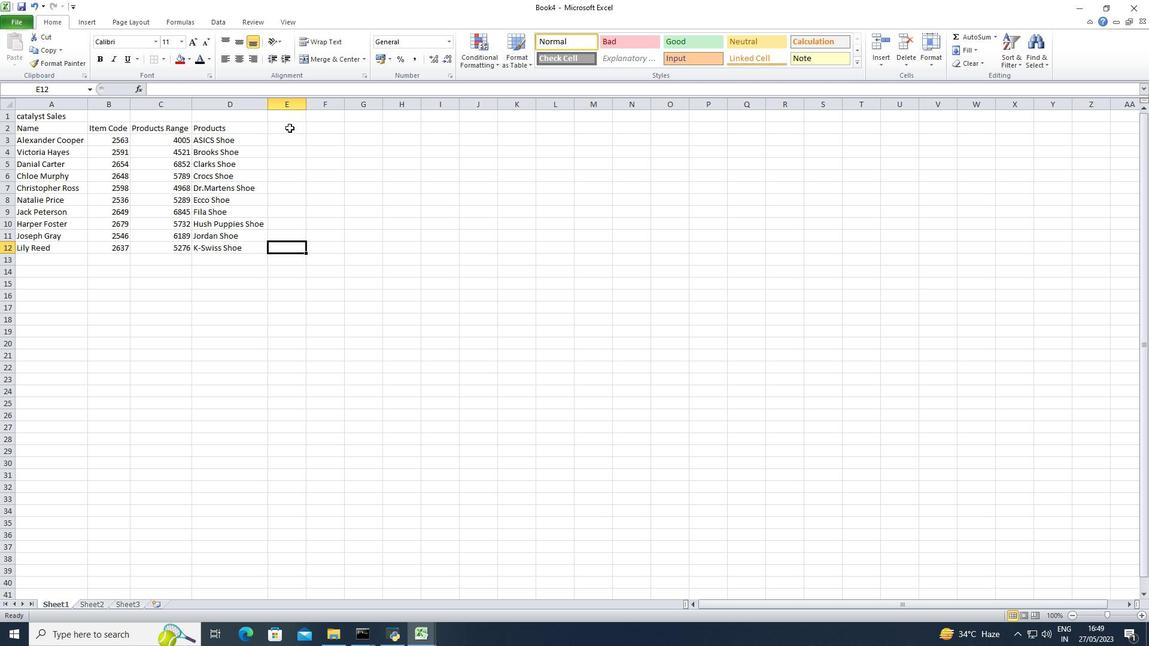 
Action: Key pressed <Key.shift><Key.shift><Key.shift><Key.shift><Key.shift><Key.shift><Key.shift><Key.shift><Key.shift><Key.shift><Key.shift><Key.shift><Key.shift><Key.shift><Key.shift><Key.shift>Quantity
Screenshot: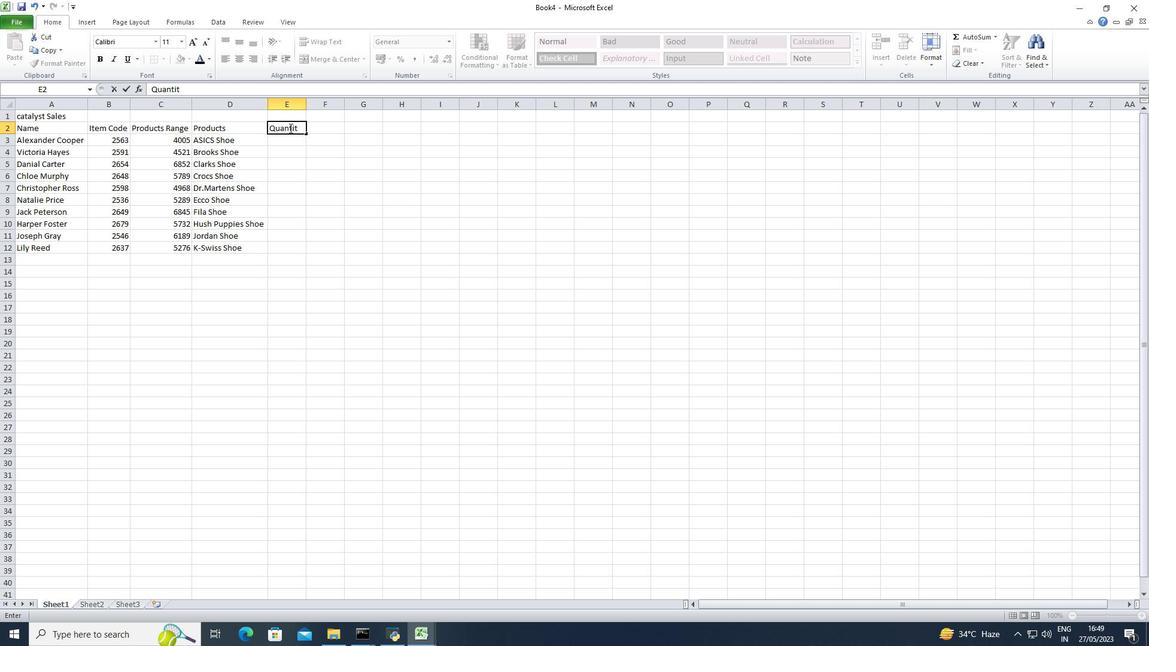 
Action: Mouse moved to (296, 147)
Screenshot: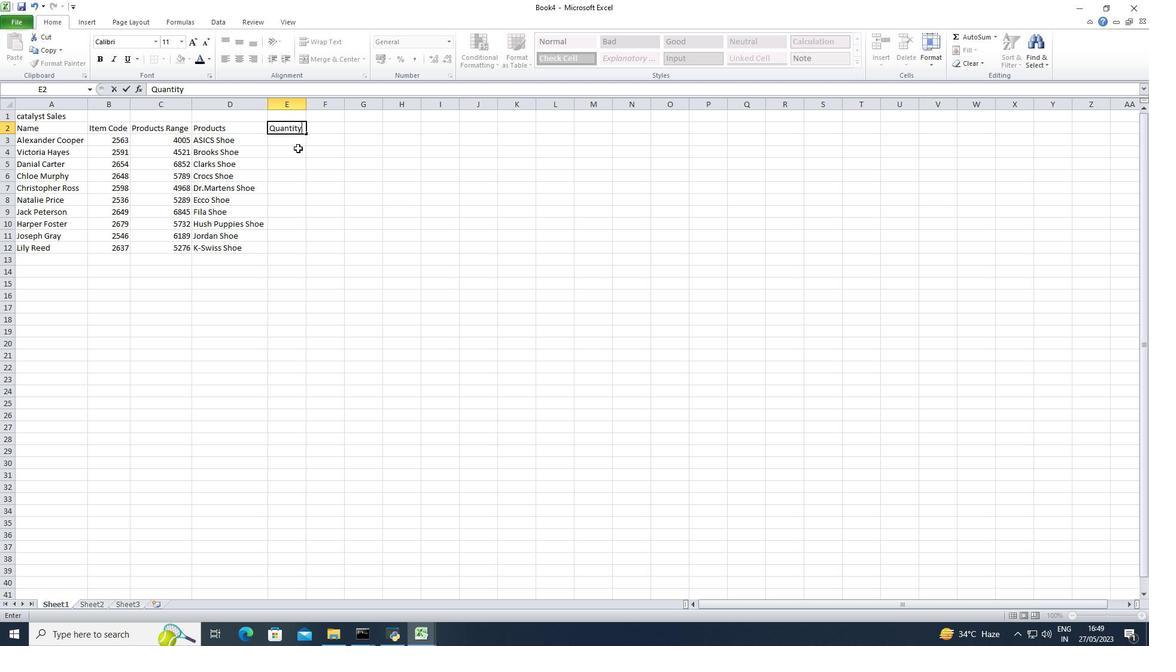 
Action: Mouse pressed left at (296, 147)
Screenshot: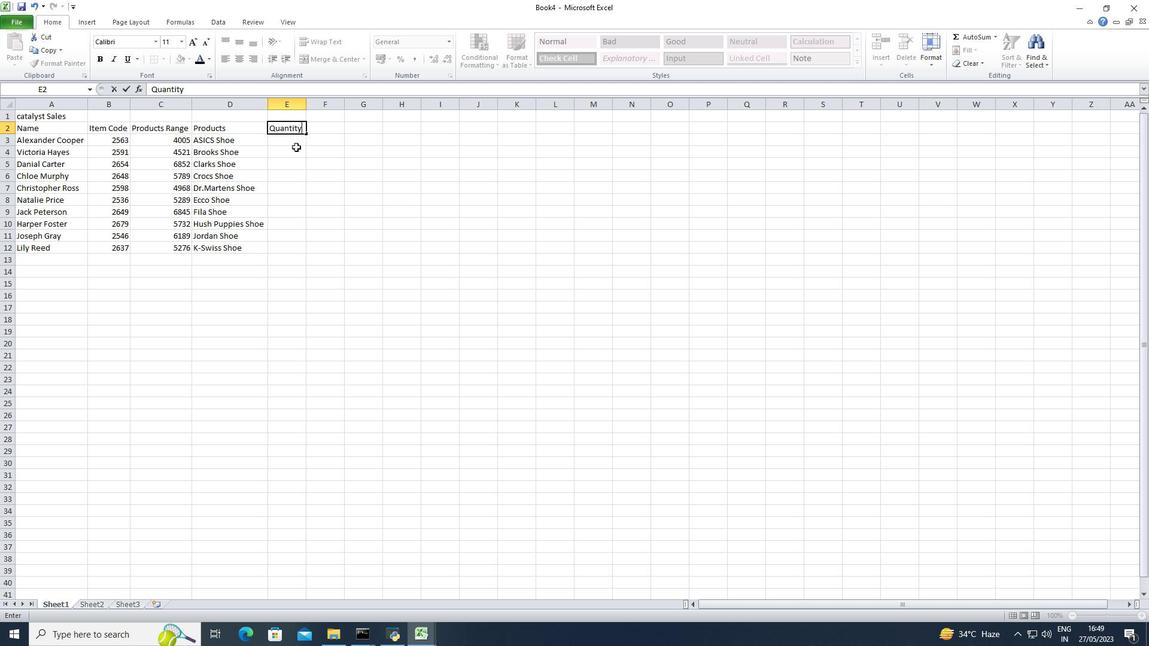 
Action: Mouse moved to (295, 139)
Screenshot: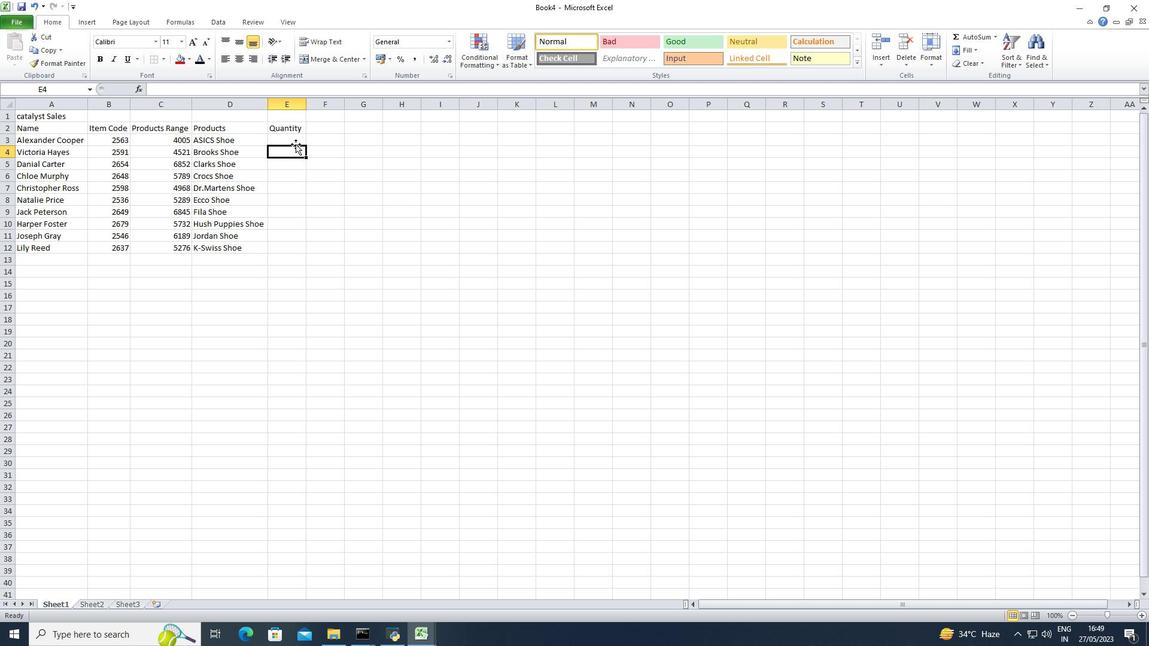 
Action: Mouse pressed left at (295, 139)
Screenshot: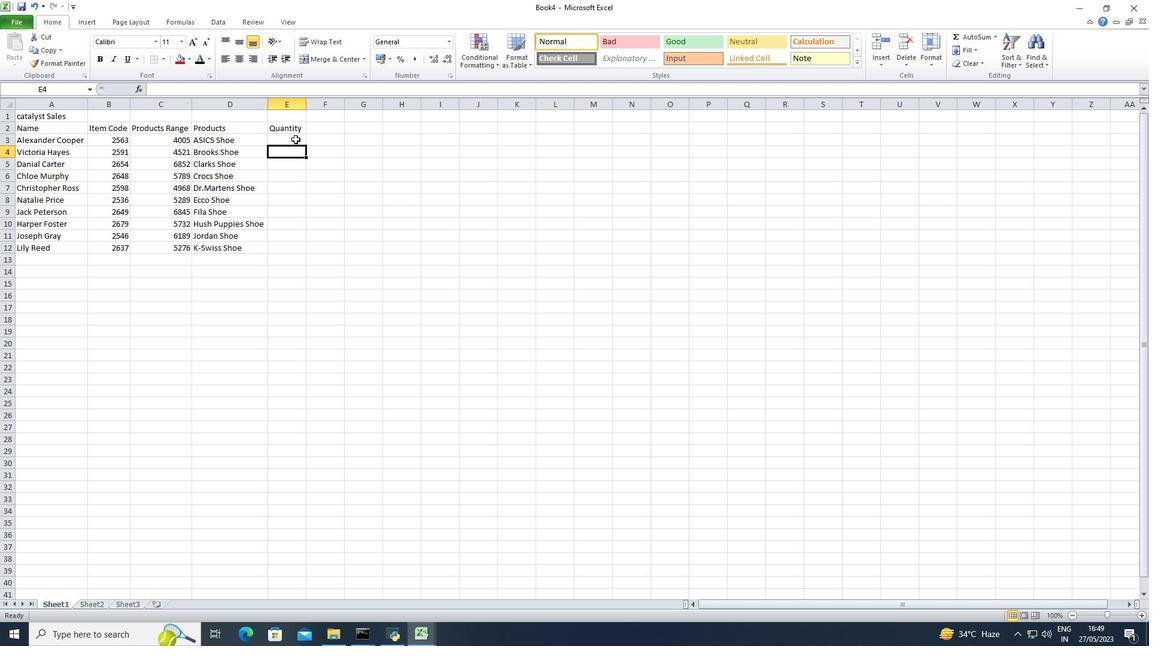 
Action: Key pressed 2<Key.down>4<Key.down>3<Key.down>5<Key.down>3<Key.down>4<Key.down>2<Key.down>5<Key.down>3<Key.down>4
Screenshot: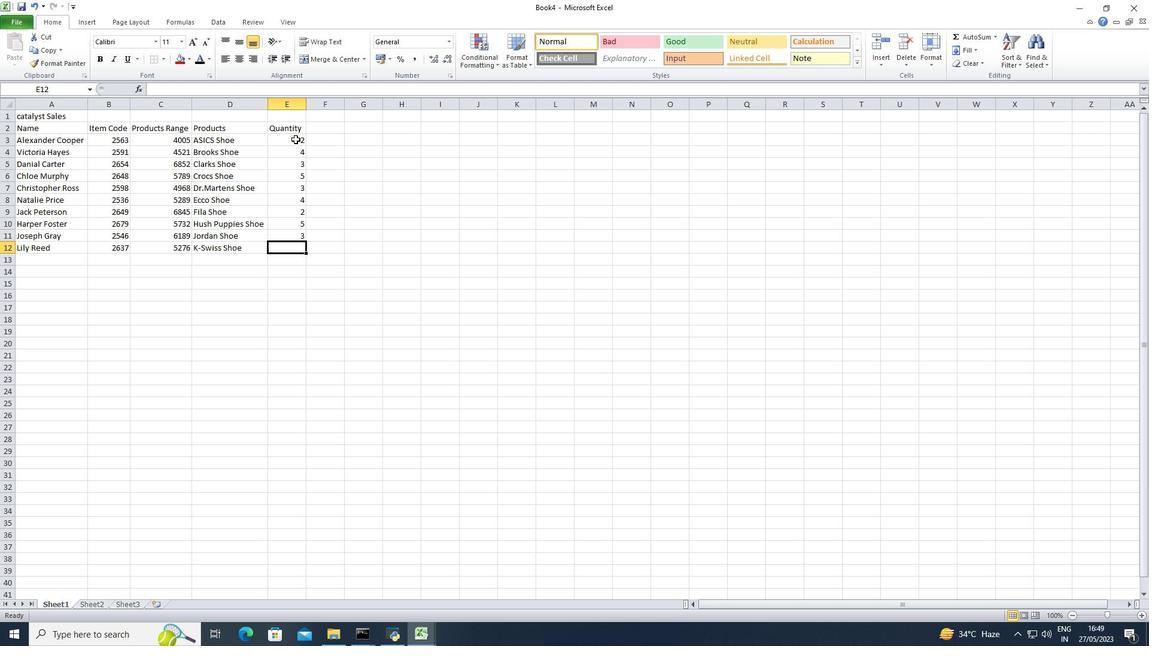 
Action: Mouse moved to (319, 127)
Screenshot: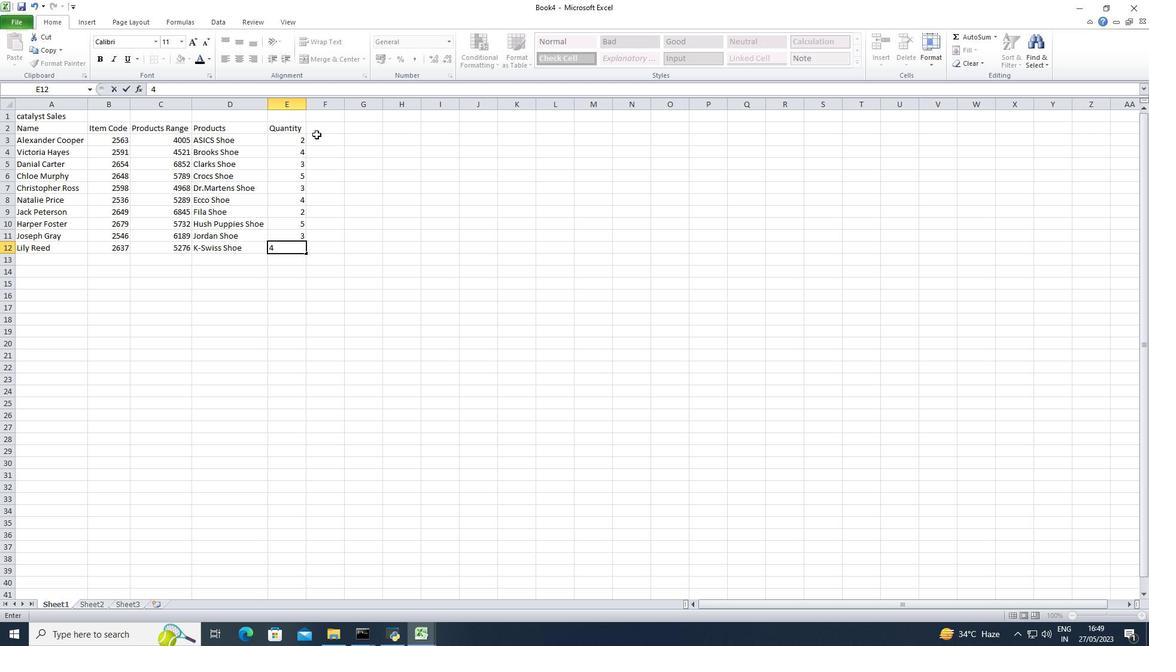 
Action: Mouse pressed left at (319, 127)
Screenshot: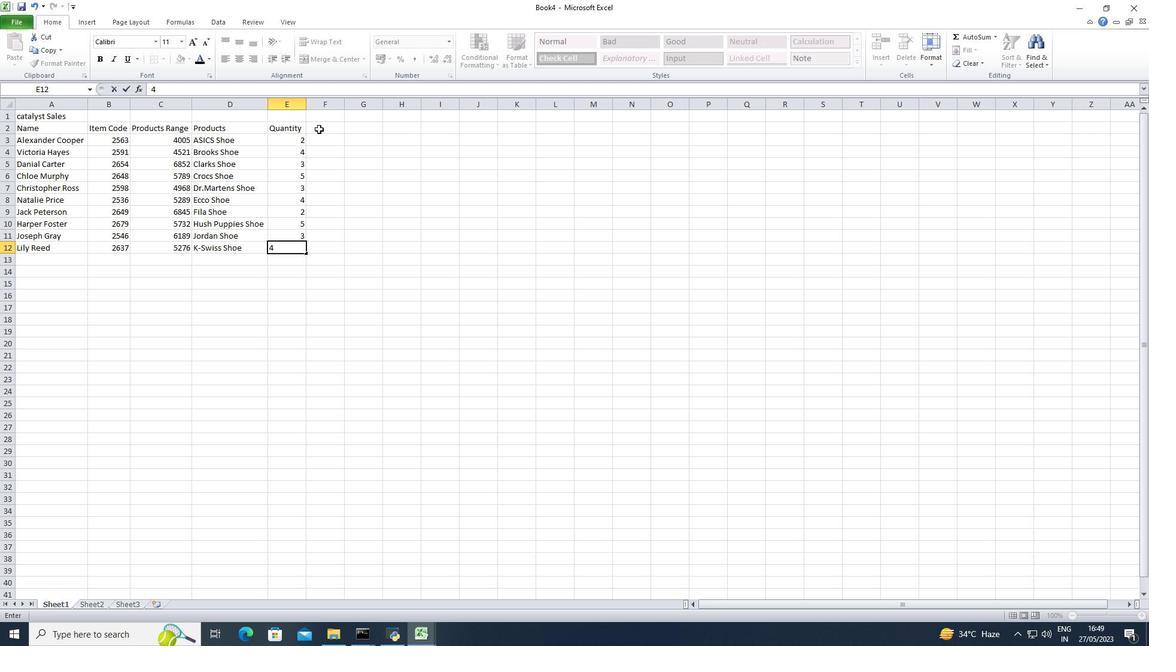 
Action: Key pressed <Key.shift><Key.shift><Key.shift><Key.shift><Key.shift><Key.shift><Key.shift><Key.shift><Key.shift><Key.shift>Amount<Key.tab><Key.shift><Key.shift><Key.shift><Key.shift>Tax<Key.tab><Key.shift><Key.shift><Key.shift><Key.shift>Total
Screenshot: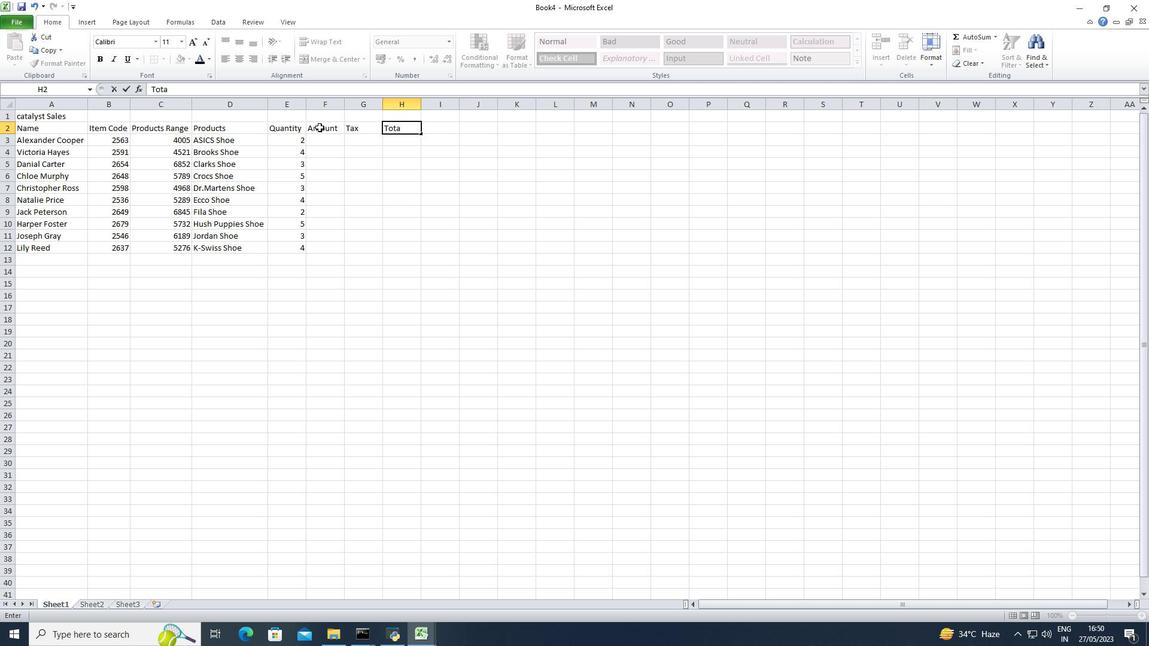 
Action: Mouse moved to (341, 140)
Screenshot: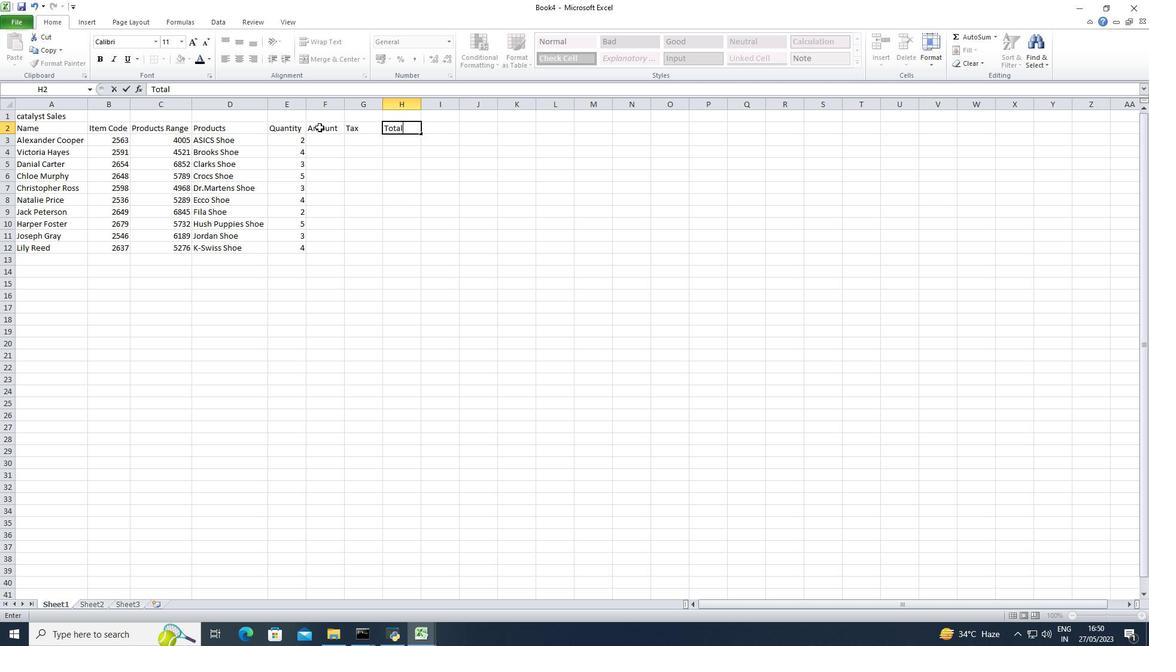 
Action: Mouse pressed left at (341, 140)
Screenshot: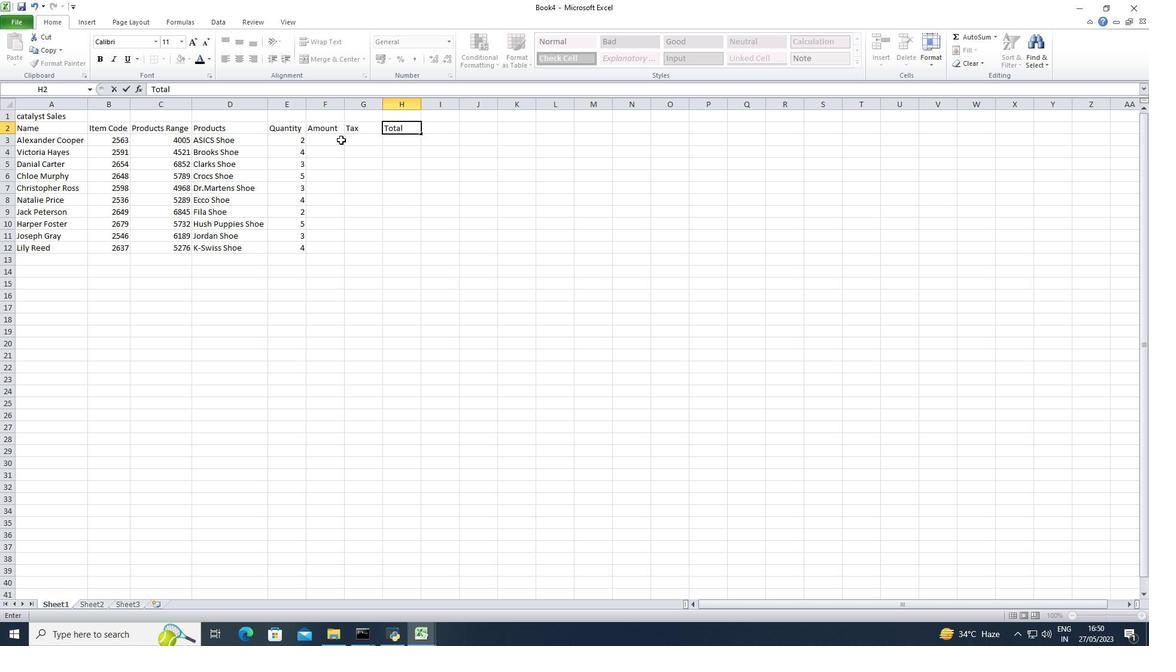 
Action: Key pressed =<Key.shift>Sum<Key.shift>(
Screenshot: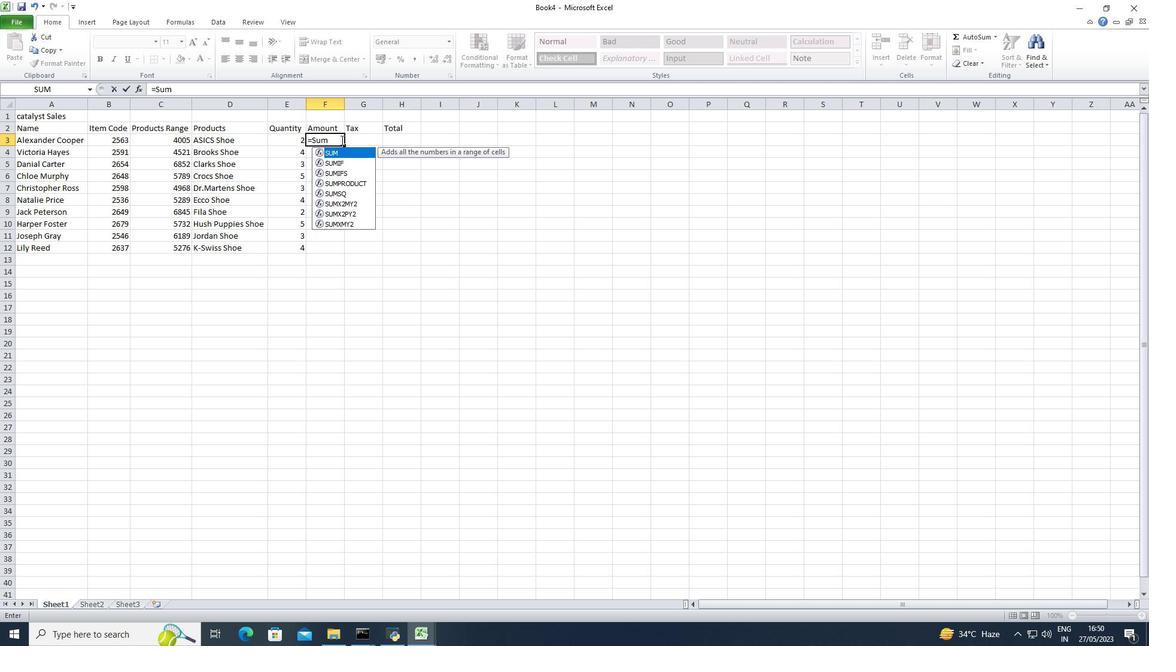 
Action: Mouse moved to (165, 138)
Screenshot: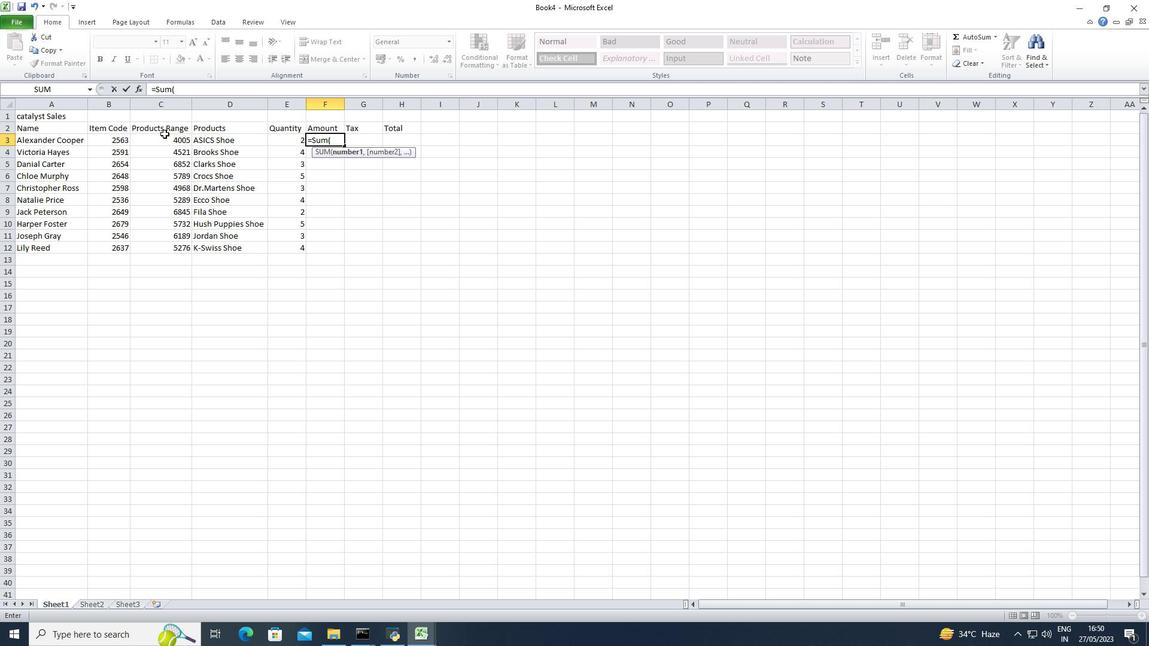 
Action: Mouse pressed left at (165, 138)
Screenshot: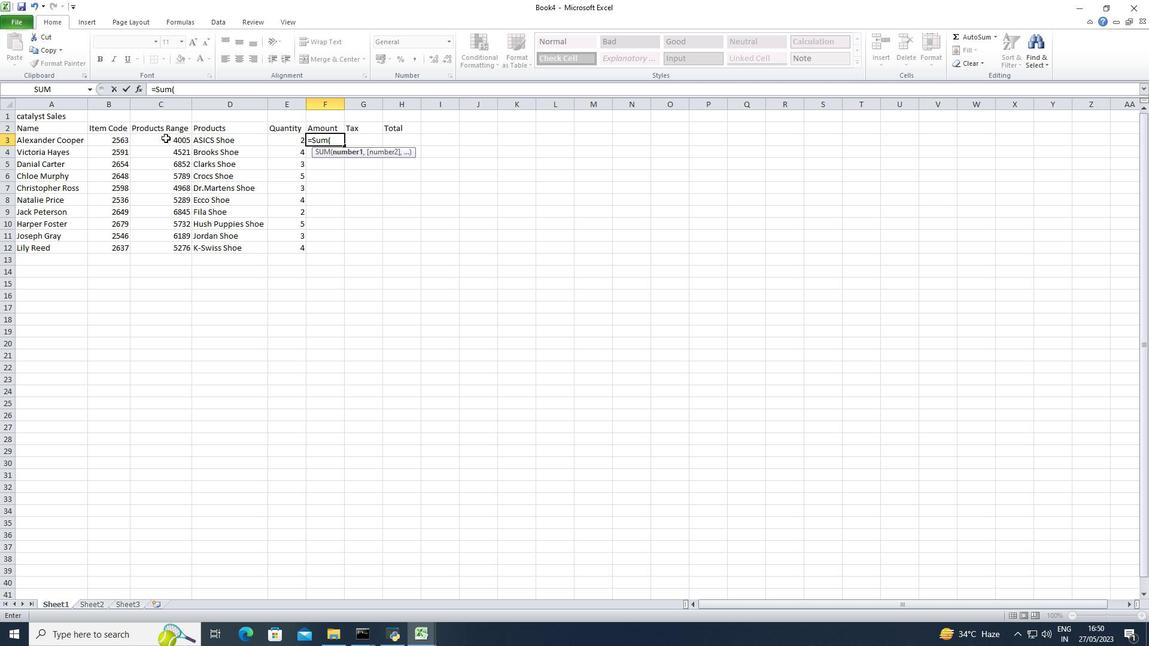 
Action: Key pressed <Key.shift><Key.shift><Key.shift><Key.shift><Key.shift><Key.shift><Key.shift><Key.shift><Key.shift><Key.shift><Key.shift><Key.shift><Key.shift><Key.shift><Key.shift><Key.shift><Key.shift><Key.shift><Key.shift><Key.shift><Key.shift><Key.shift><Key.shift><Key.shift><Key.shift><Key.shift><Key.shift>*
Screenshot: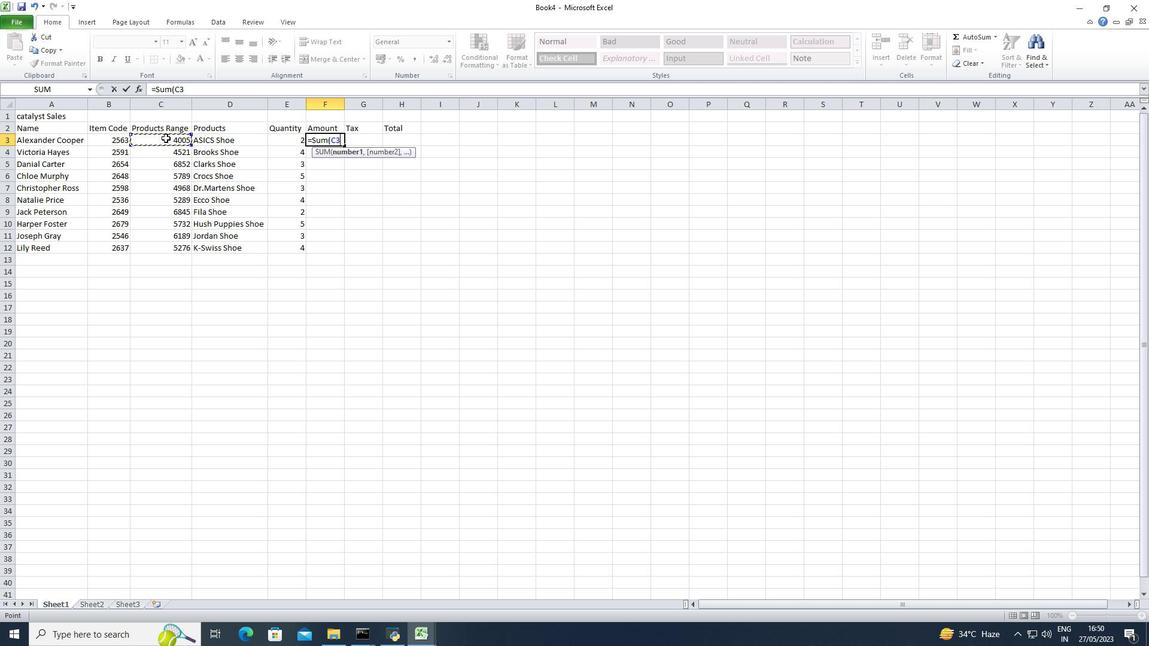 
Action: Mouse moved to (276, 140)
Screenshot: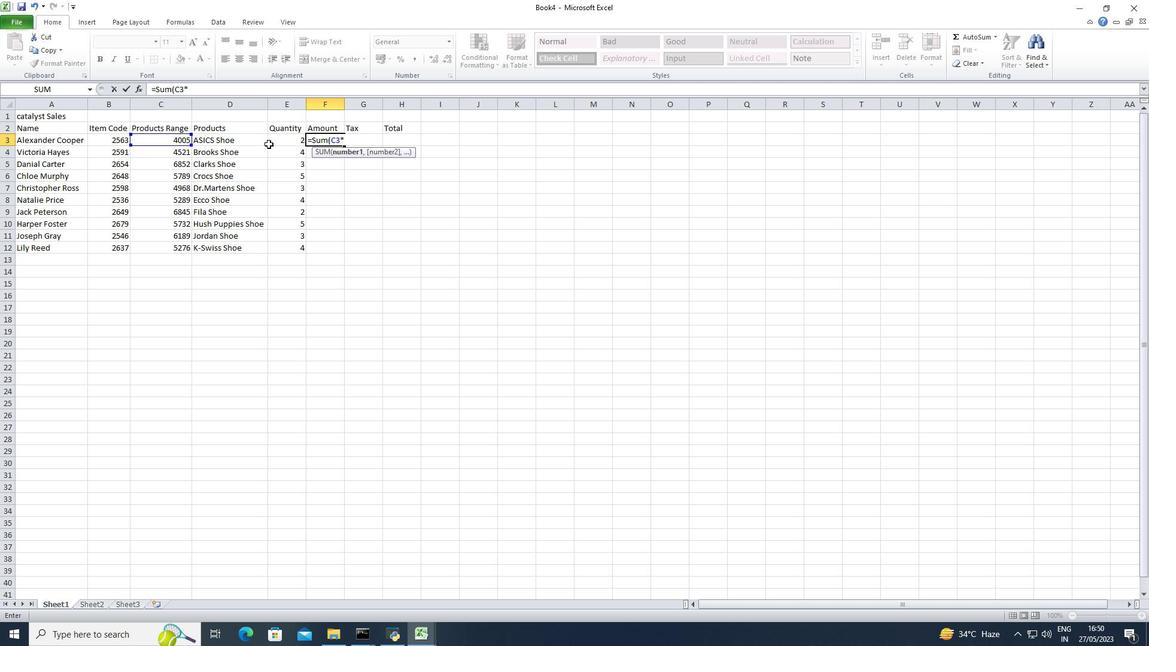 
Action: Mouse pressed left at (276, 140)
Screenshot: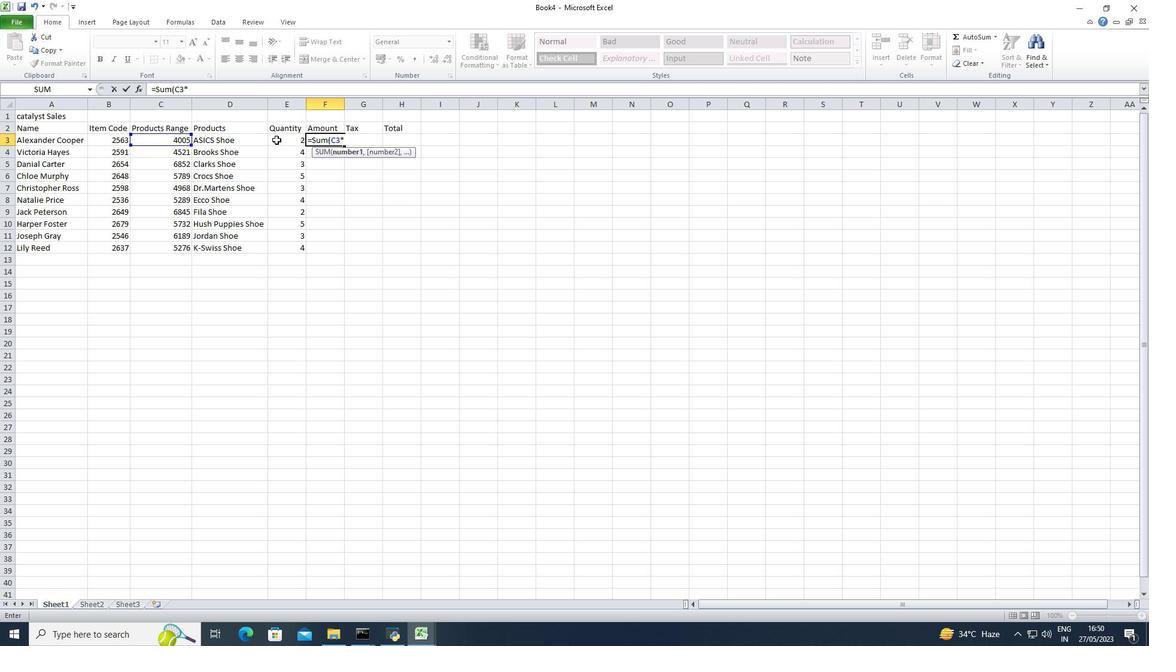 
Action: Key pressed <Key.shift><Key.shift><Key.shift><Key.shift><Key.shift>)<Key.enter>
Screenshot: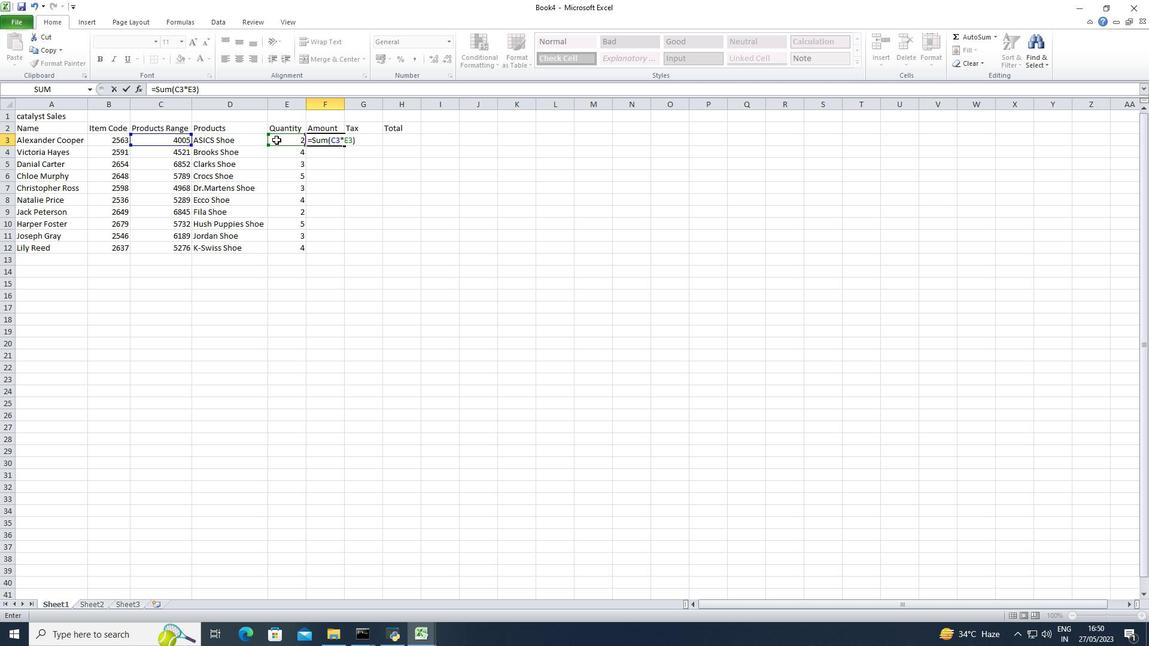 
Action: Mouse moved to (325, 137)
Screenshot: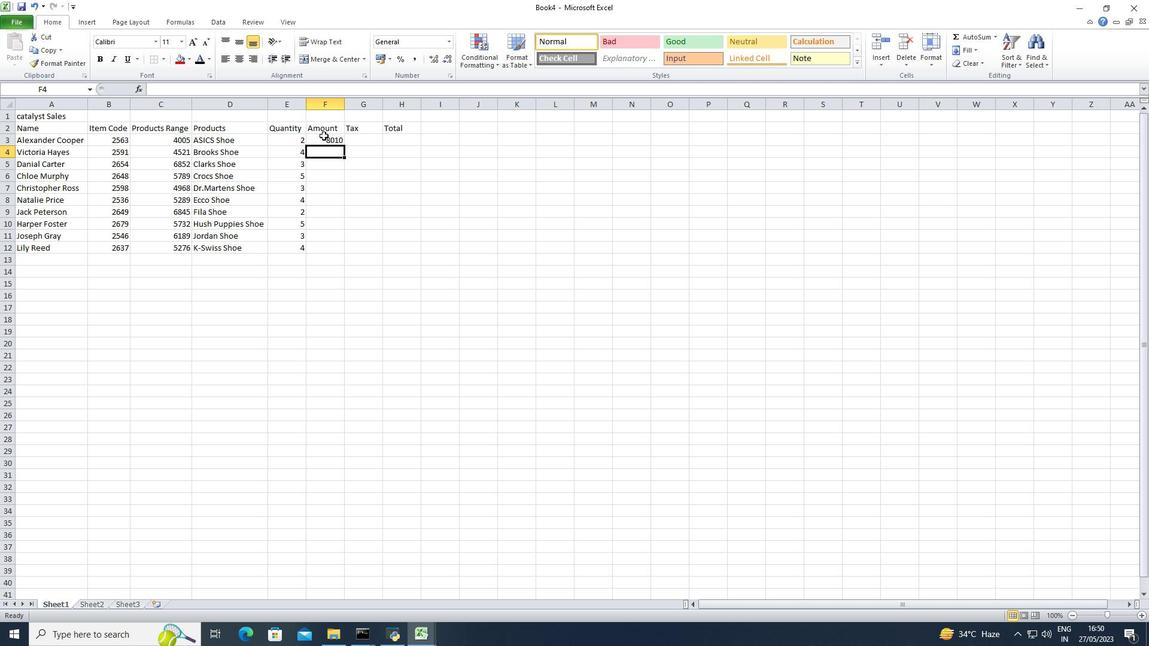 
Action: Mouse pressed left at (325, 137)
Screenshot: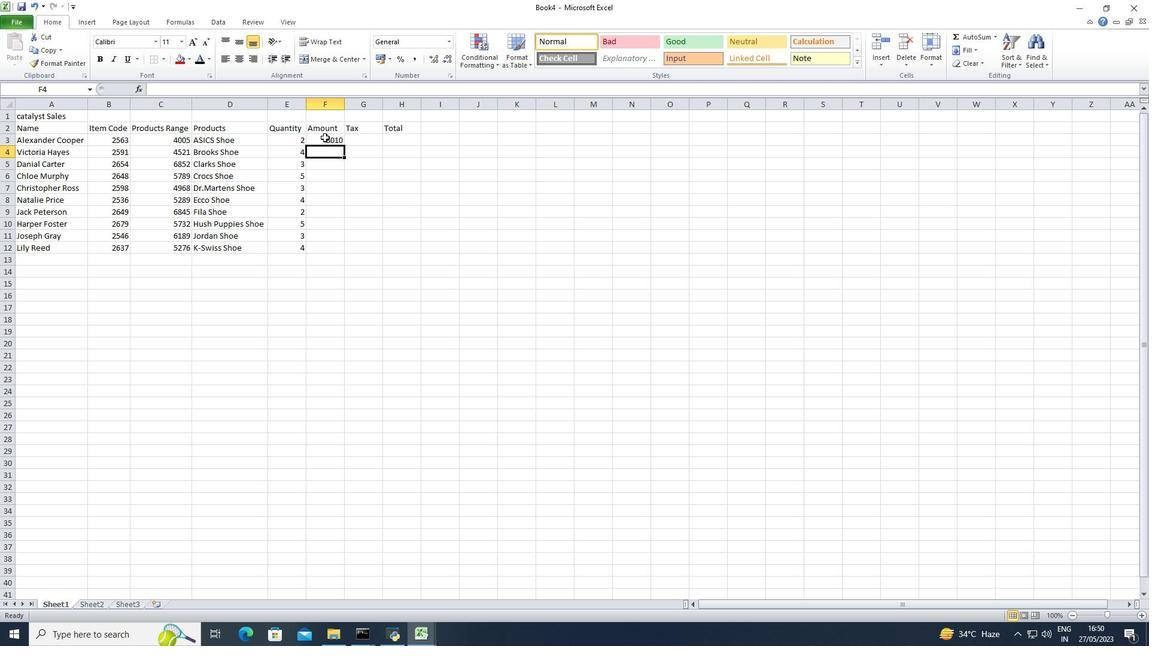 
Action: Mouse moved to (344, 147)
Screenshot: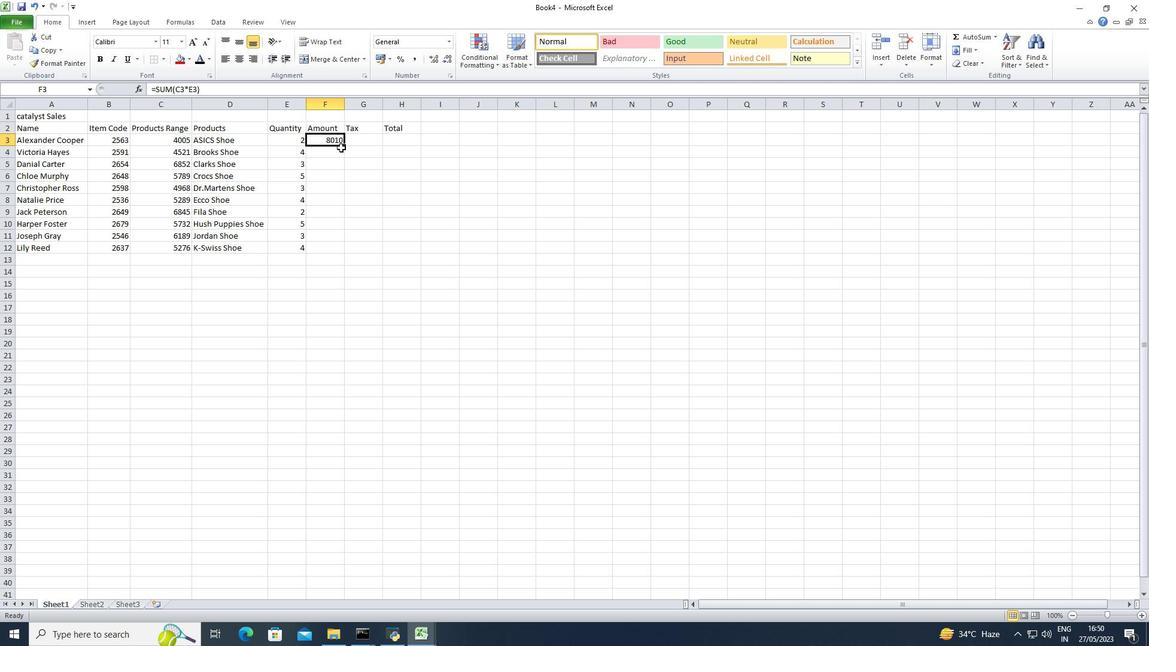 
Action: Mouse pressed left at (344, 147)
Screenshot: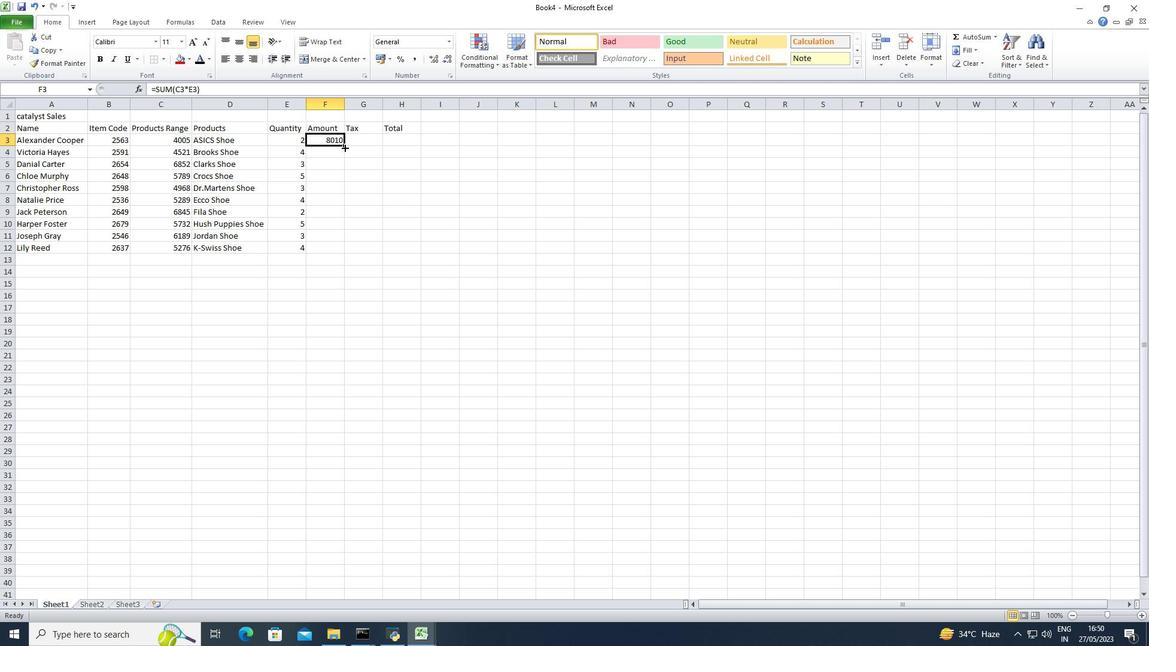 
Action: Mouse moved to (358, 144)
Screenshot: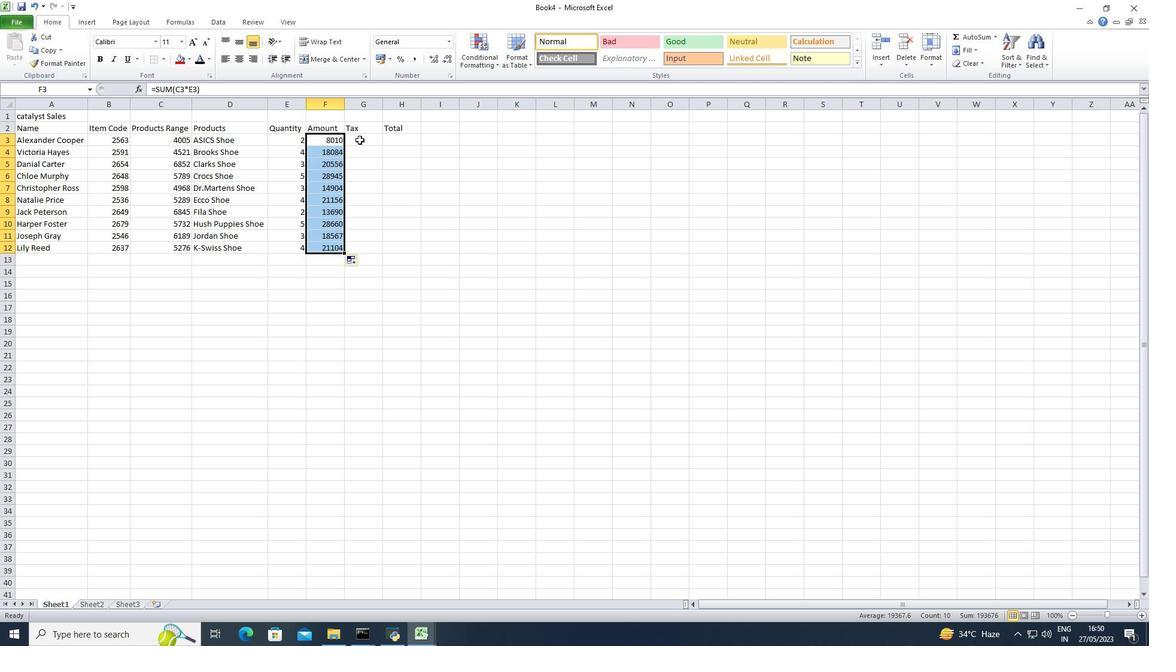 
Action: Mouse pressed left at (358, 144)
Screenshot: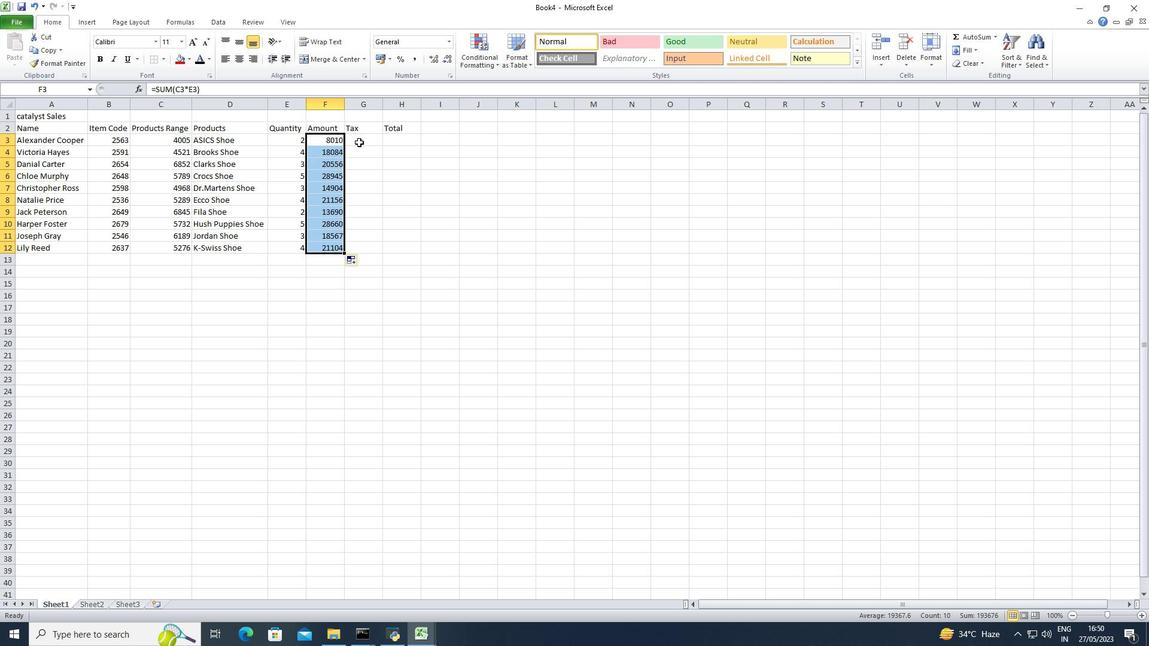 
Action: Key pressed =<Key.shift><Key.shift>(
Screenshot: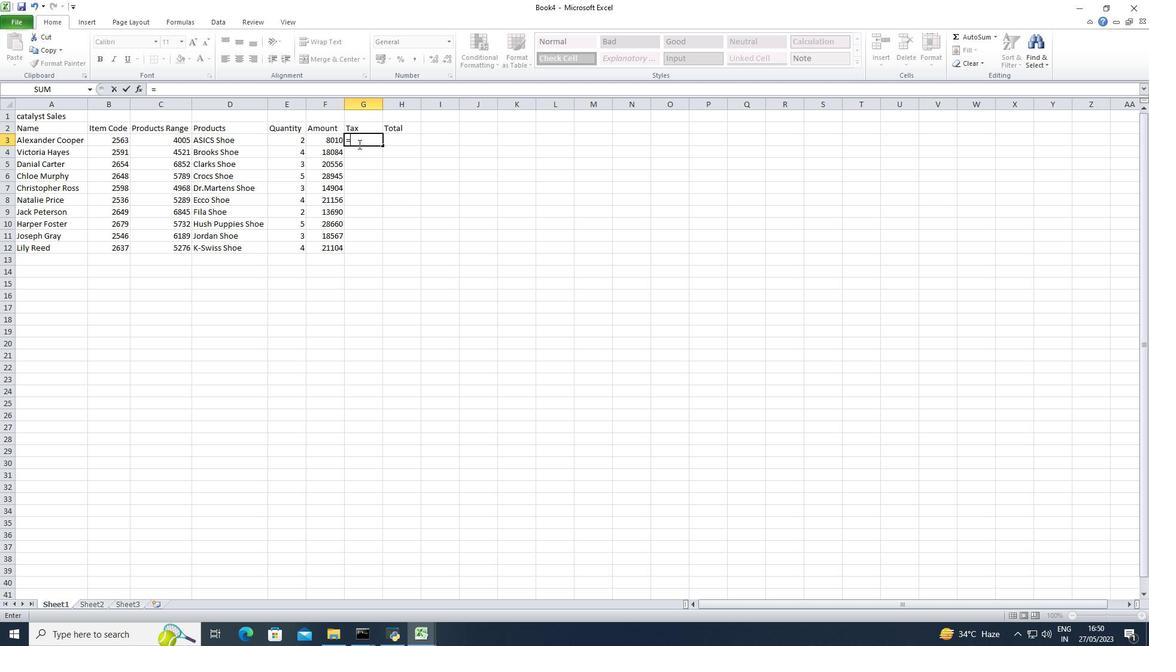 
Action: Mouse moved to (316, 143)
Screenshot: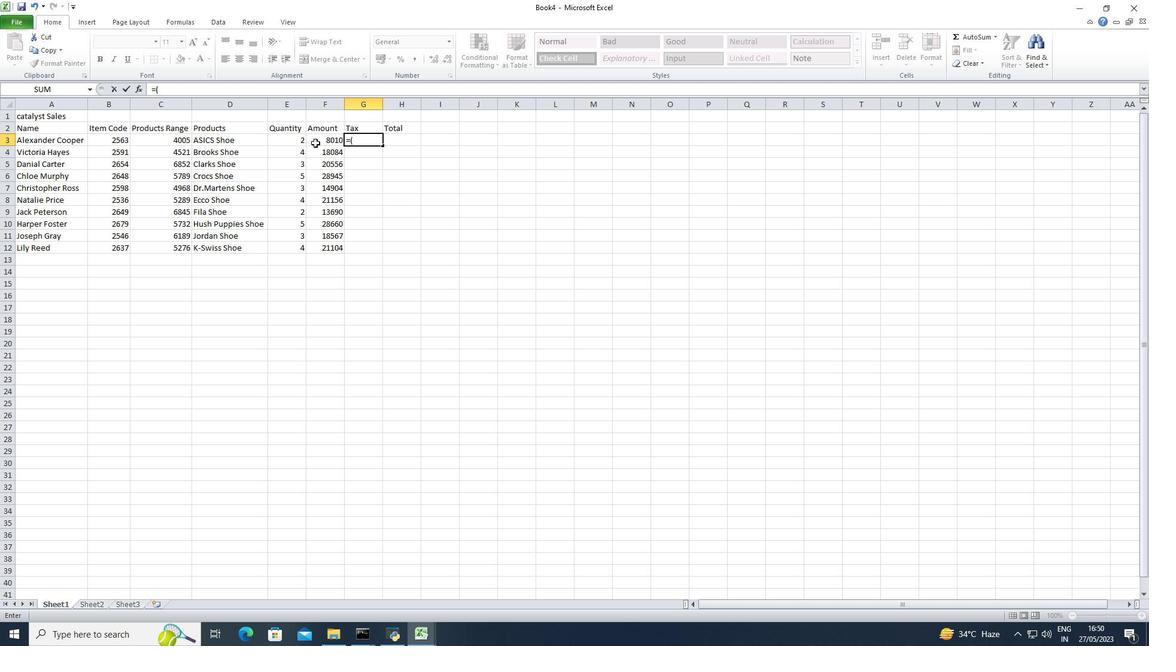 
Action: Mouse pressed left at (316, 143)
Screenshot: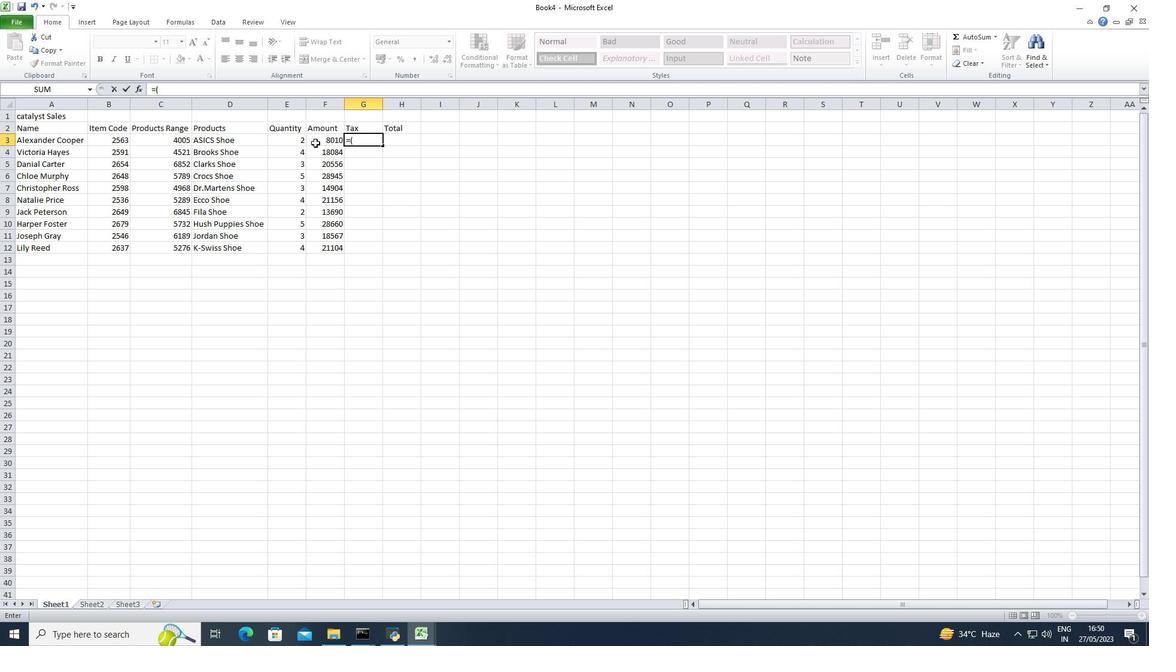 
Action: Key pressed <Key.shift><Key.shift><Key.shift><Key.shift><Key.shift><Key.shift><Key.shift><Key.shift><Key.shift><Key.shift><Key.shift><Key.shift><Key.shift><Key.shift><Key.shift>*12<Key.shift><Key.shift><Key.shift><Key.shift><Key.shift><Key.shift><Key.shift><Key.shift><Key.shift><Key.shift><Key.shift><Key.shift><Key.shift><Key.shift><Key.shift><Key.shift><Key.shift><Key.shift><Key.shift><Key.shift><Key.shift><Key.shift><Key.shift><Key.shift><Key.shift><Key.shift><Key.shift><Key.shift><Key.shift><Key.shift><Key.shift><Key.shift><Key.shift><Key.shift><Key.shift><Key.shift><Key.shift>%<Key.shift><Key.shift><Key.shift><Key.shift><Key.shift><Key.shift><Key.shift><Key.shift><Key.shift><Key.shift>)
Screenshot: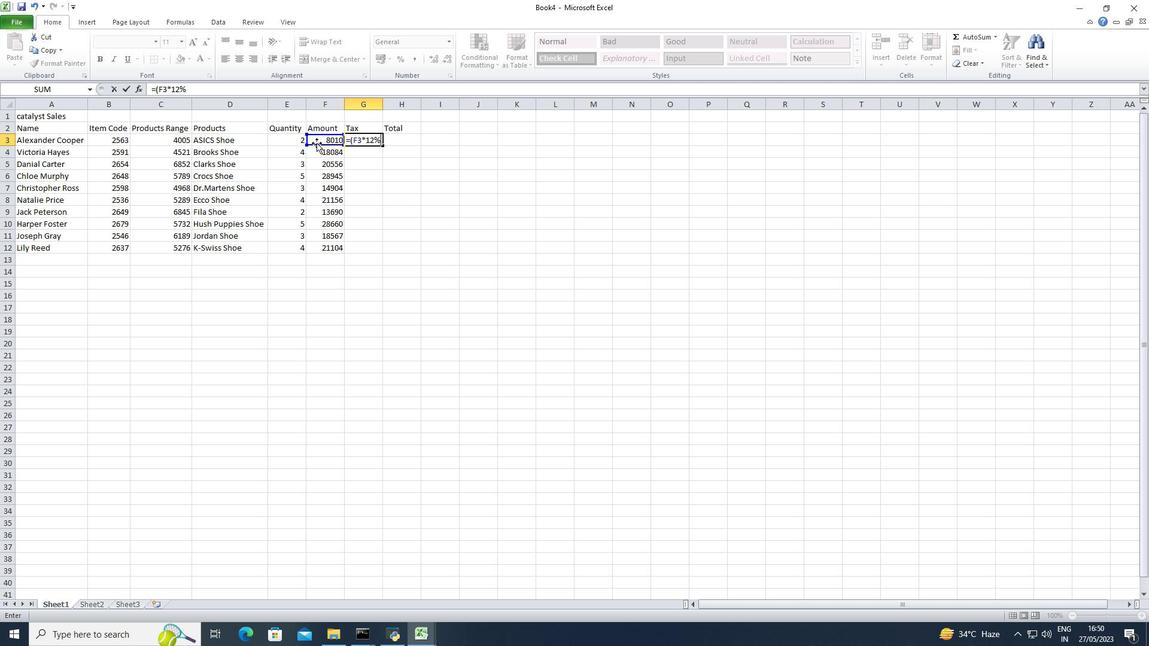 
Action: Mouse moved to (368, 155)
Screenshot: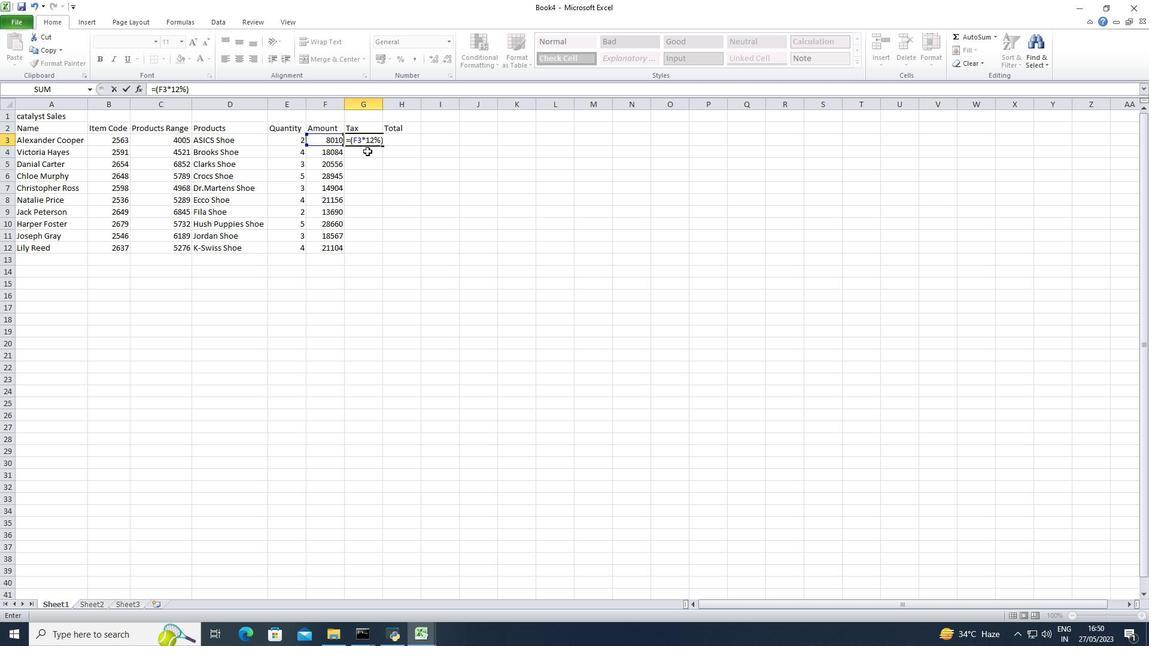 
Action: Key pressed <Key.enter>
Screenshot: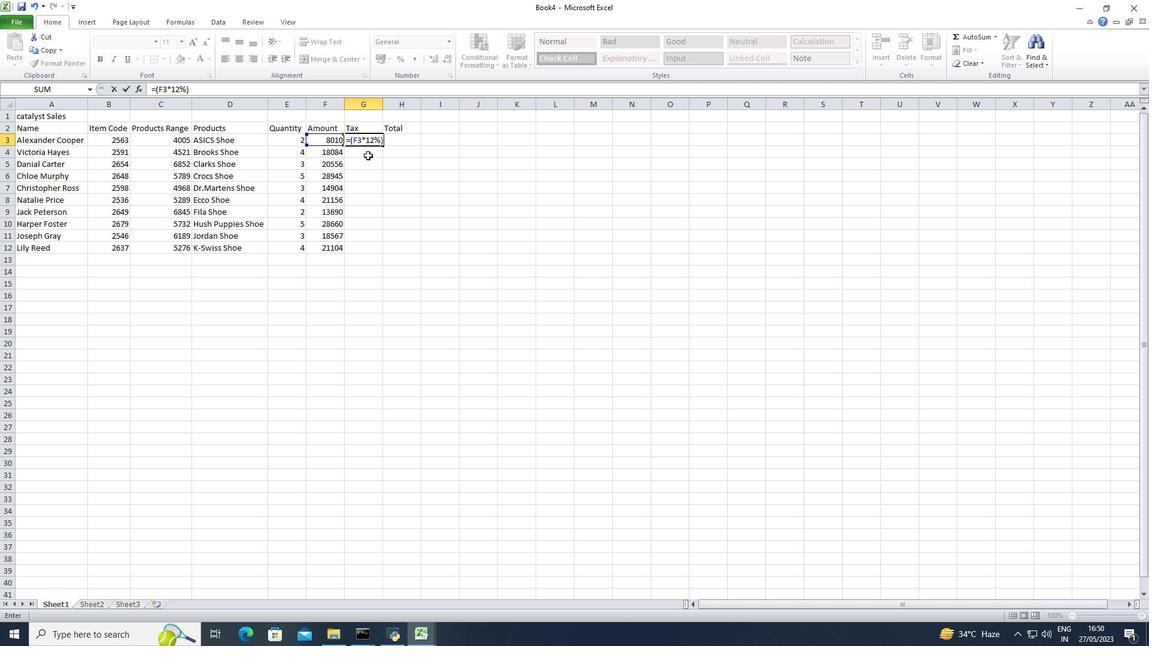 
Action: Mouse moved to (366, 141)
Screenshot: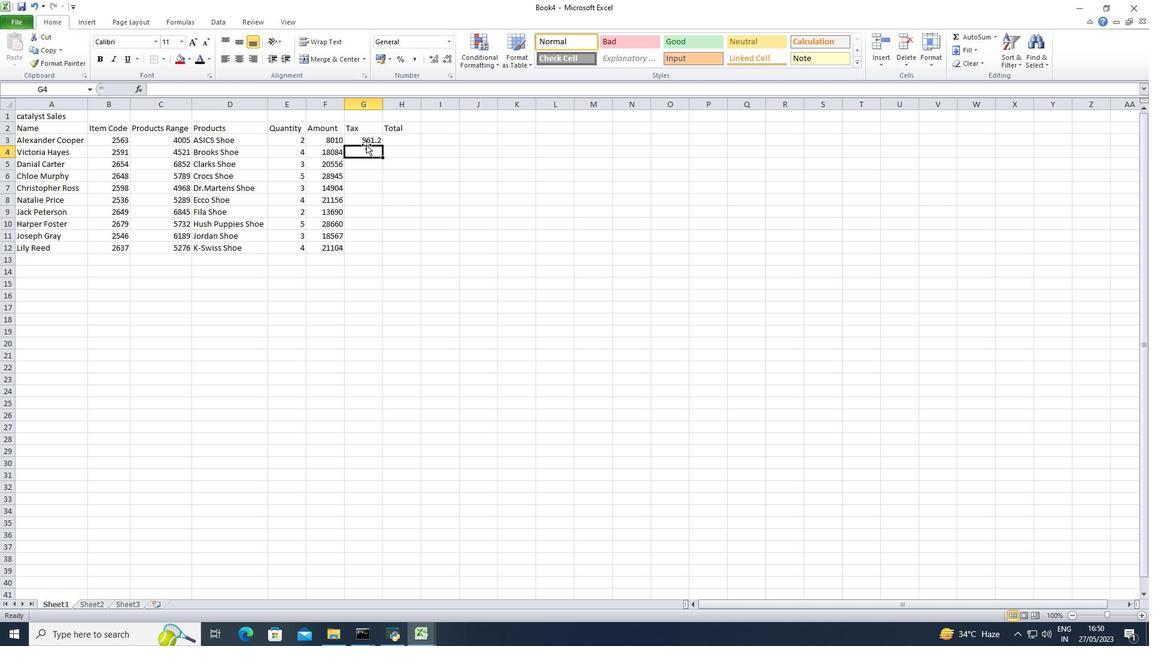 
Action: Mouse pressed left at (366, 141)
Screenshot: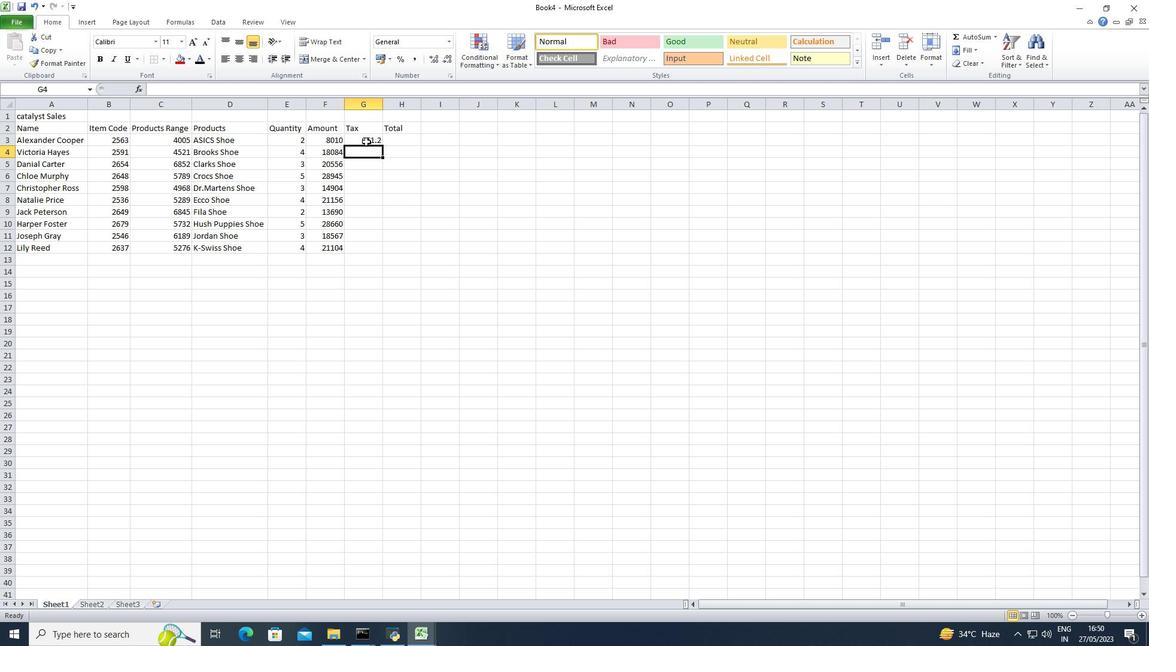 
Action: Mouse moved to (383, 146)
Screenshot: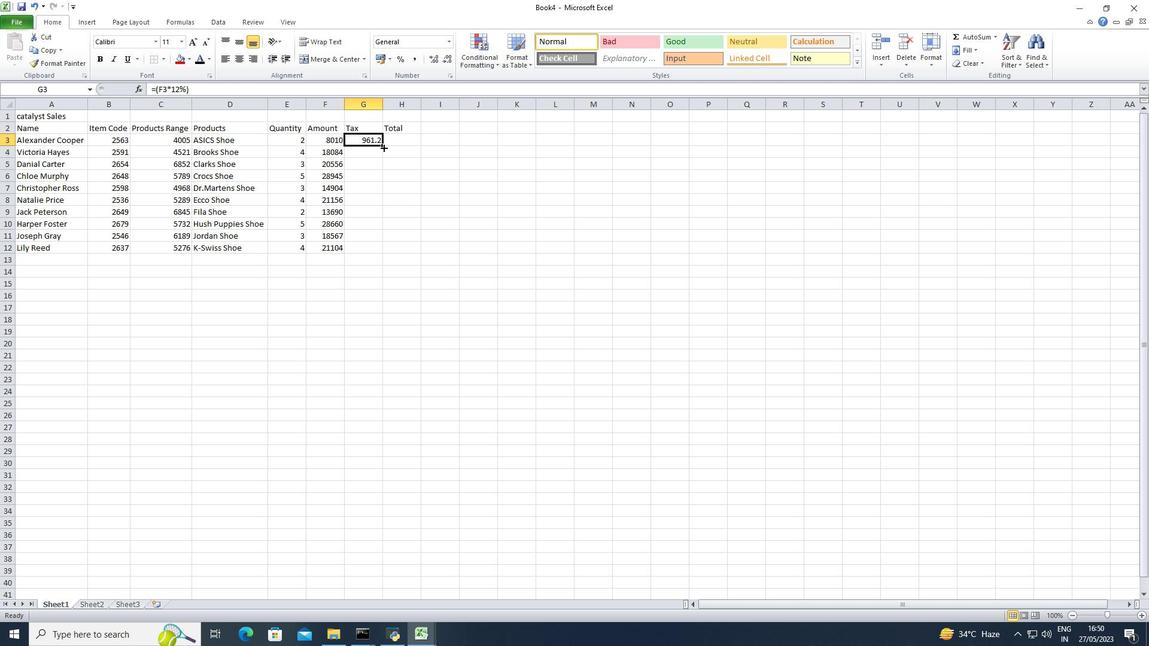 
Action: Mouse pressed left at (383, 146)
Screenshot: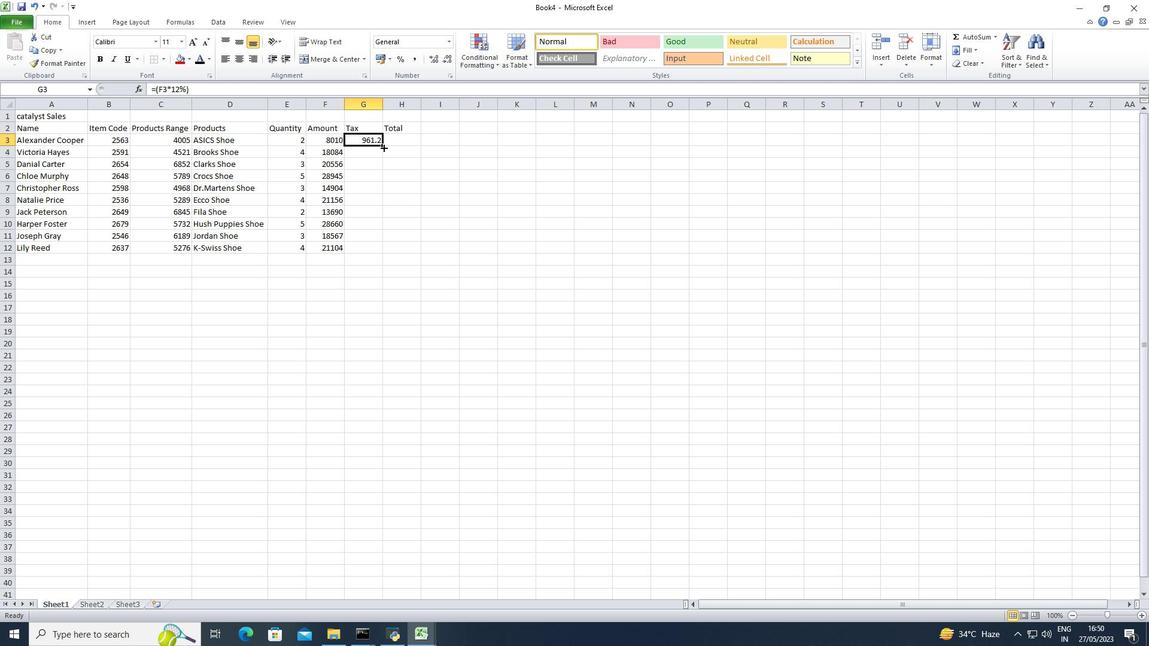 
Action: Mouse moved to (396, 137)
Screenshot: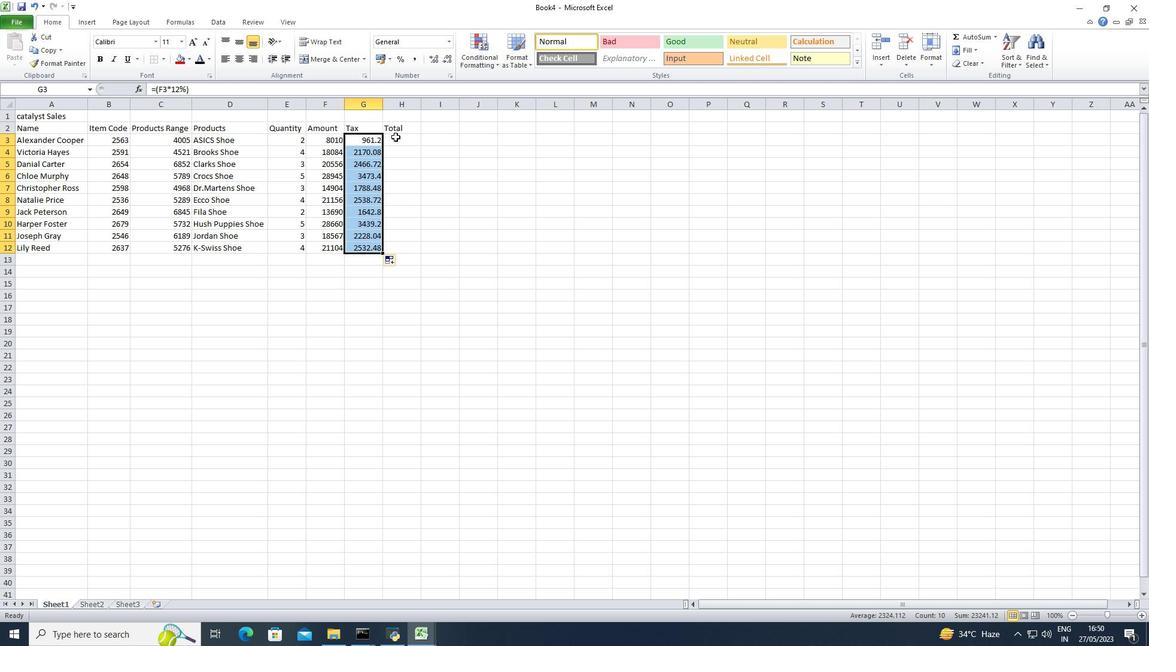 
Action: Mouse pressed left at (396, 137)
Screenshot: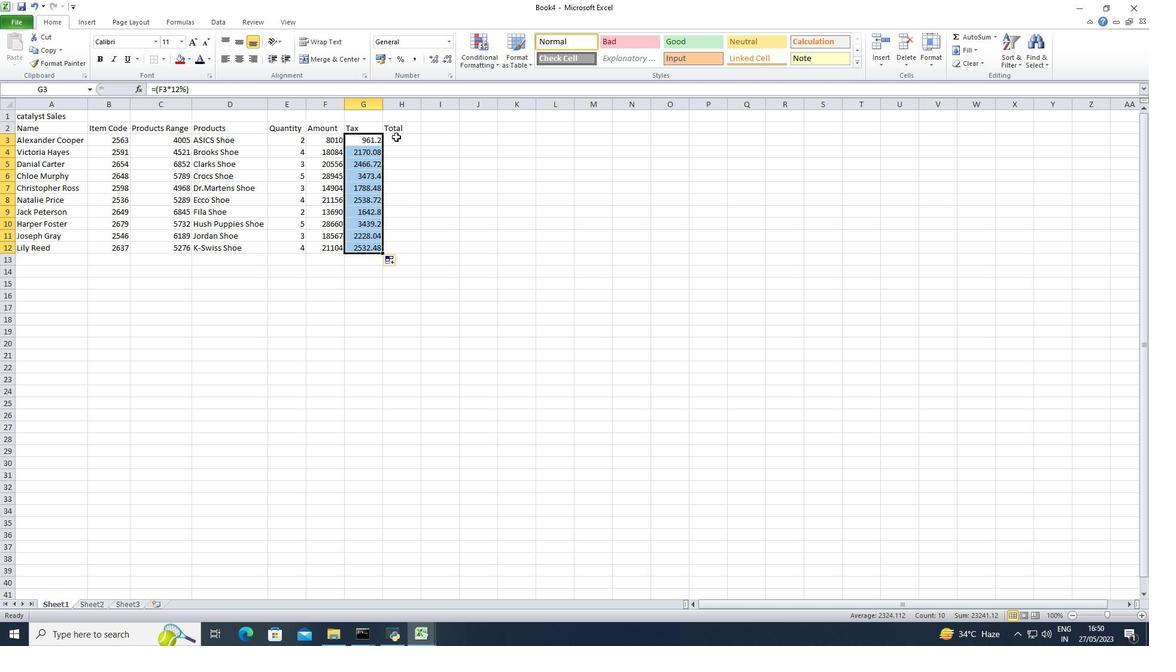 
Action: Key pressed =<Key.shift>(
Screenshot: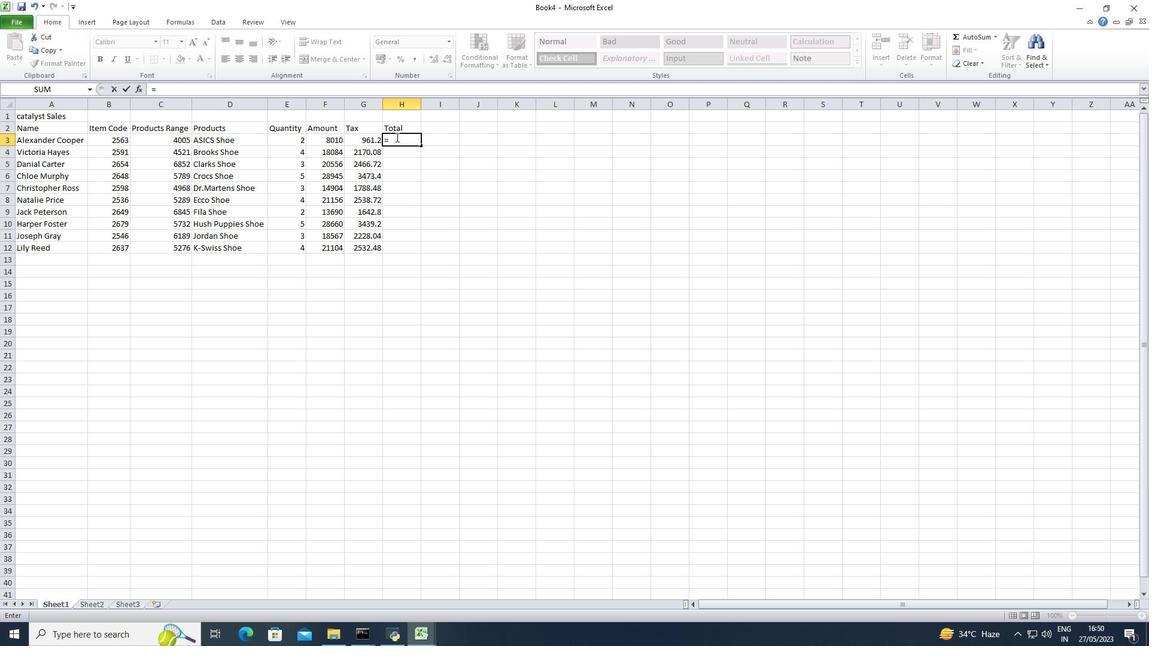 
Action: Mouse moved to (339, 139)
Screenshot: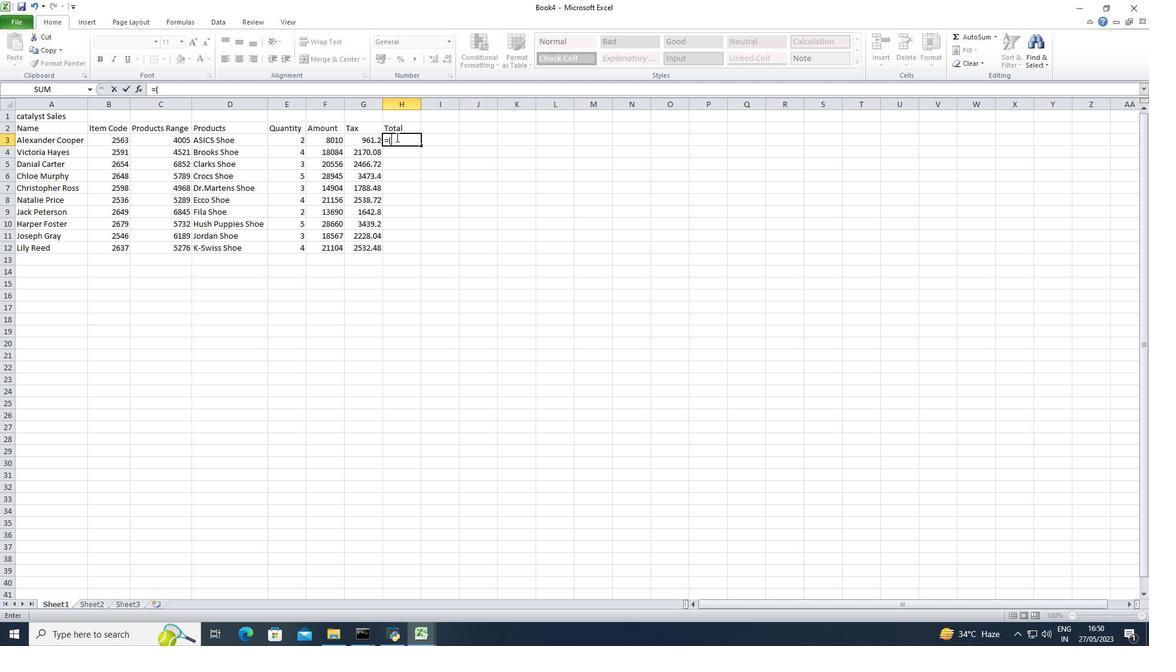 
Action: Mouse pressed left at (339, 139)
Screenshot: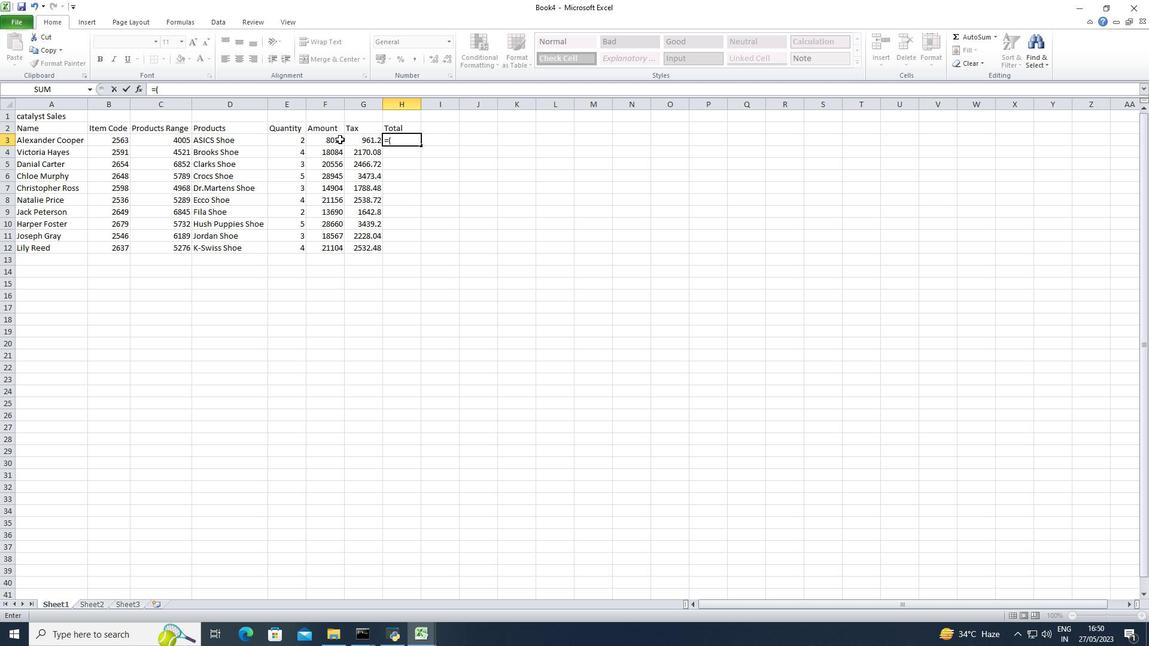 
Action: Mouse moved to (339, 139)
Screenshot: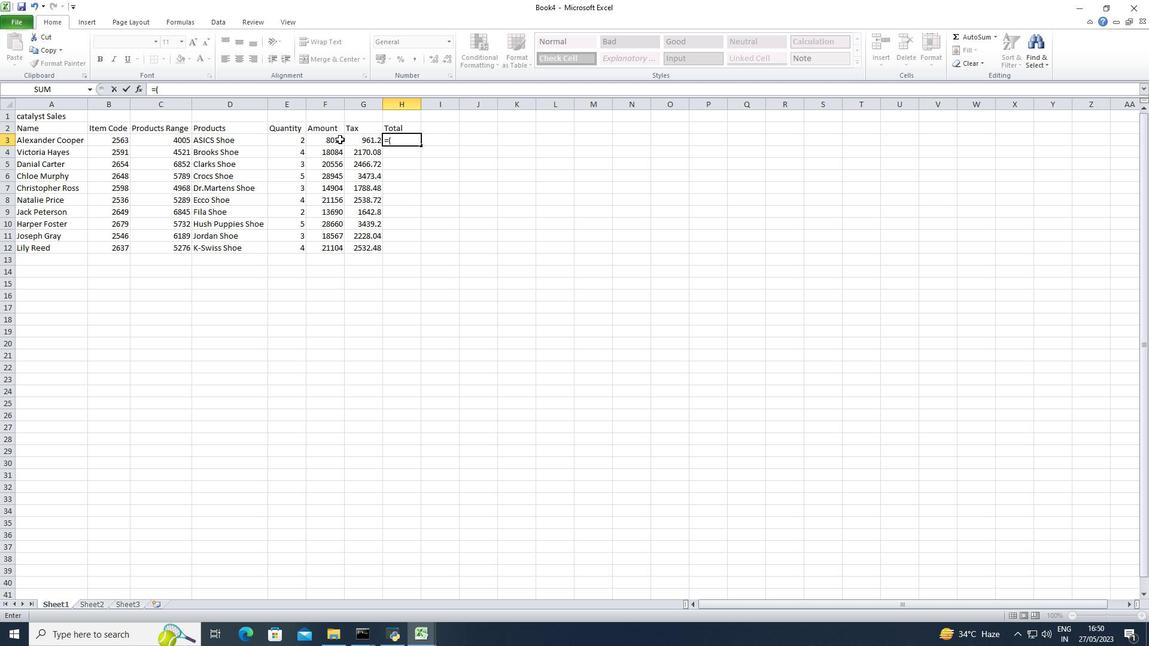 
Action: Key pressed <Key.shift><Key.shift><Key.shift><Key.shift><Key.shift><Key.shift>+
Screenshot: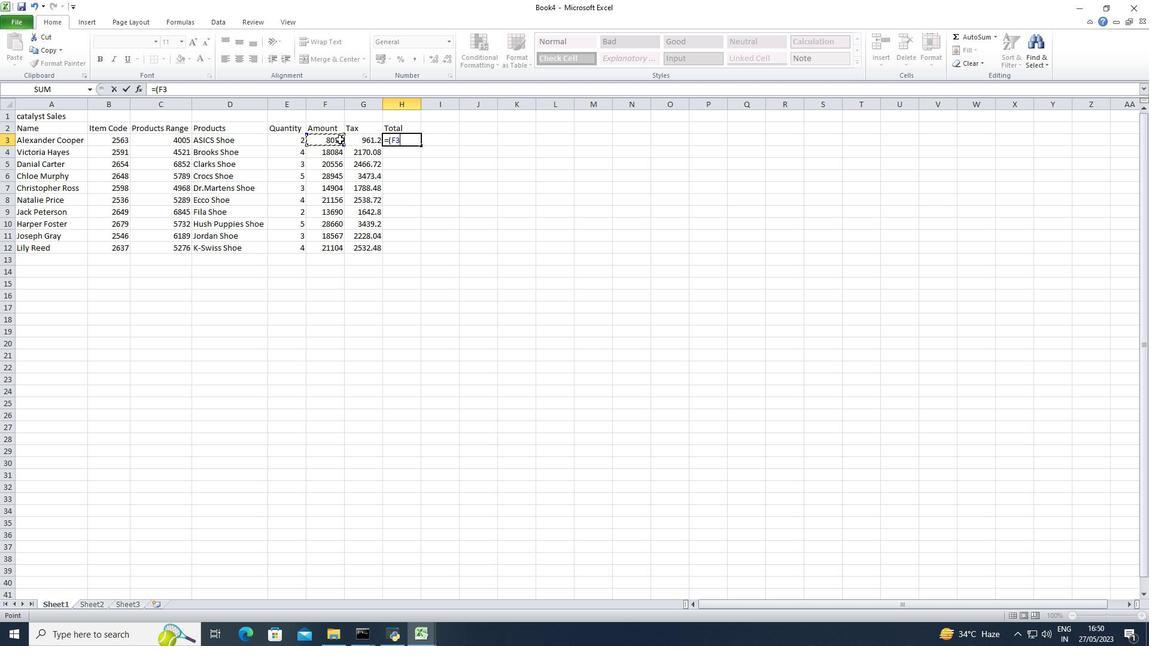 
Action: Mouse moved to (365, 143)
Screenshot: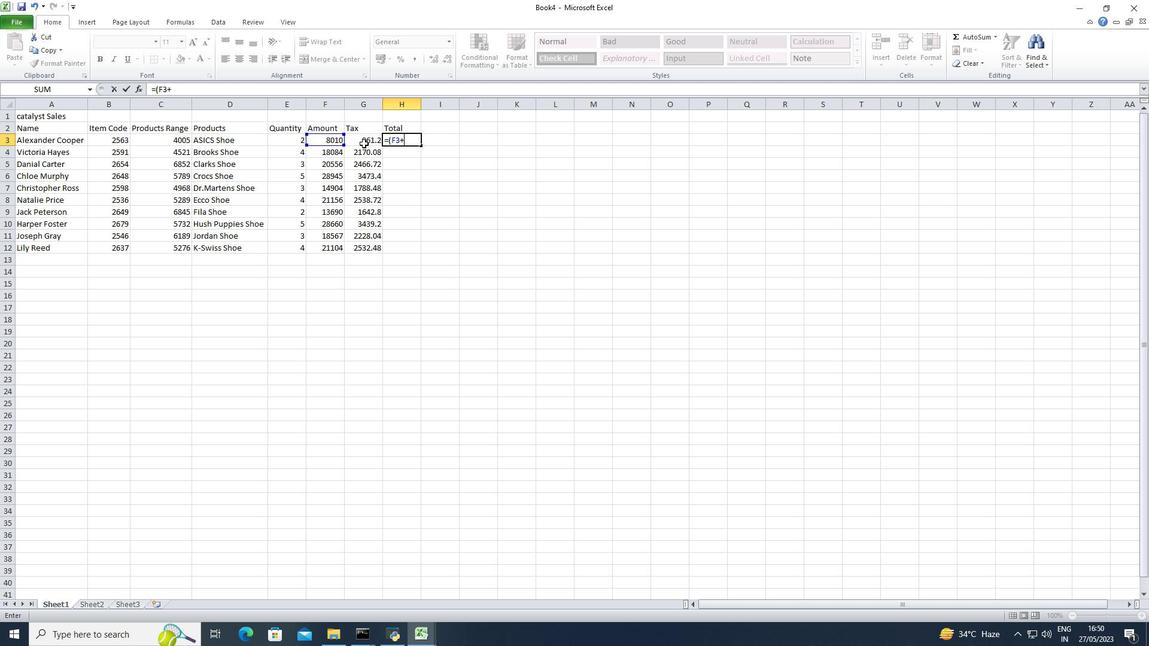 
Action: Mouse pressed left at (365, 143)
Screenshot: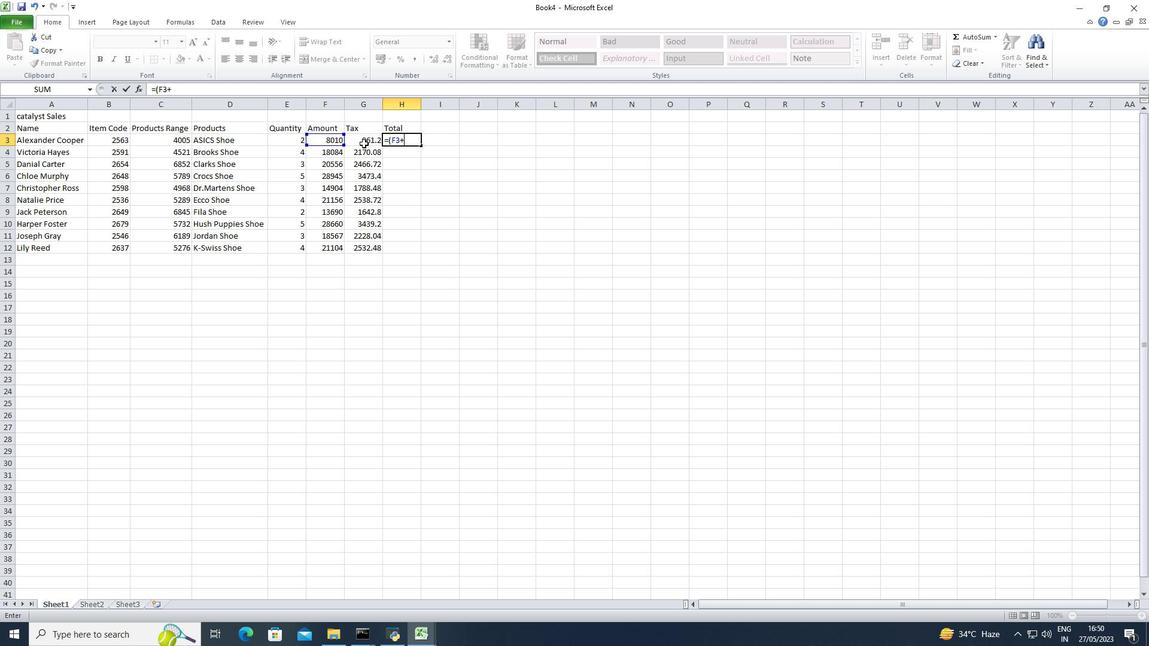 
Action: Key pressed <Key.shift><Key.shift><Key.shift><Key.shift>)<Key.enter>
Screenshot: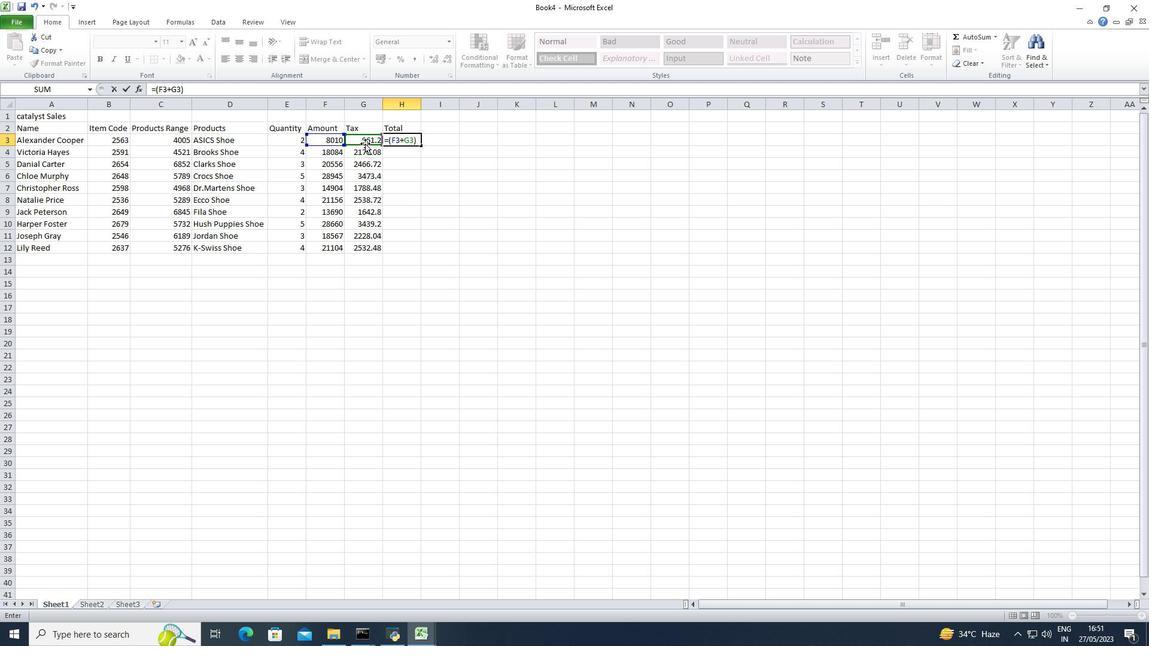
Action: Mouse moved to (400, 139)
Screenshot: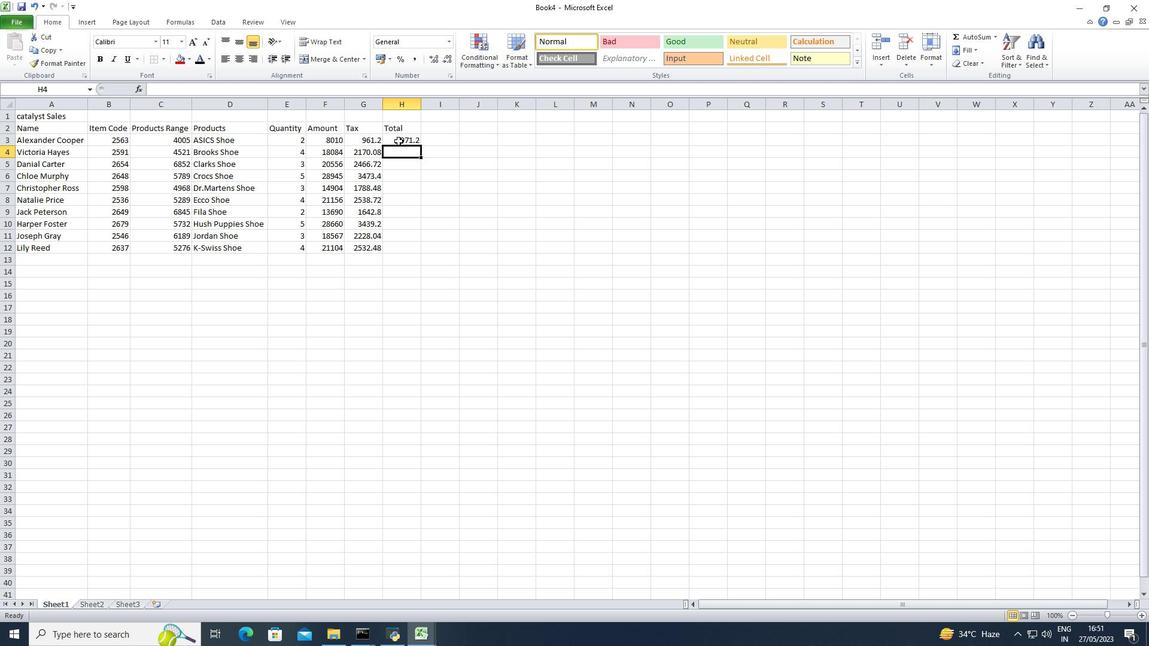 
Action: Mouse pressed left at (400, 139)
Screenshot: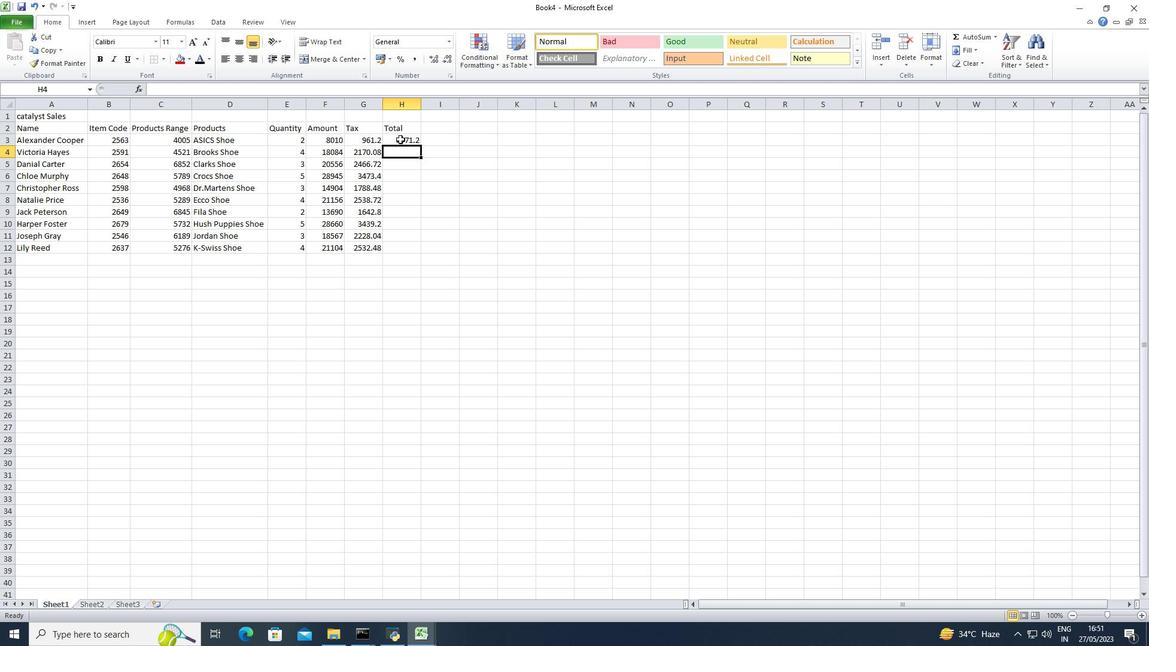
Action: Mouse moved to (420, 147)
Screenshot: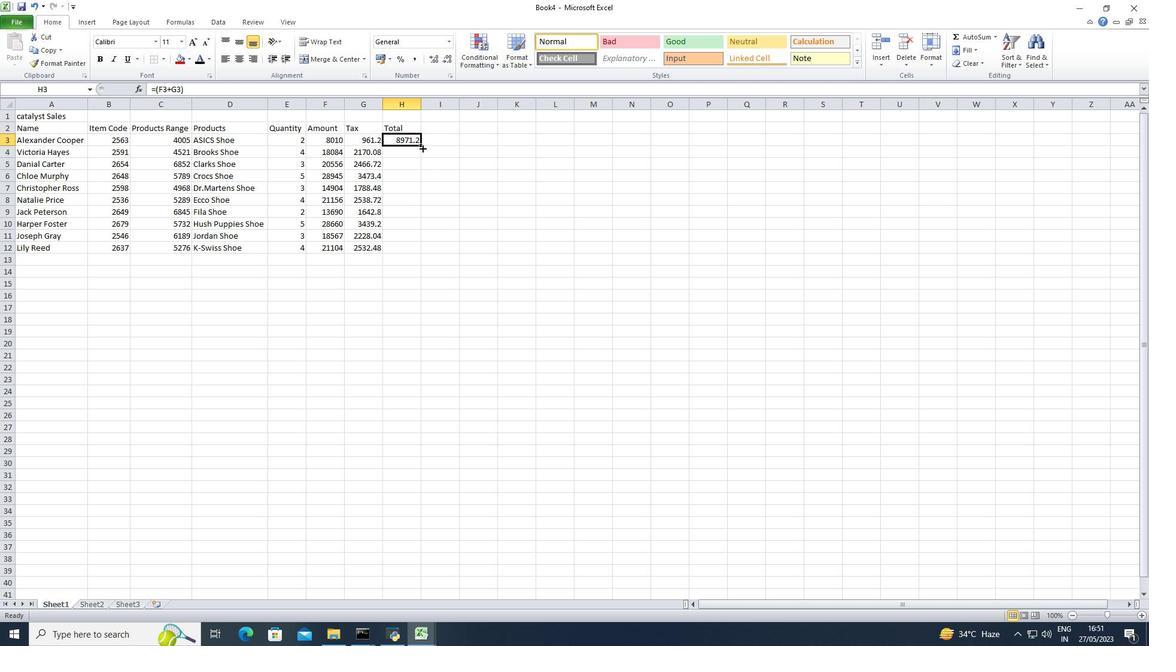 
Action: Mouse pressed left at (420, 147)
Screenshot: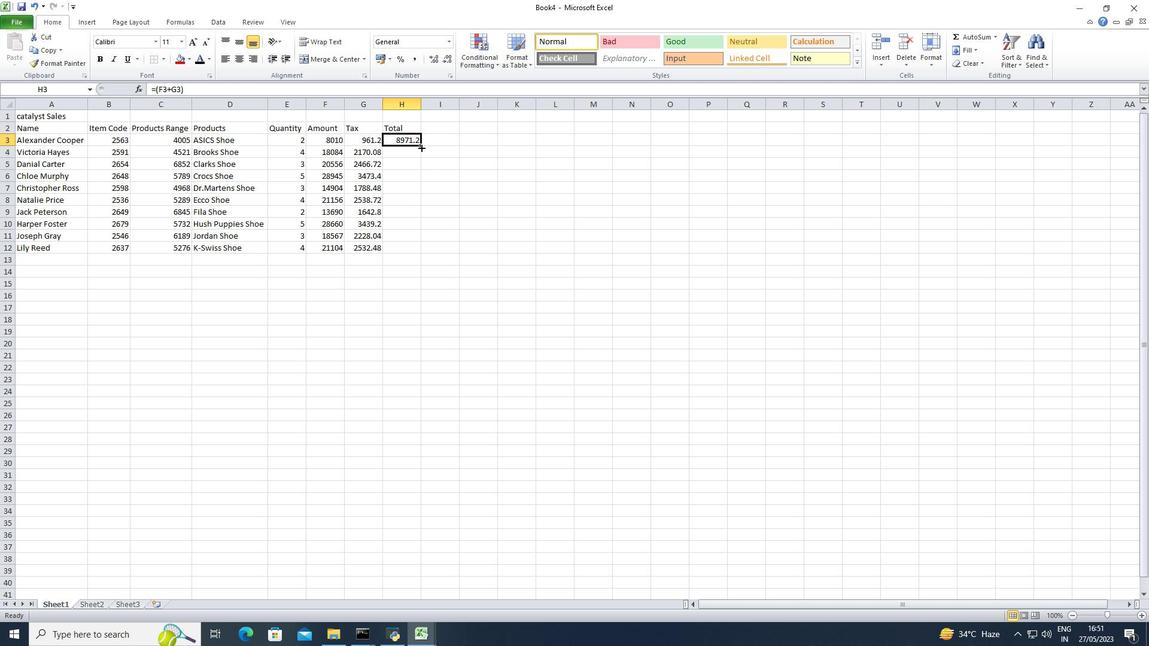 
Action: Mouse moved to (413, 266)
Screenshot: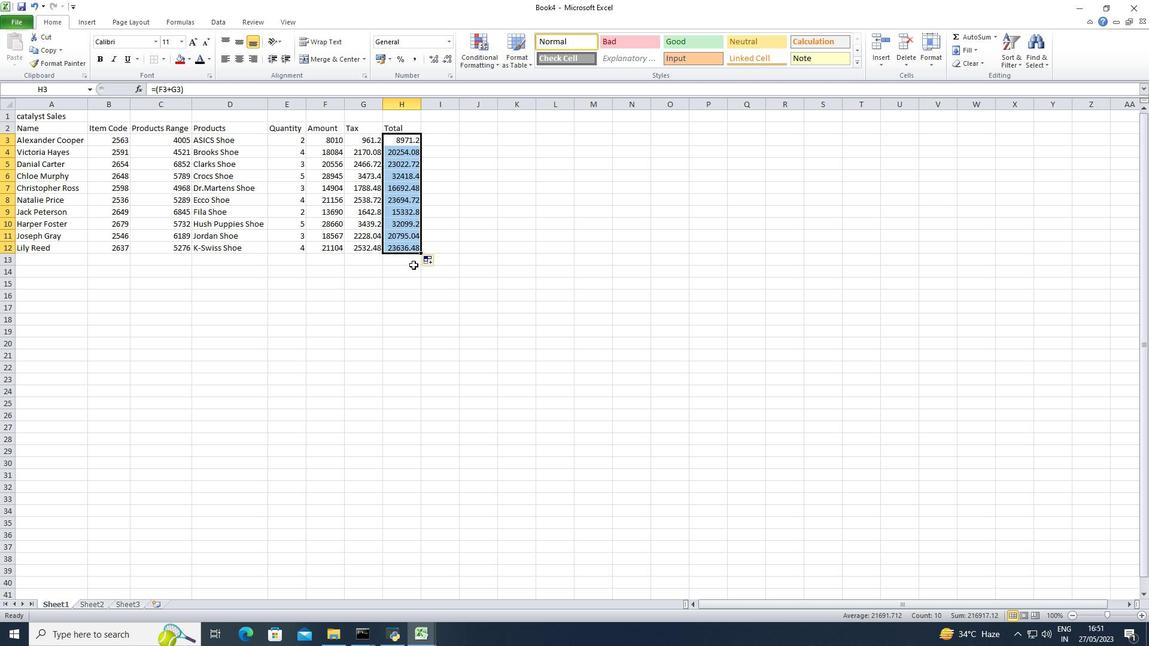 
Action: Mouse pressed left at (413, 266)
Screenshot: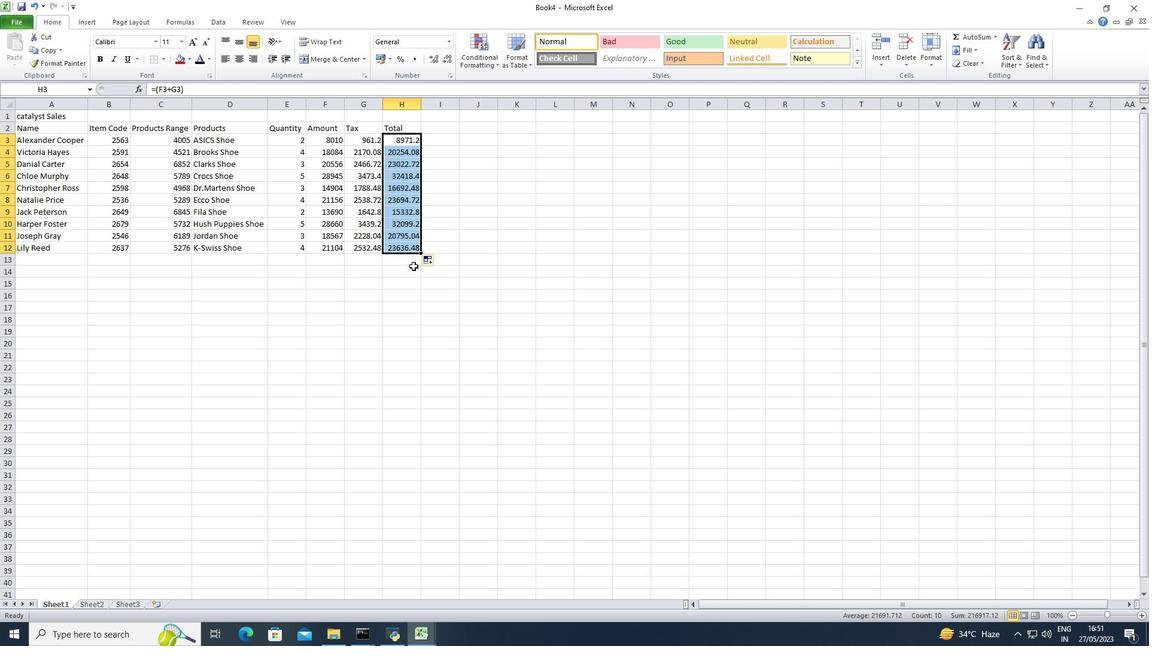 
Action: Mouse moved to (455, 294)
Screenshot: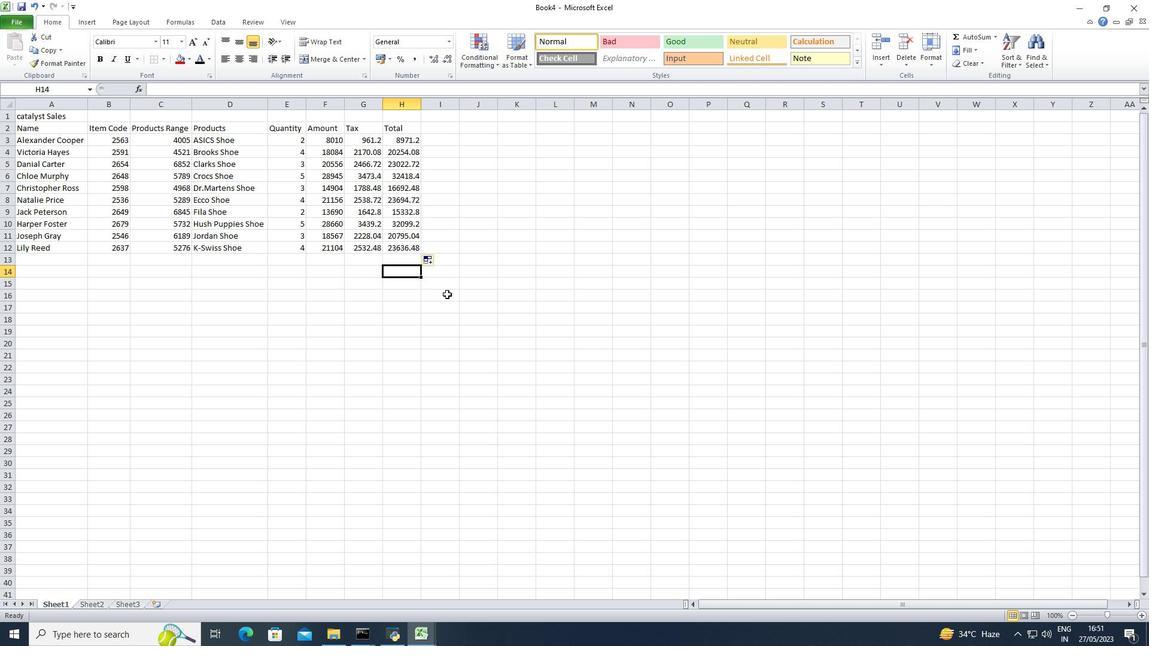 
Action: Mouse pressed left at (455, 294)
Screenshot: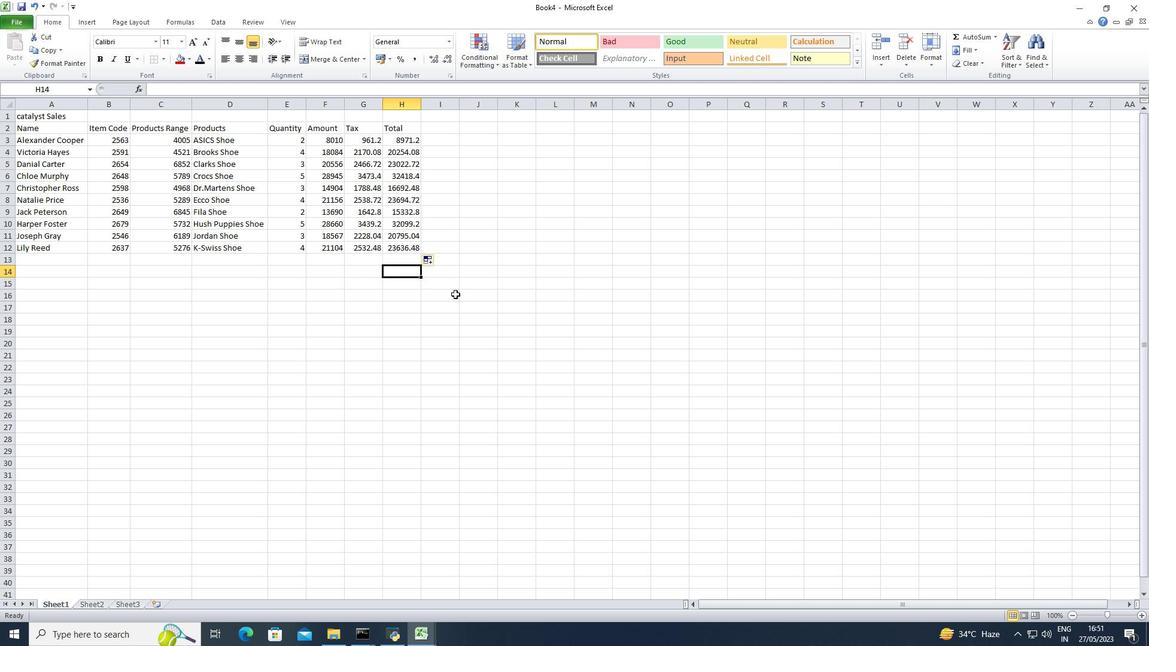 
Action: Mouse moved to (19, 20)
Screenshot: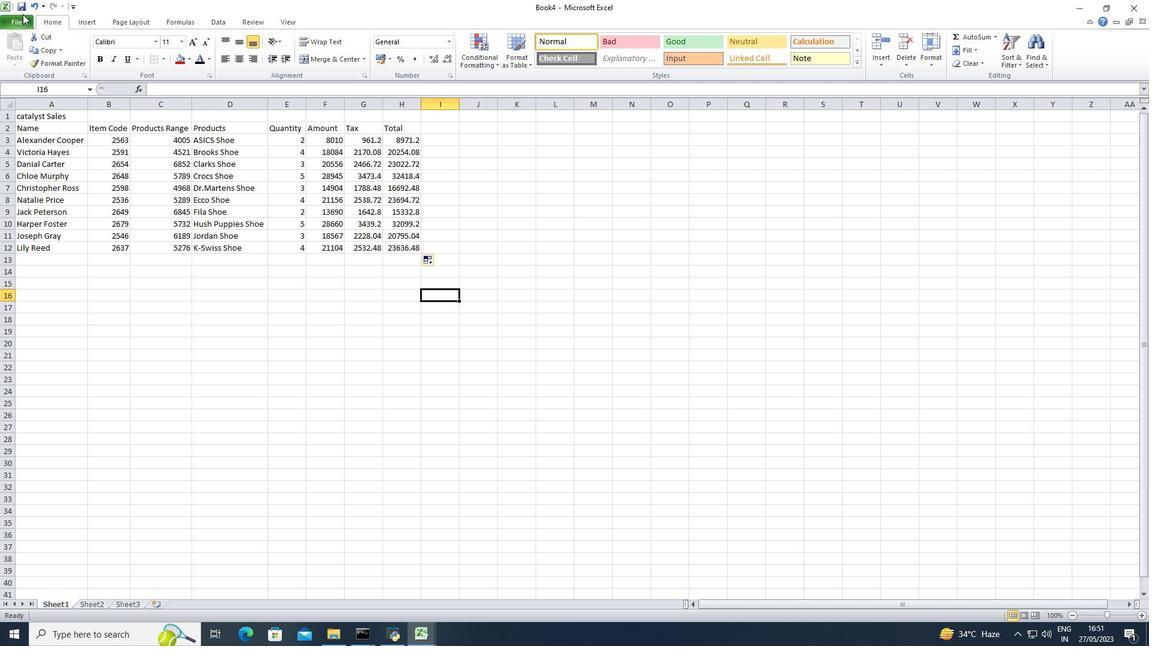 
Action: Mouse pressed left at (19, 20)
Screenshot: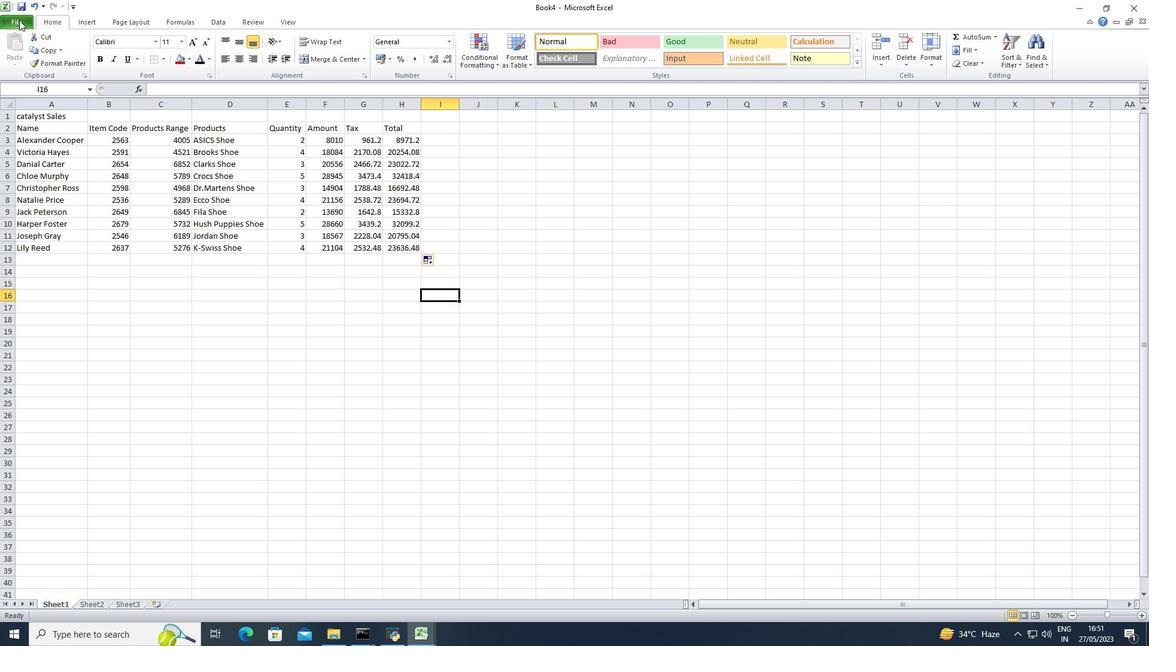 
Action: Mouse moved to (42, 46)
Screenshot: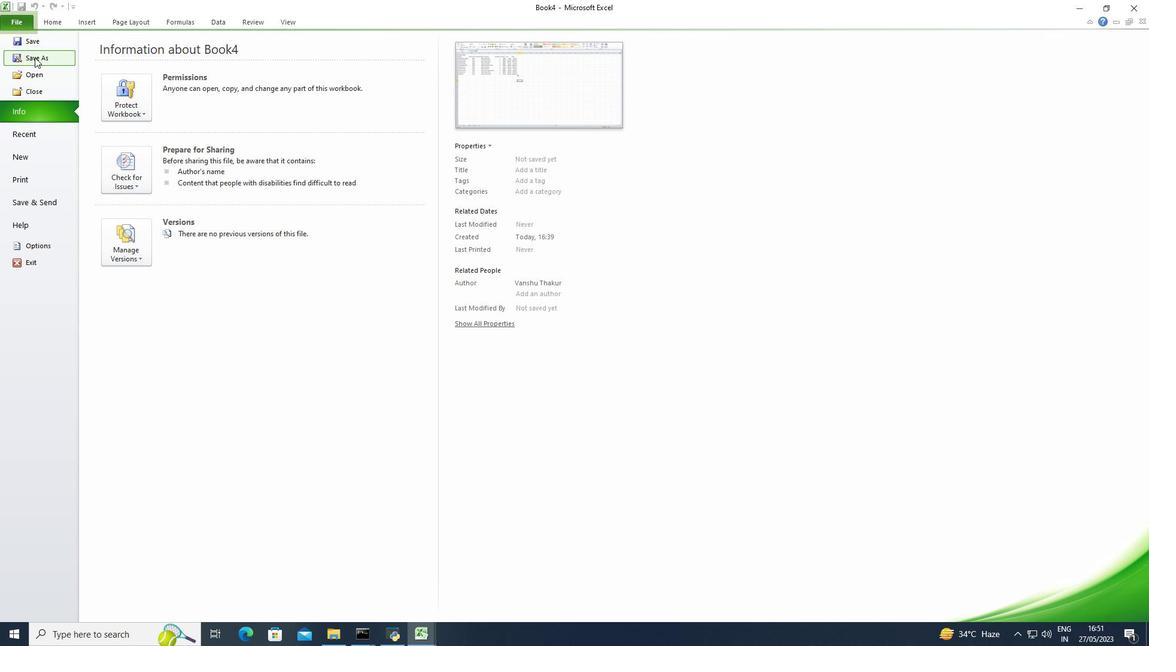 
Action: Mouse pressed left at (42, 46)
Screenshot: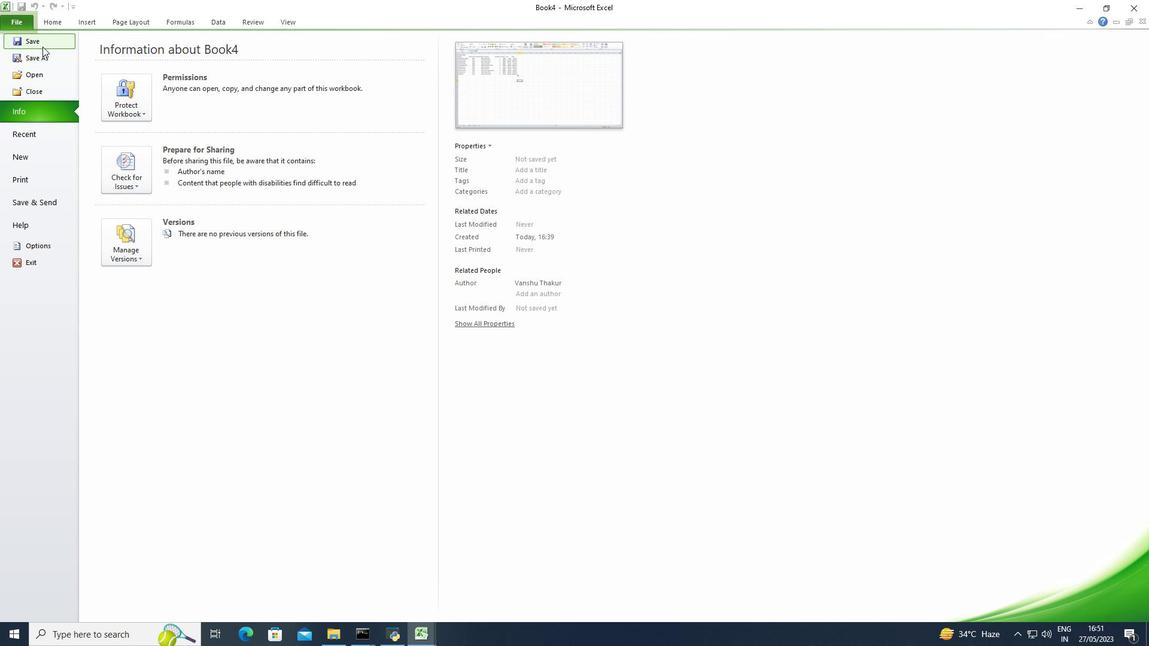 
Action: Key pressed <Key.shift>Catalyst<Key.space><Key.shift>Sales<Key.space><Key.shift>Review<Key.space>book
Screenshot: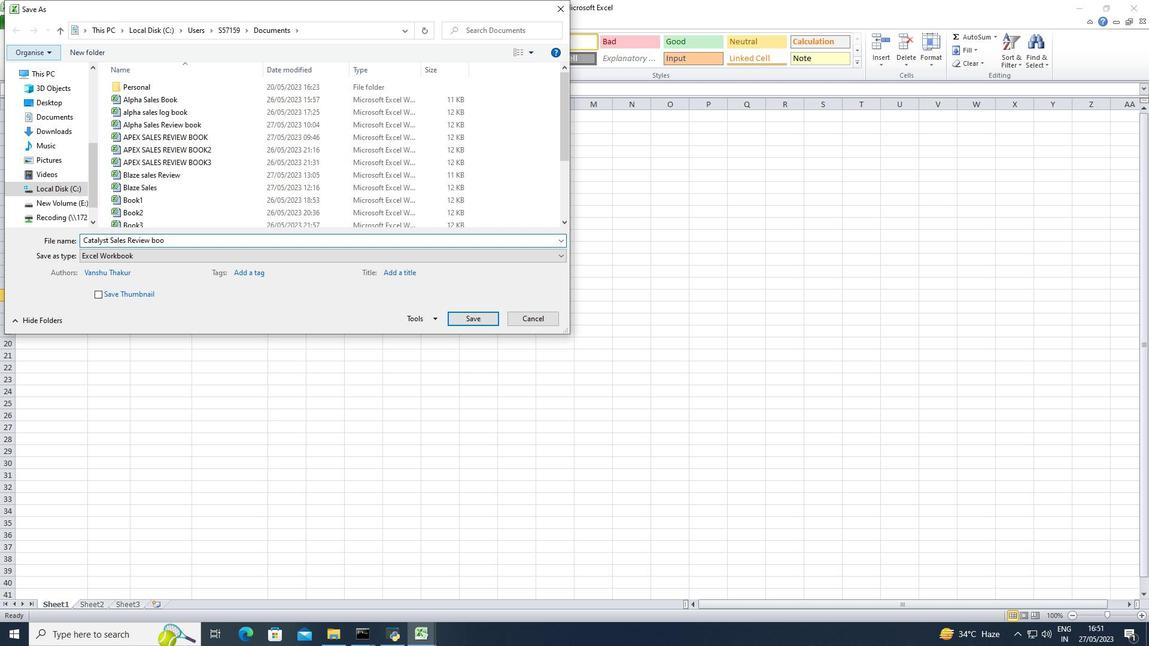 
Action: Mouse moved to (483, 320)
Screenshot: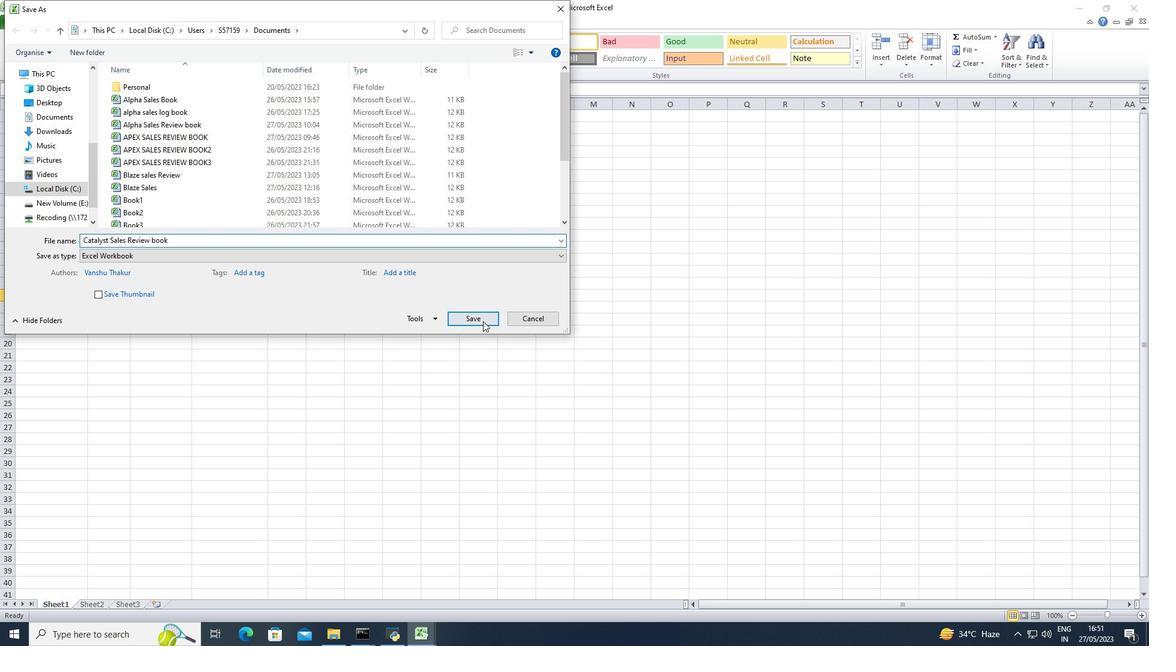 
Action: Mouse pressed left at (483, 320)
Screenshot: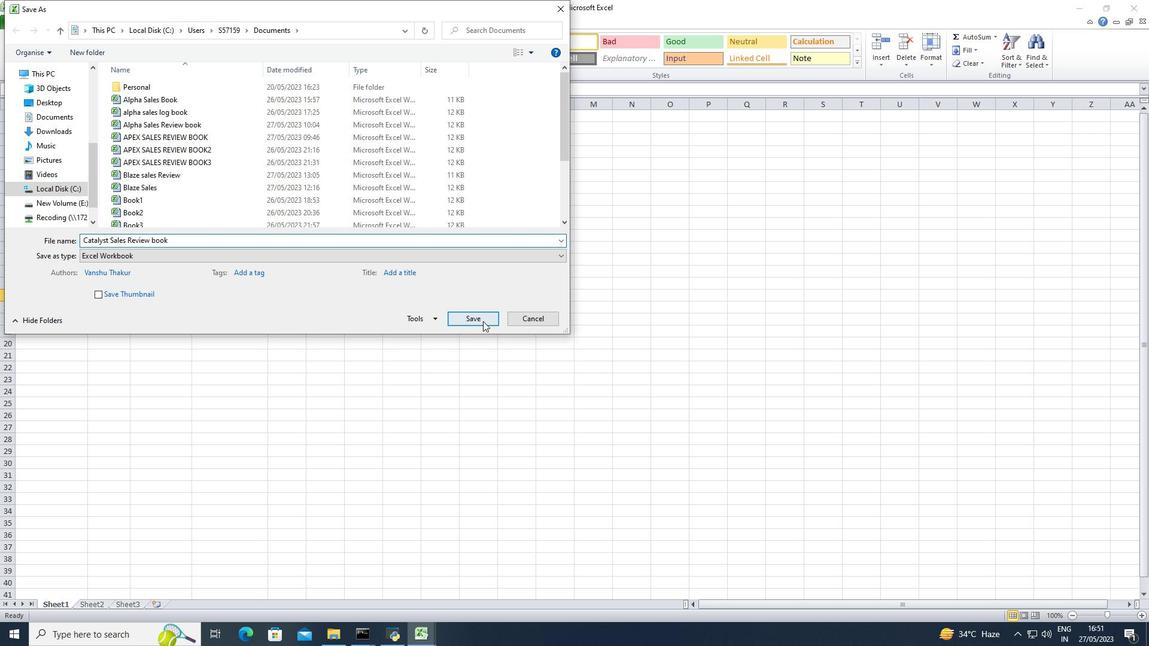 
Action: Mouse moved to (576, 209)
Screenshot: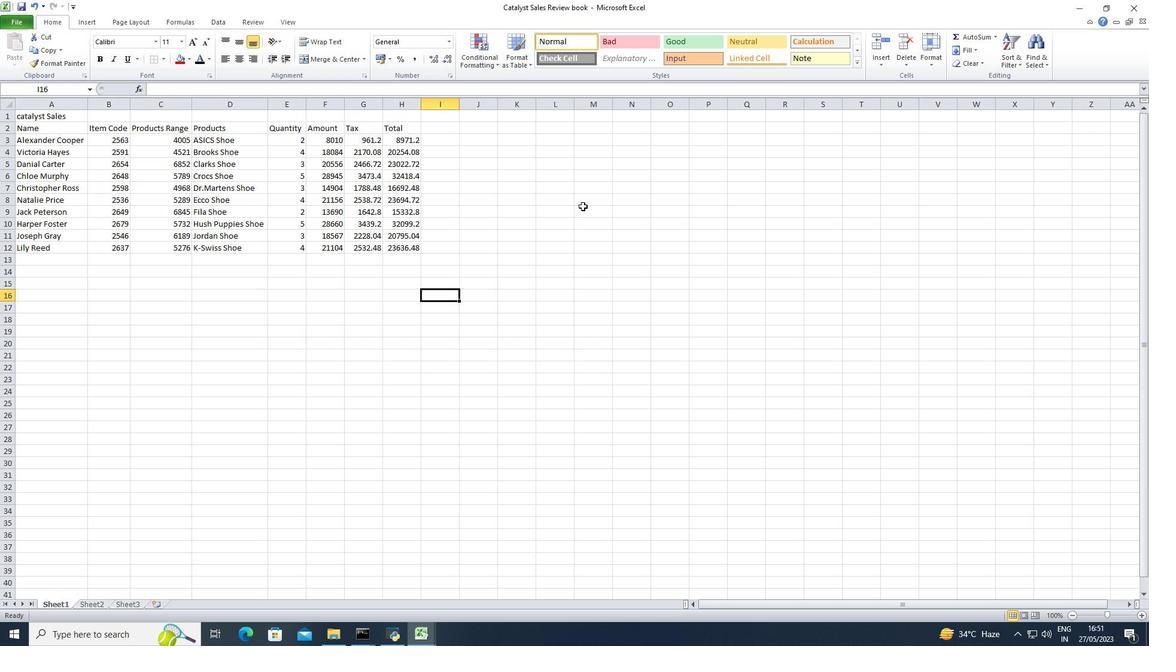 
Action: Mouse pressed left at (576, 209)
Screenshot: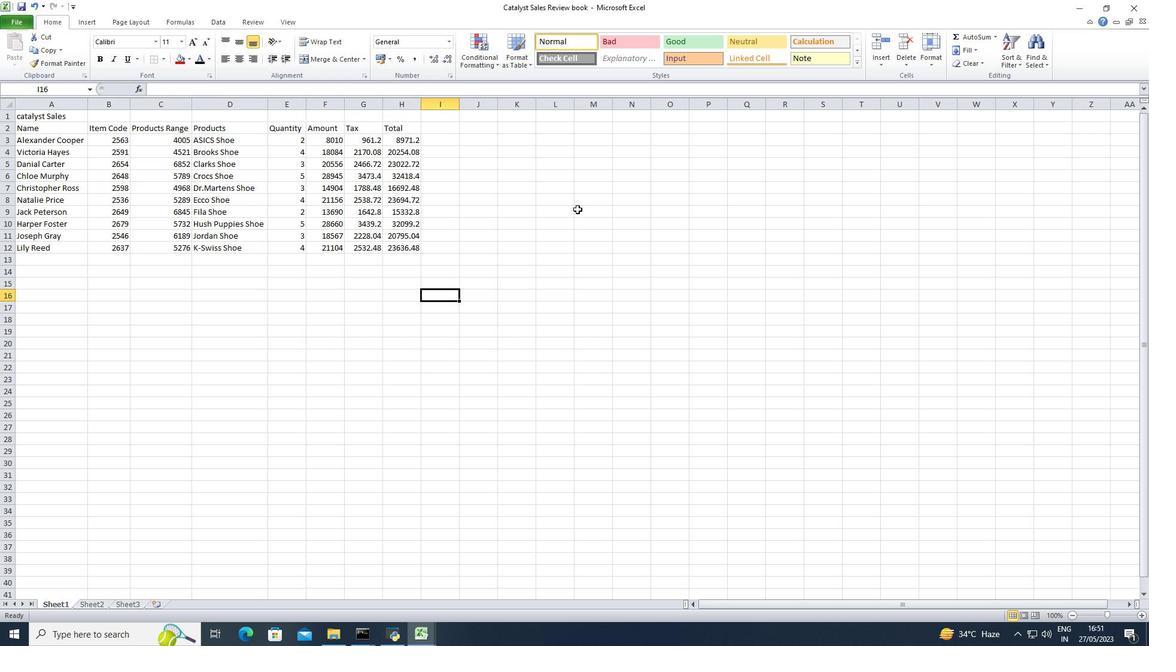 
Action: Mouse moved to (402, 263)
Screenshot: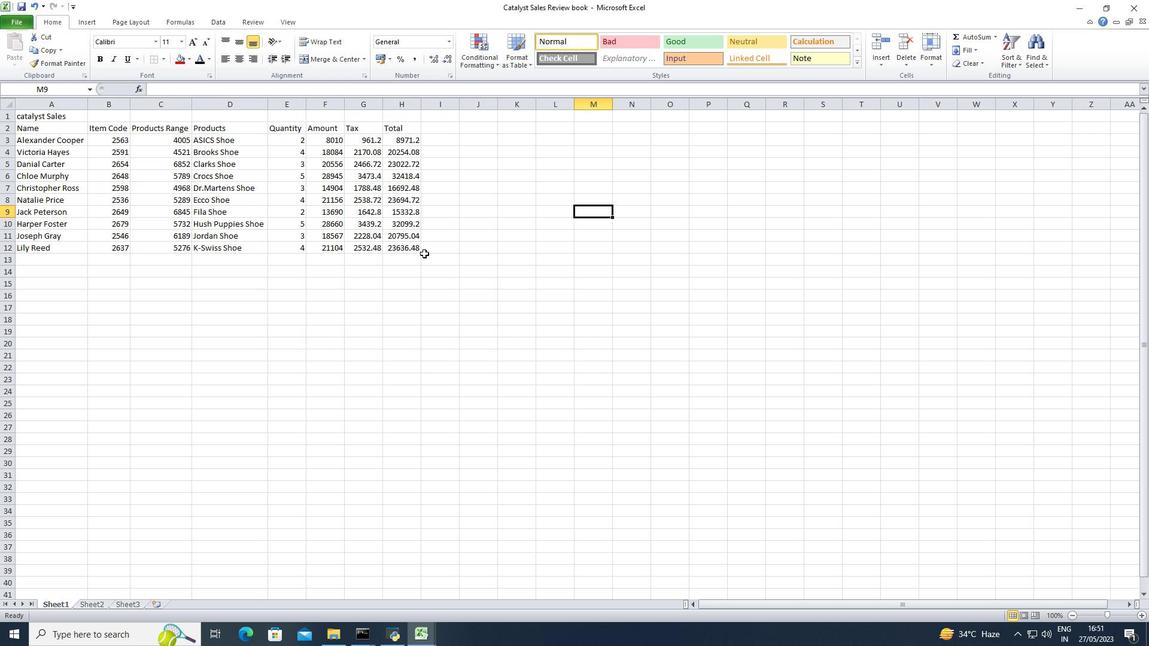 
Action: Mouse pressed left at (402, 263)
Screenshot: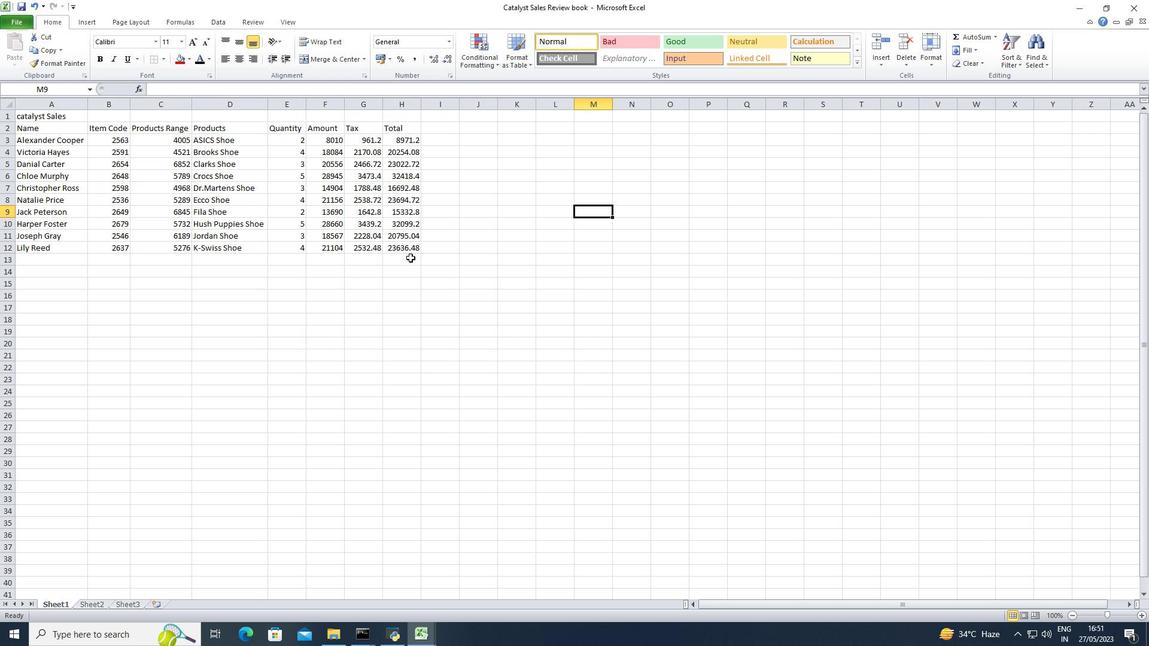 
Action: Mouse moved to (300, 285)
Screenshot: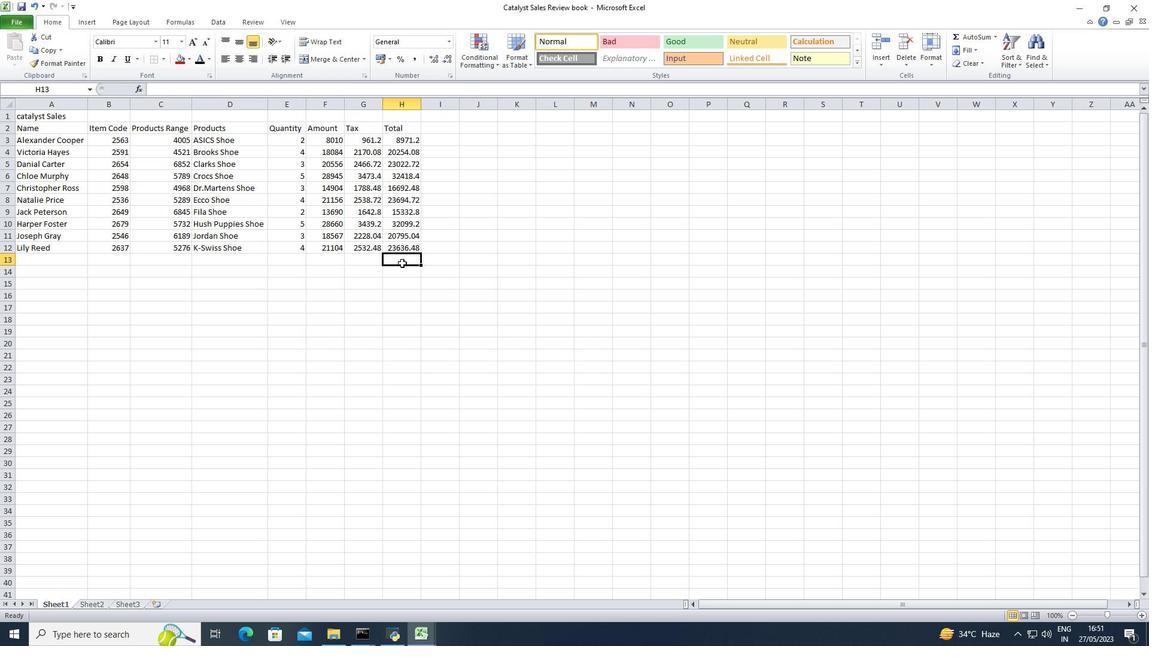 
Action: Mouse pressed left at (300, 285)
Screenshot: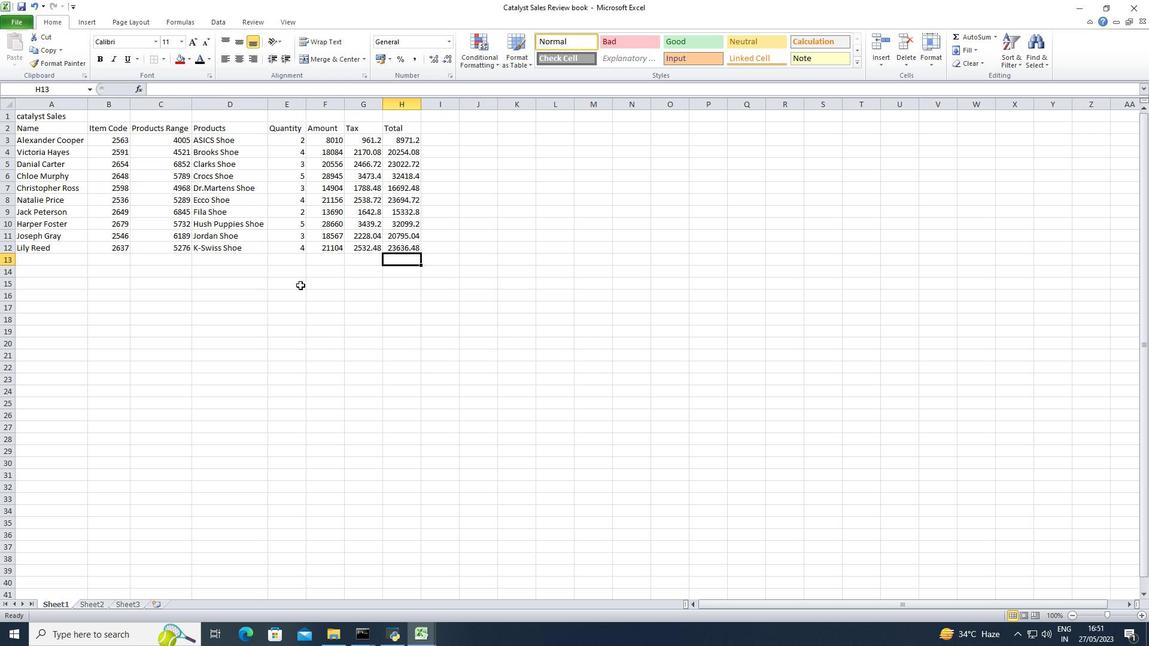 
